 Task: Find connections with filter location Siwān with filter topic #Businessownerwith filter profile language French with filter current company Luminous Power Technologies (P) Ltd with filter school SREE VENKATESWARA COLLEGE OF ENGINEERING with filter industry Building Equipment Contractors with filter service category Content Strategy with filter keywords title Manager
Action: Mouse moved to (614, 78)
Screenshot: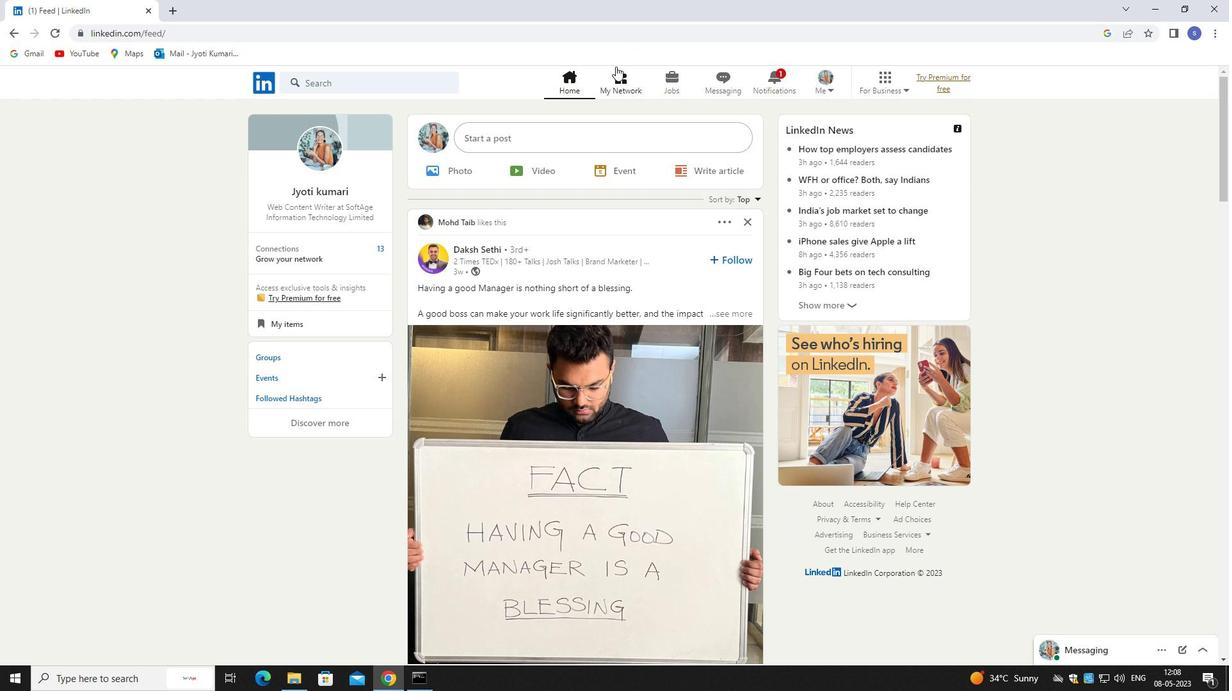 
Action: Mouse pressed left at (614, 78)
Screenshot: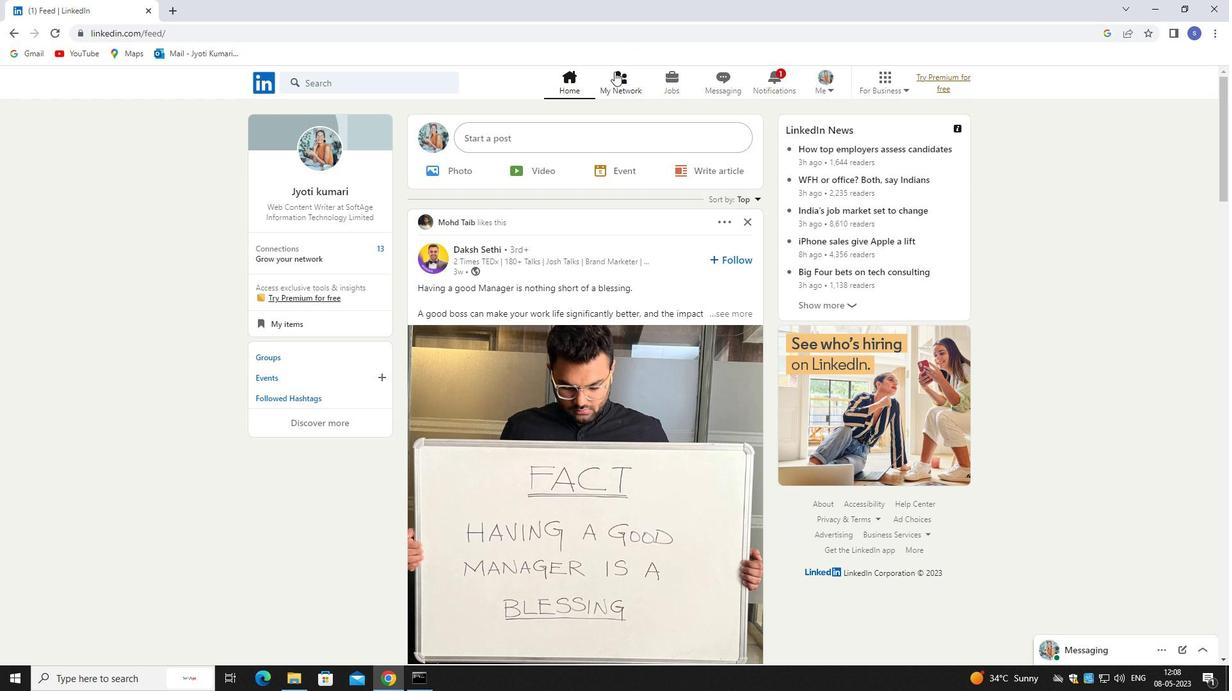 
Action: Mouse pressed left at (614, 78)
Screenshot: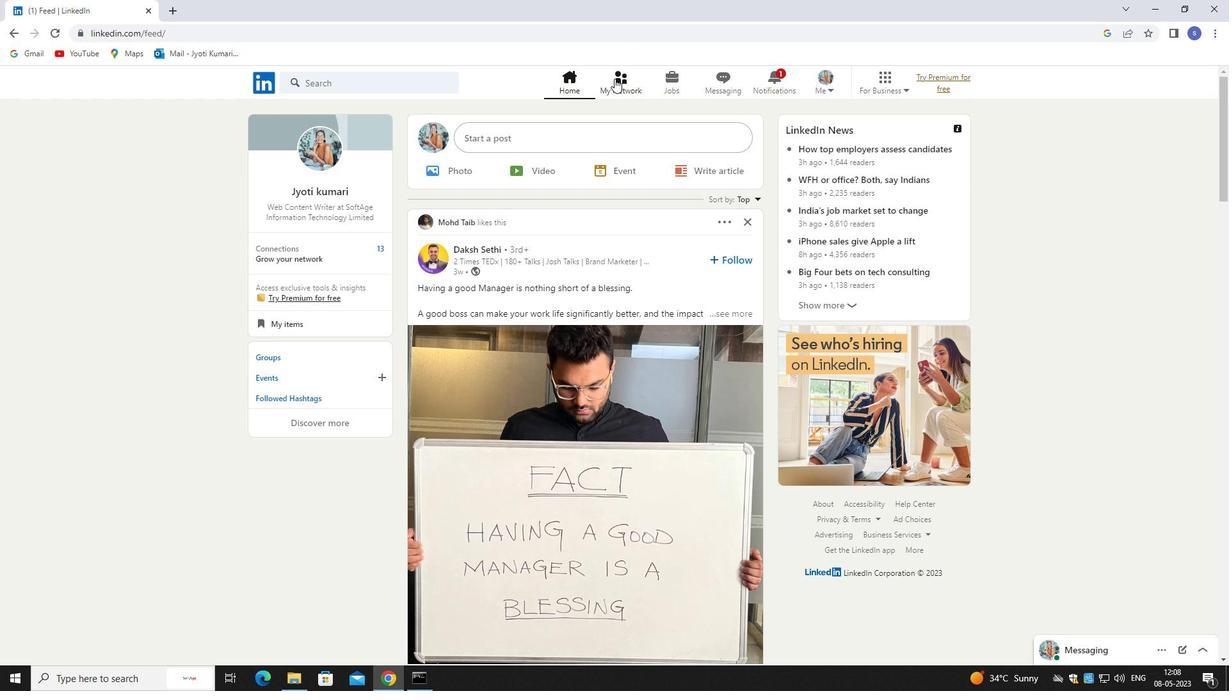 
Action: Mouse moved to (347, 149)
Screenshot: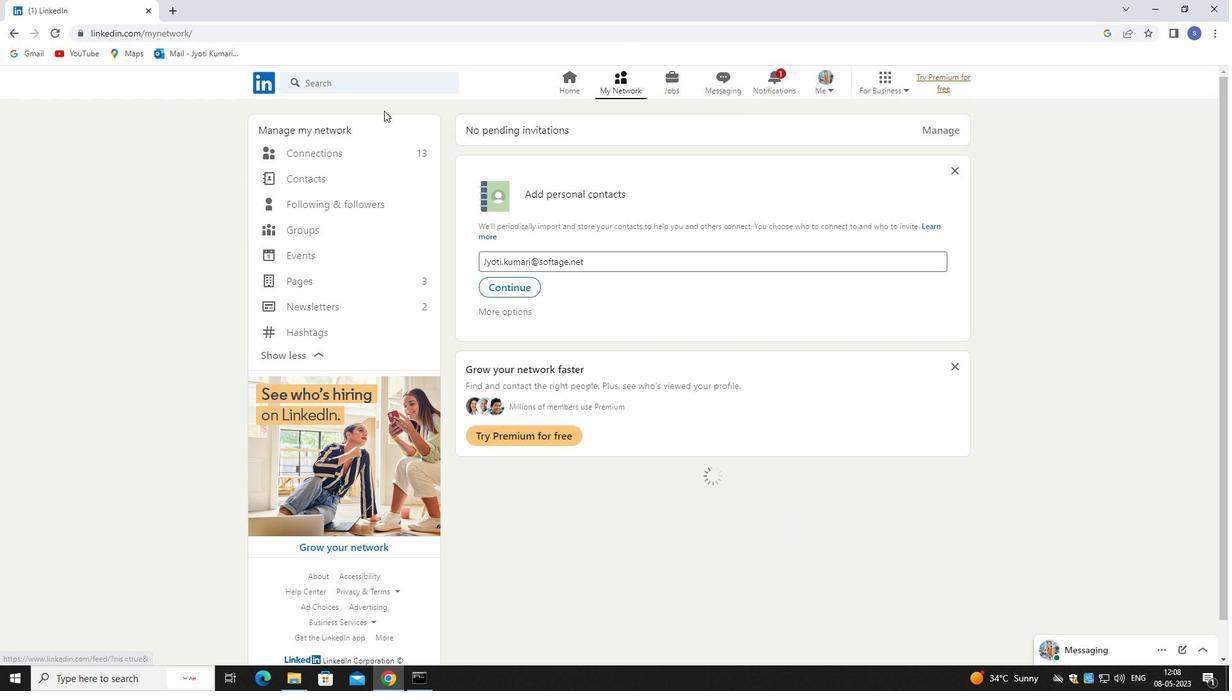 
Action: Mouse pressed left at (347, 149)
Screenshot: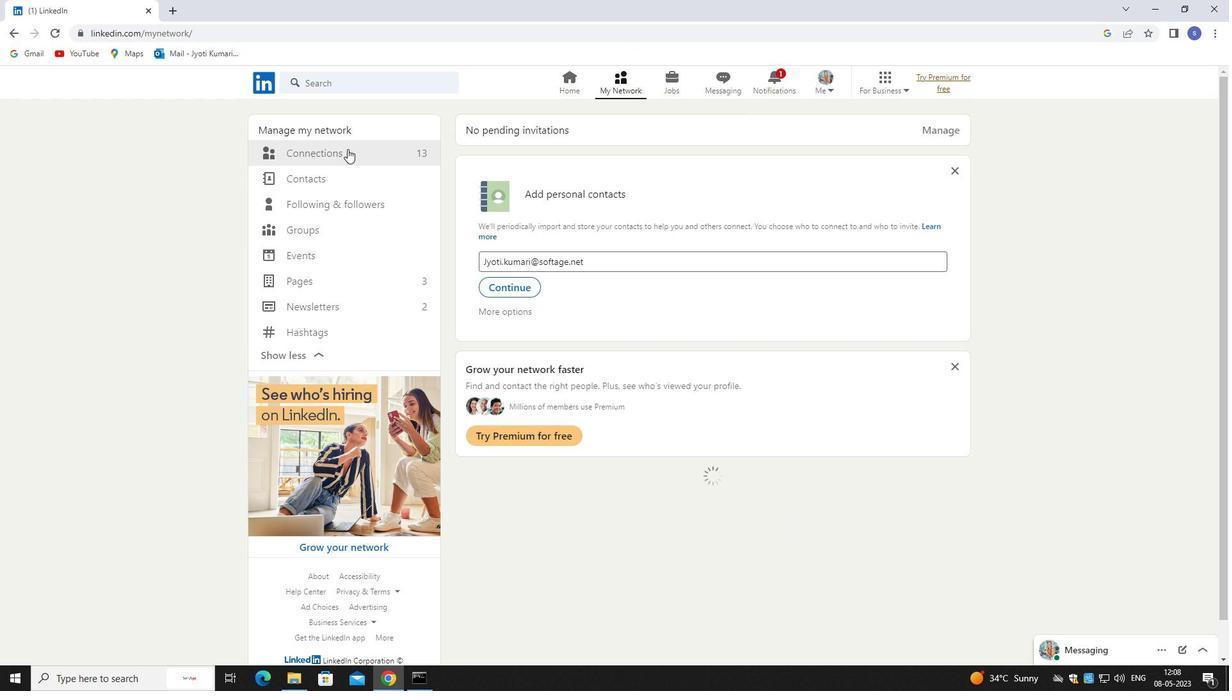 
Action: Mouse pressed left at (347, 149)
Screenshot: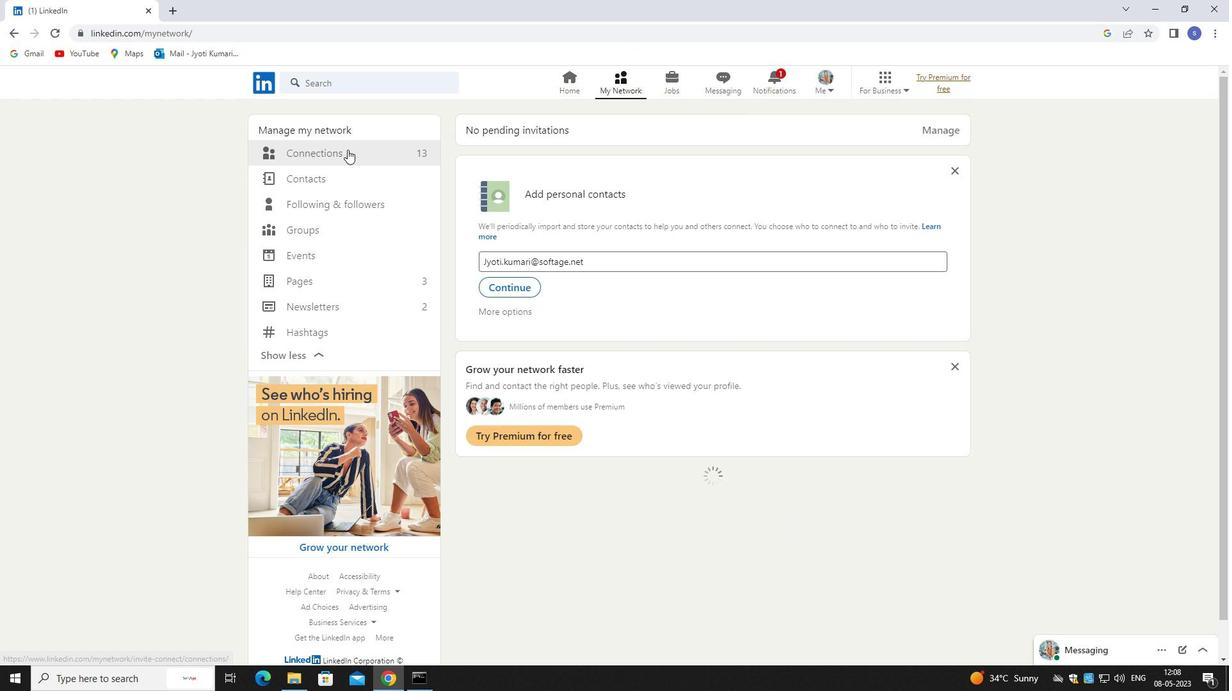 
Action: Mouse moved to (686, 152)
Screenshot: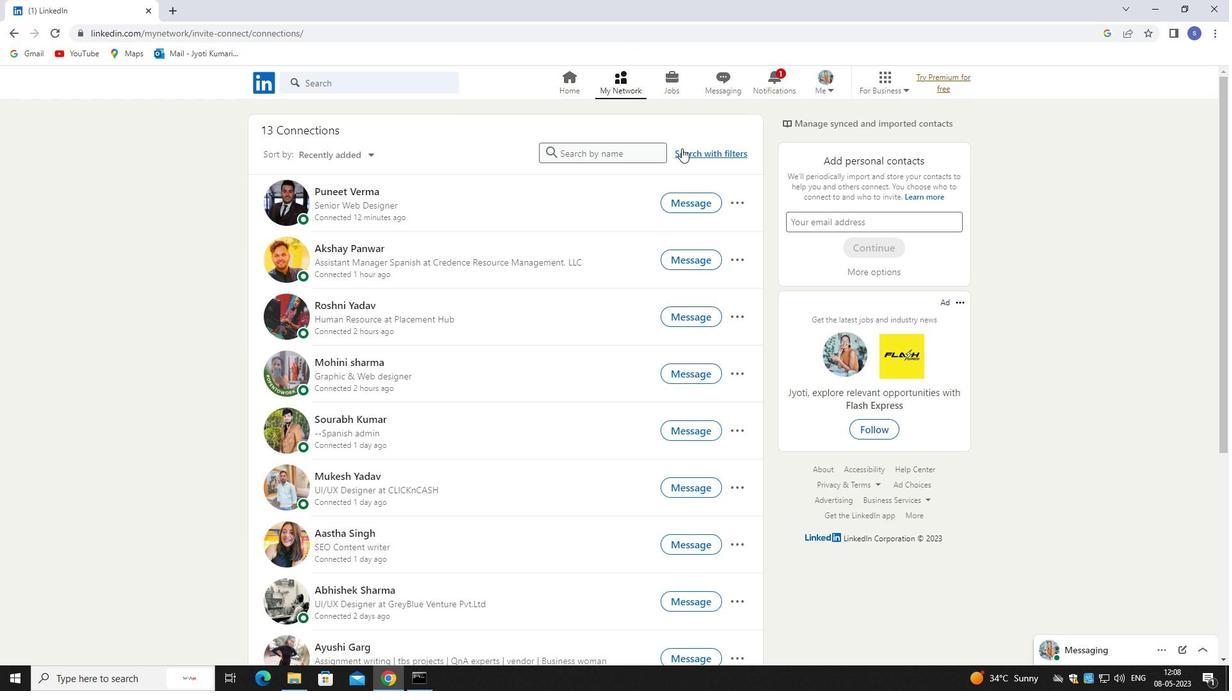 
Action: Mouse pressed left at (686, 152)
Screenshot: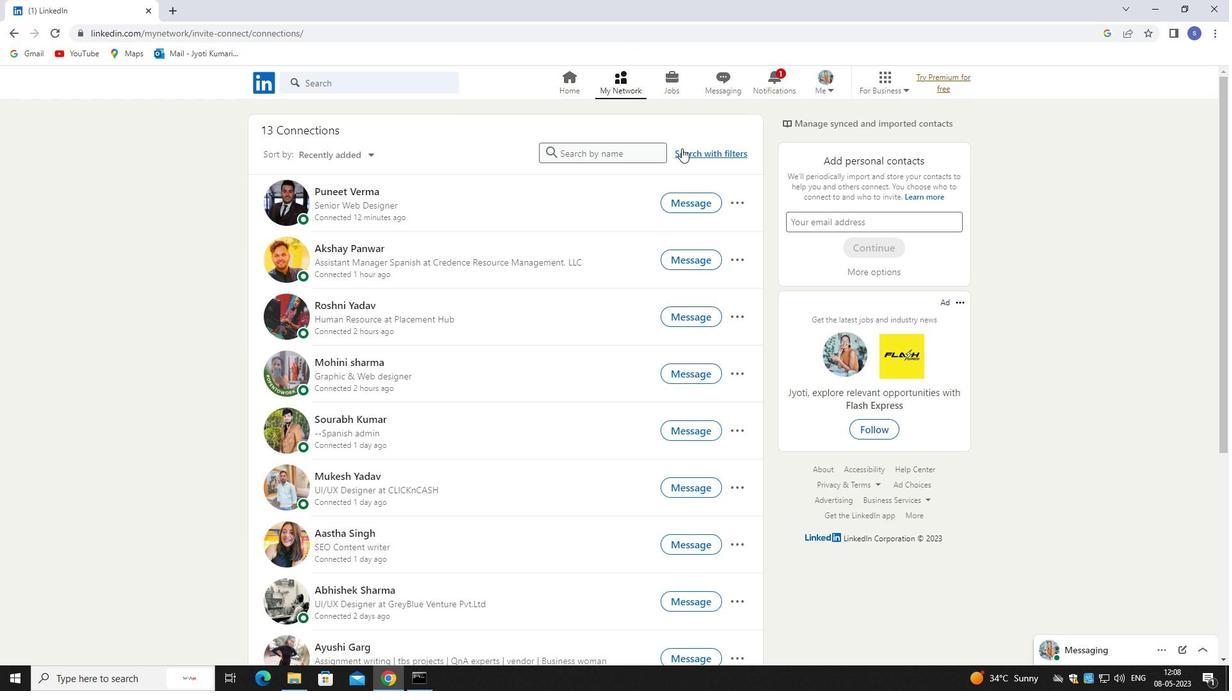
Action: Mouse moved to (663, 119)
Screenshot: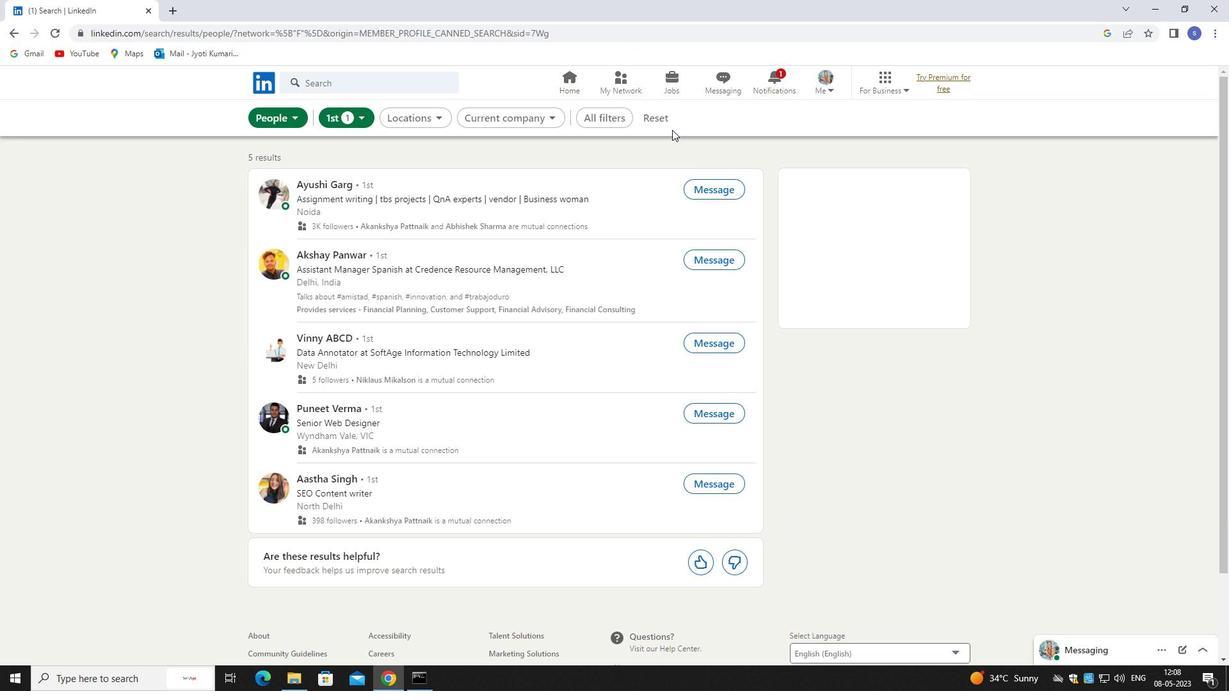 
Action: Mouse pressed left at (663, 119)
Screenshot: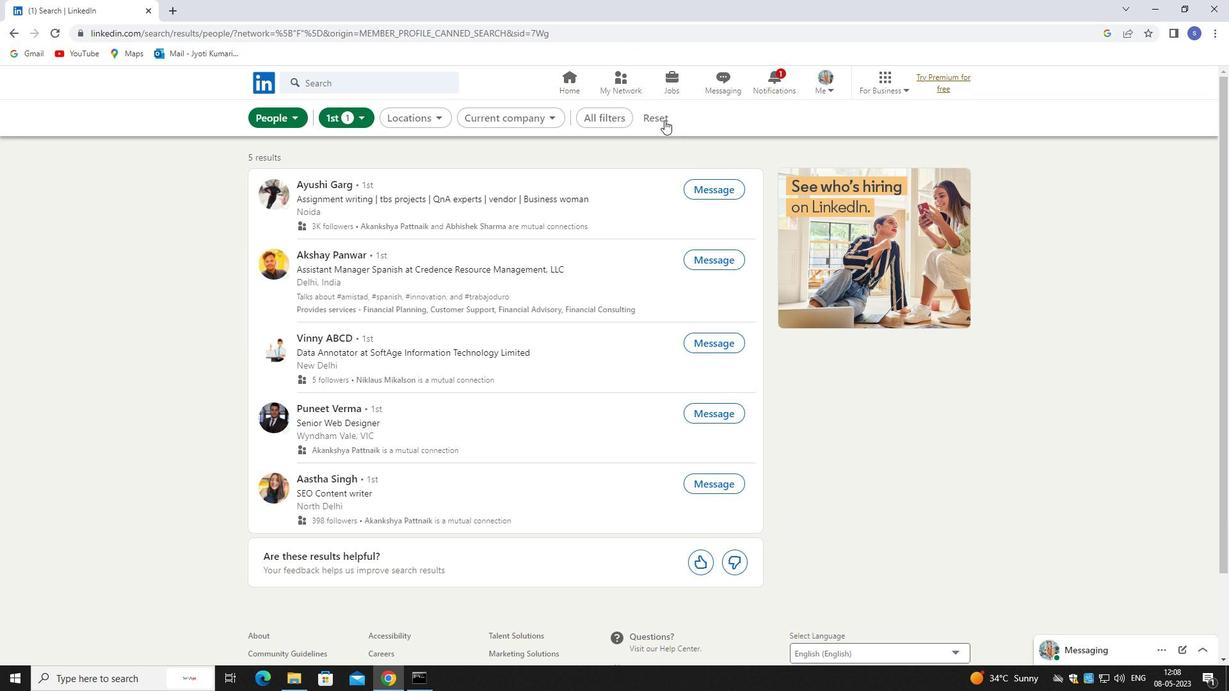 
Action: Mouse moved to (634, 118)
Screenshot: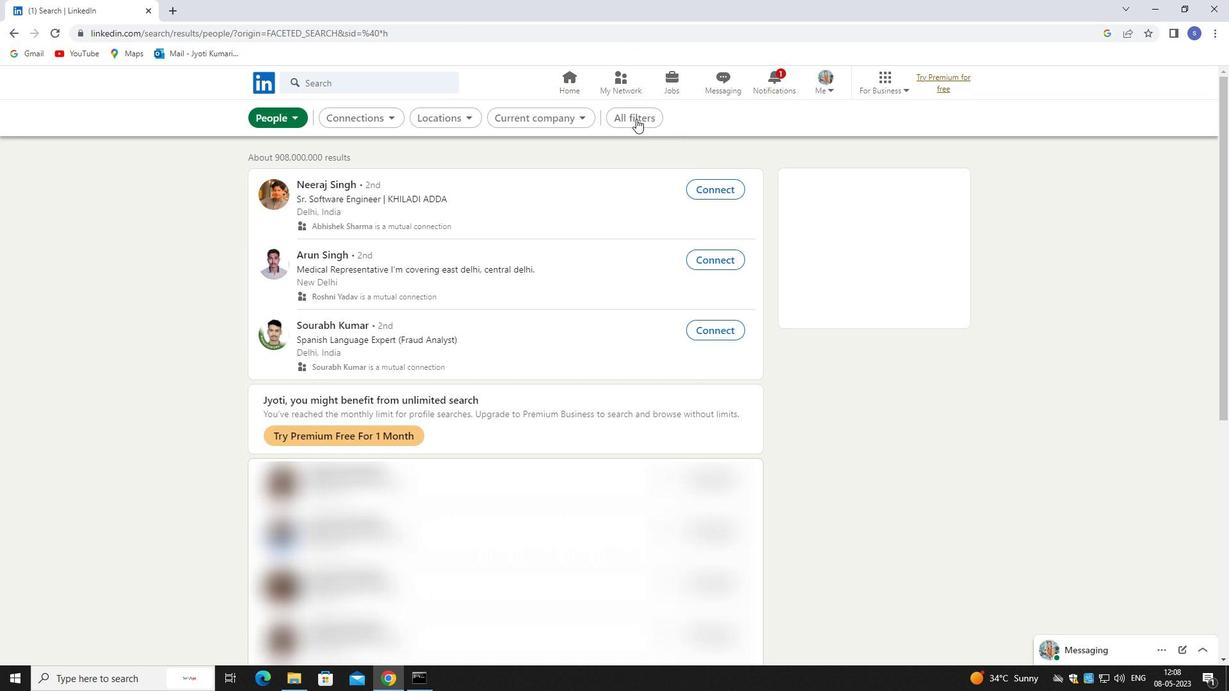 
Action: Mouse pressed left at (634, 118)
Screenshot: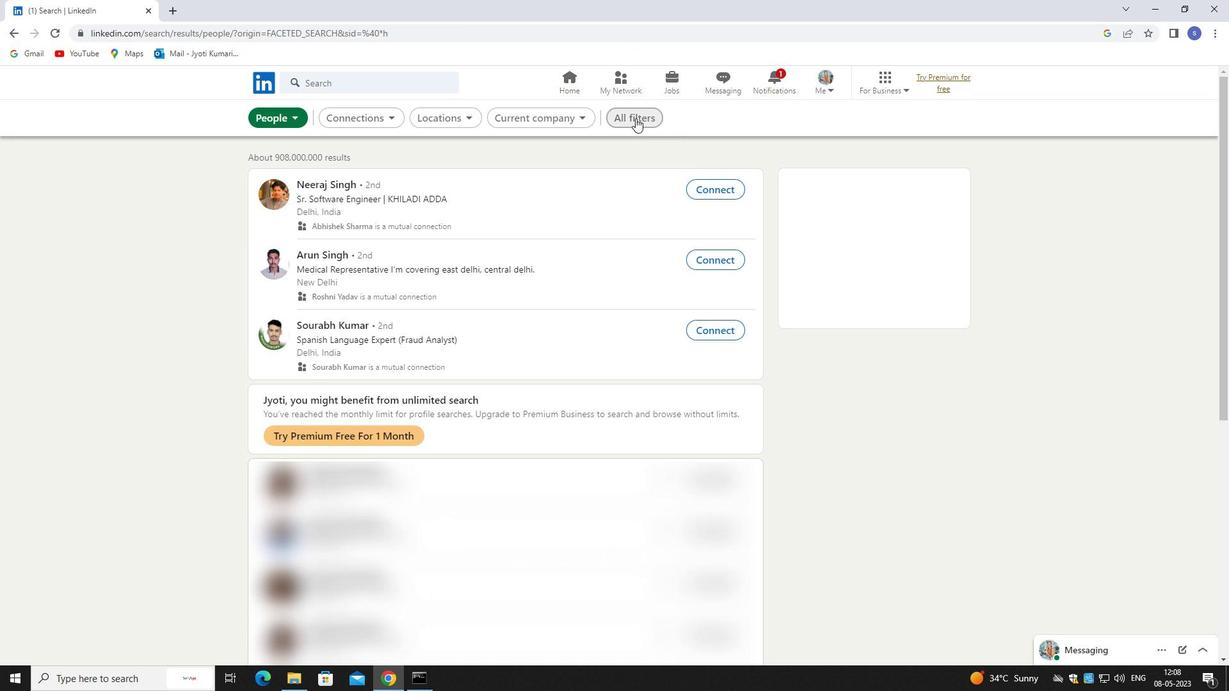 
Action: Mouse moved to (1079, 498)
Screenshot: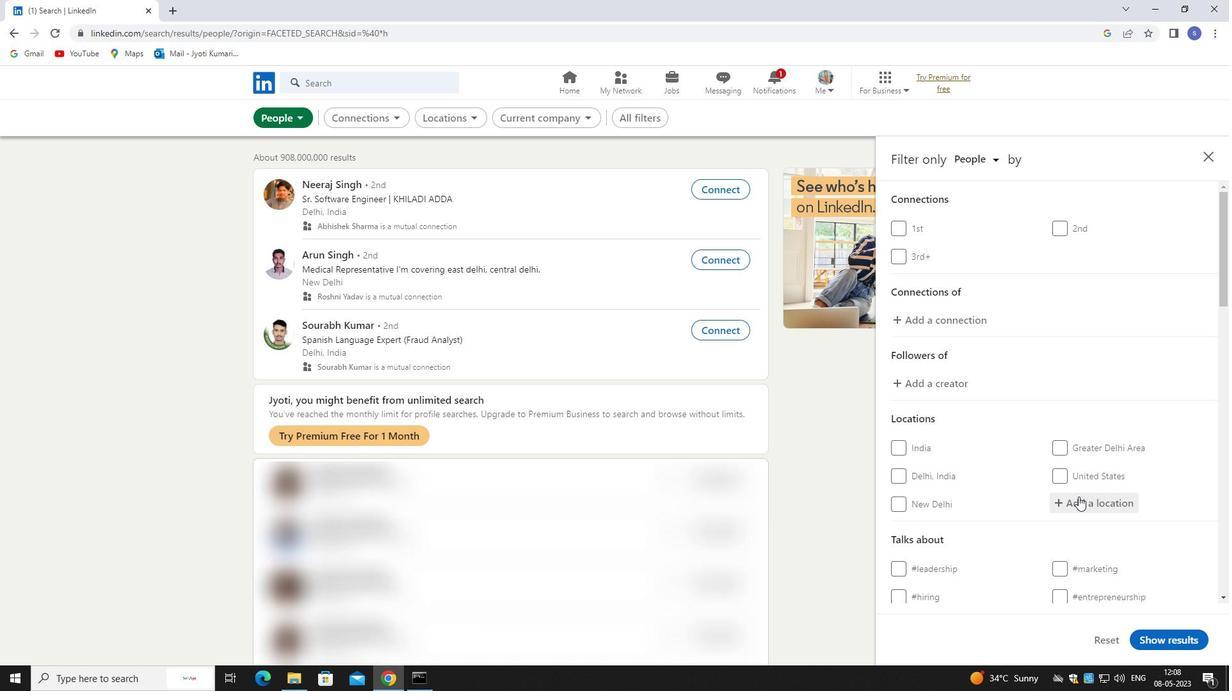 
Action: Mouse pressed left at (1079, 498)
Screenshot: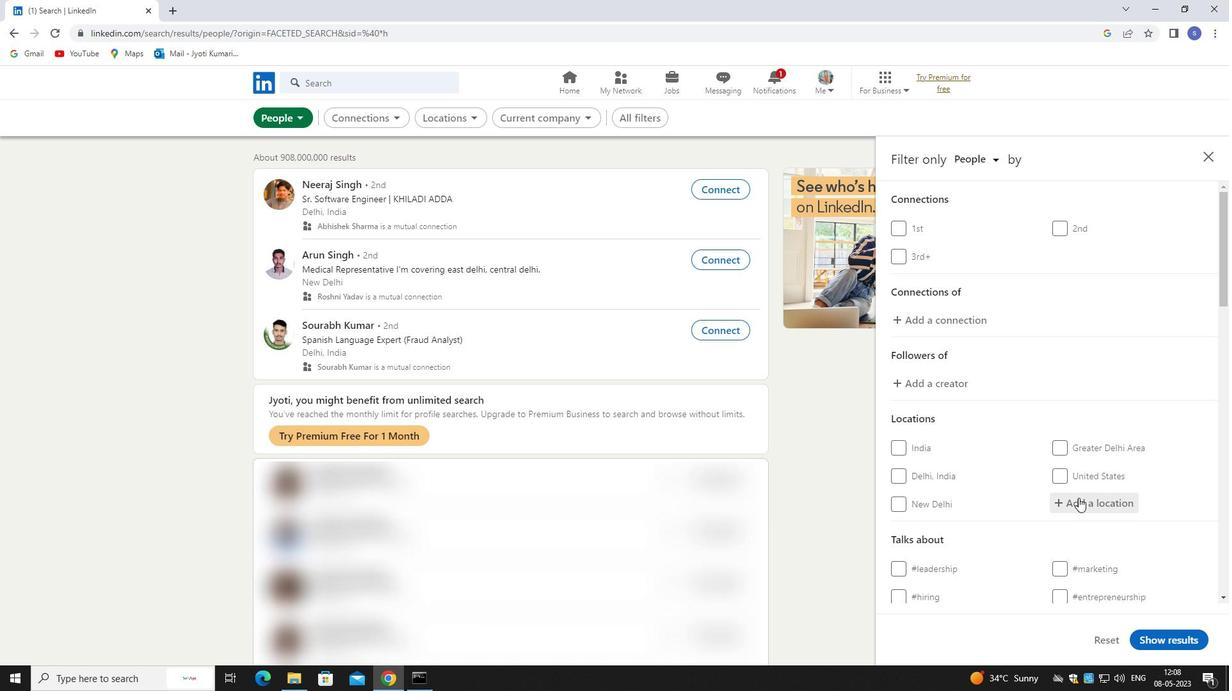 
Action: Mouse moved to (791, 300)
Screenshot: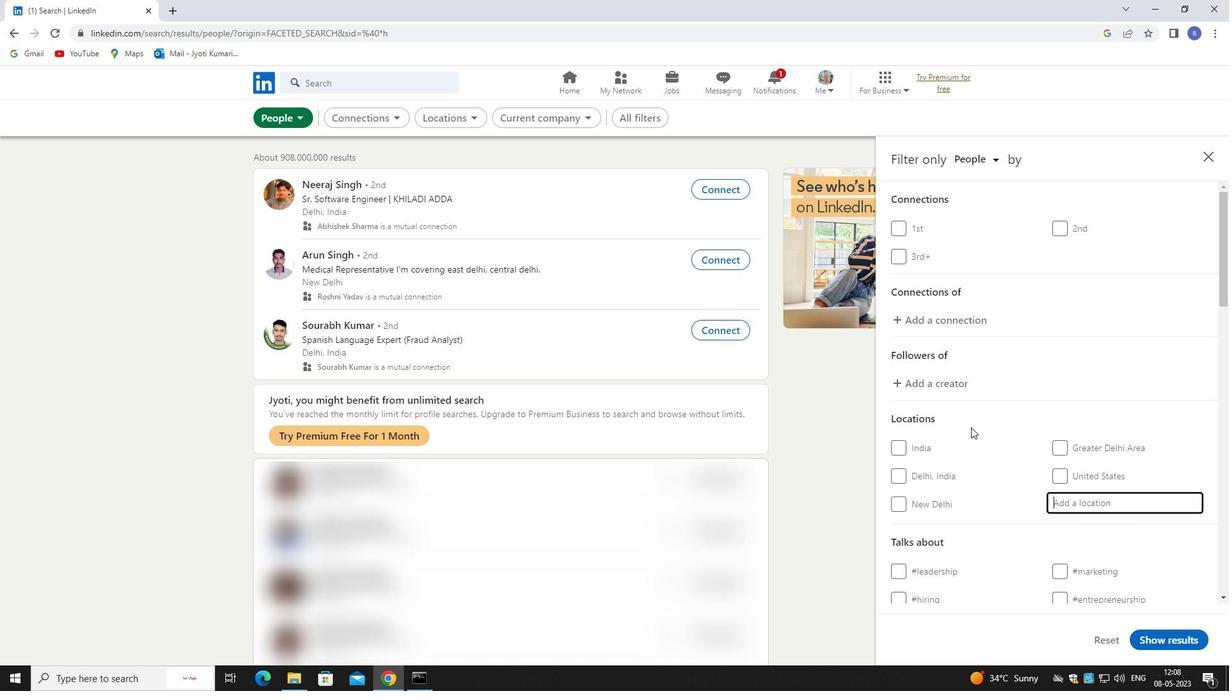 
Action: Key pressed siwan<Key.enter><Key.backspace>n
Screenshot: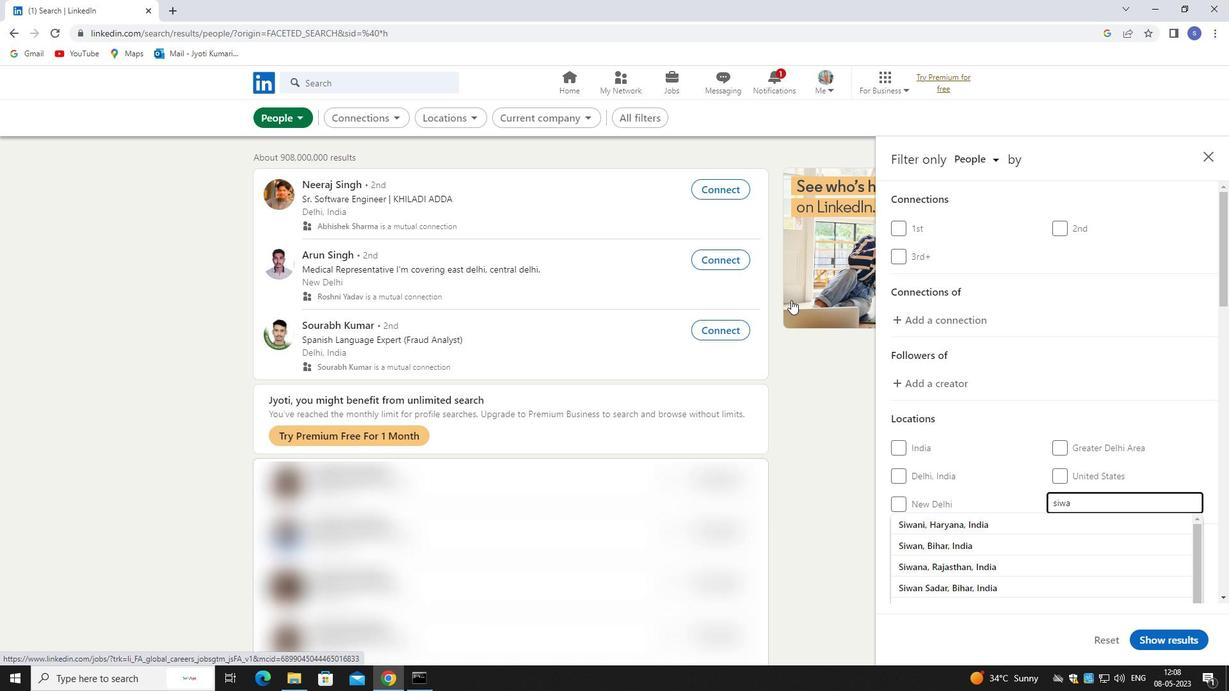
Action: Mouse moved to (946, 527)
Screenshot: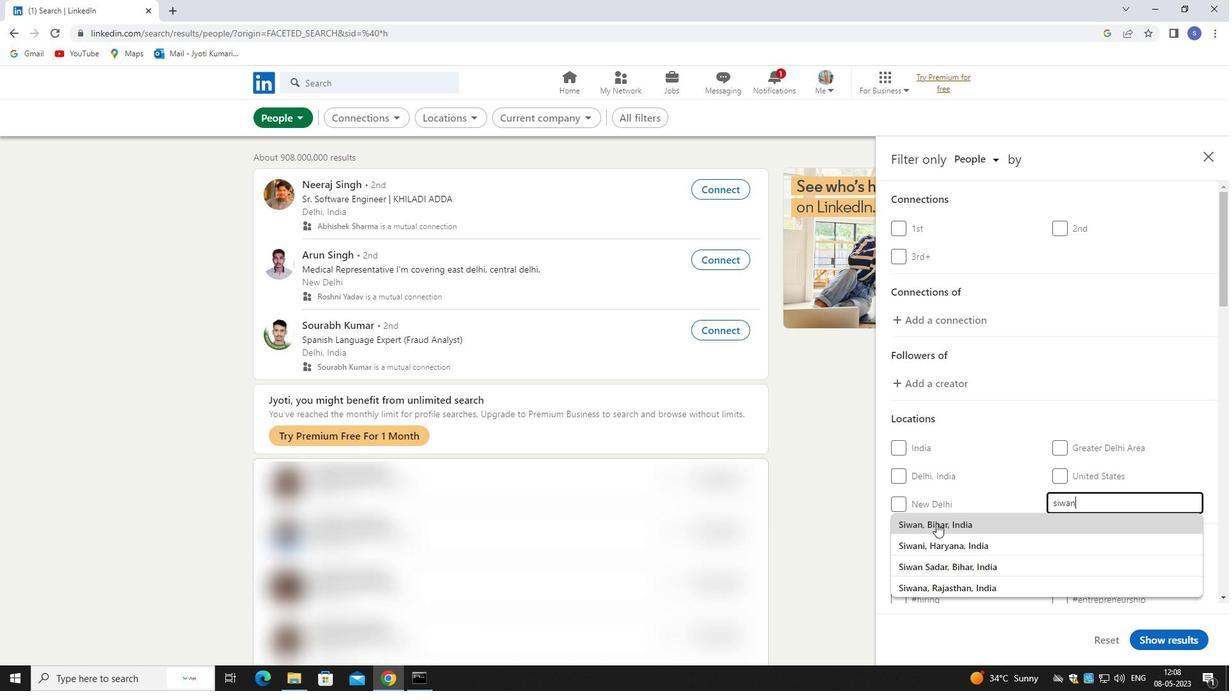 
Action: Mouse pressed left at (946, 527)
Screenshot: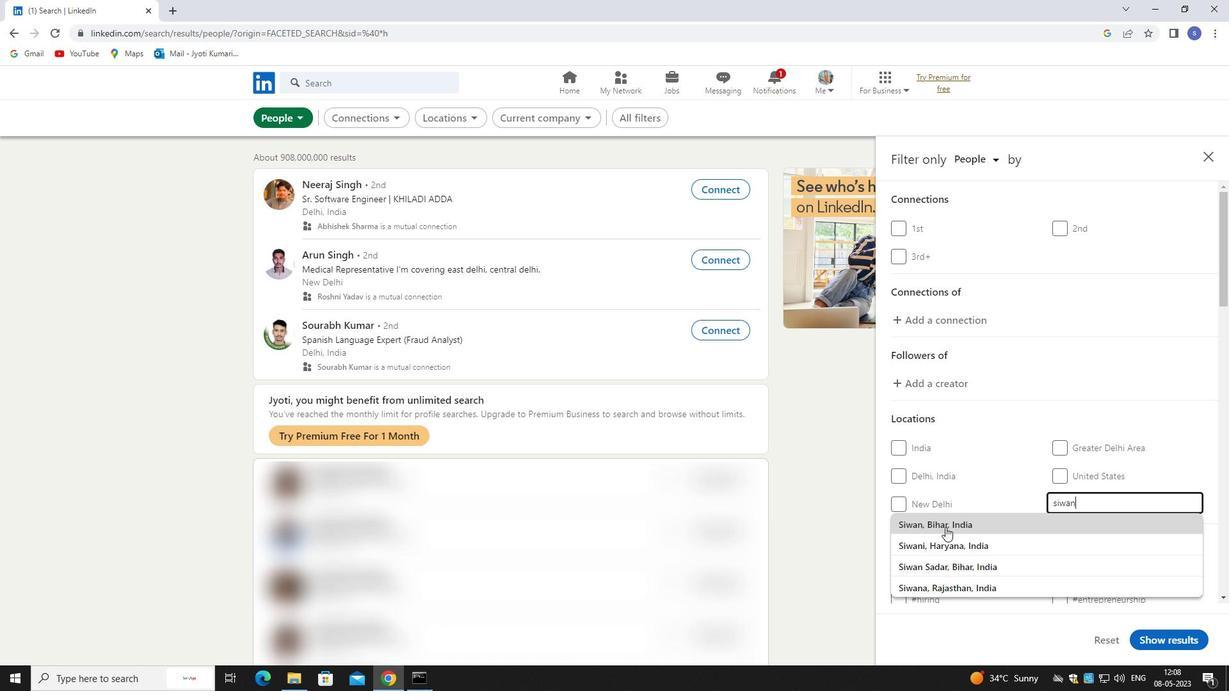 
Action: Mouse moved to (976, 489)
Screenshot: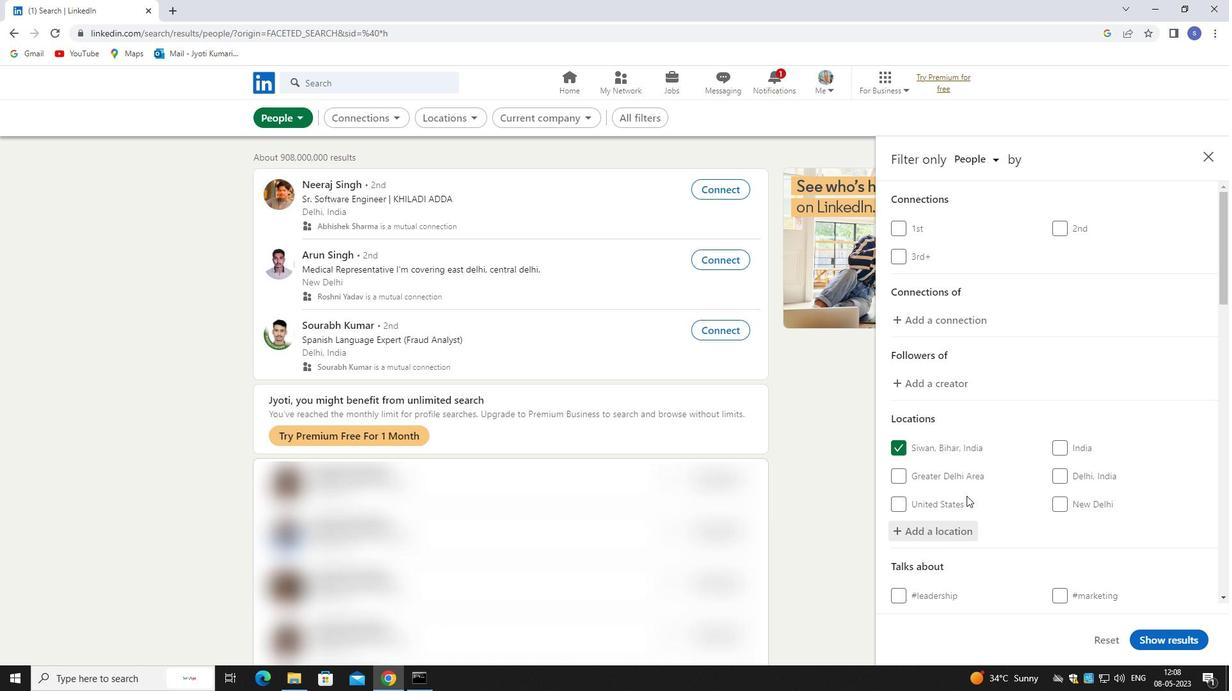 
Action: Mouse scrolled (976, 488) with delta (0, 0)
Screenshot: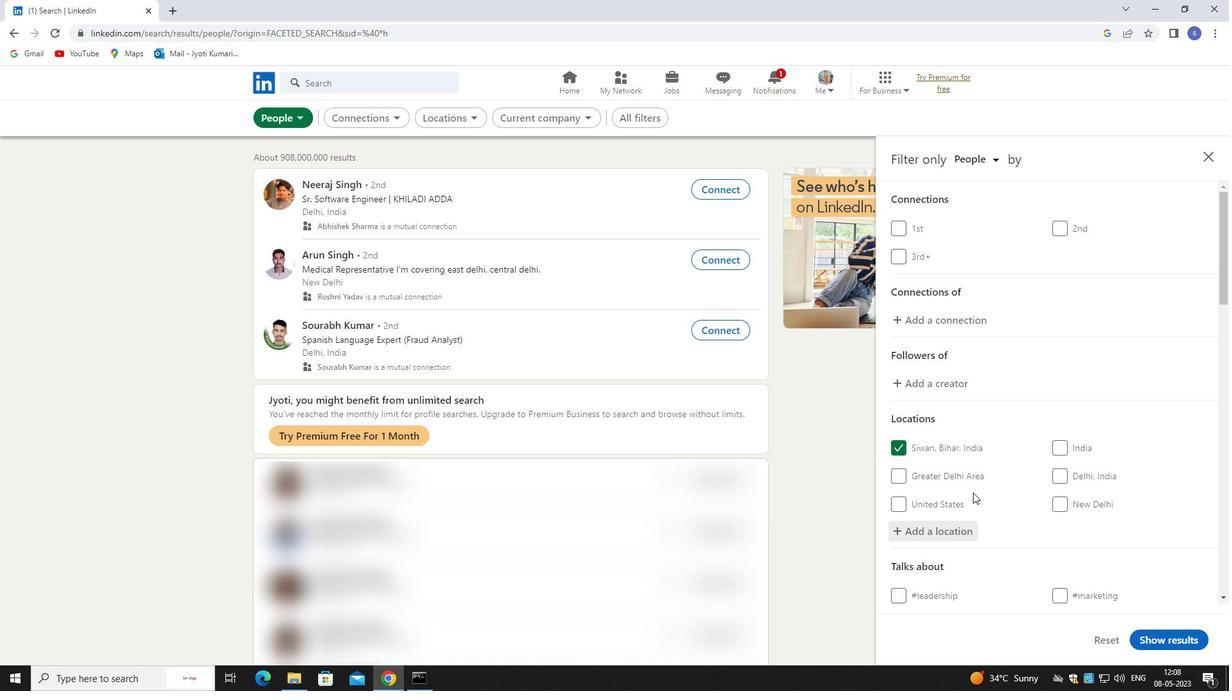 
Action: Mouse moved to (976, 489)
Screenshot: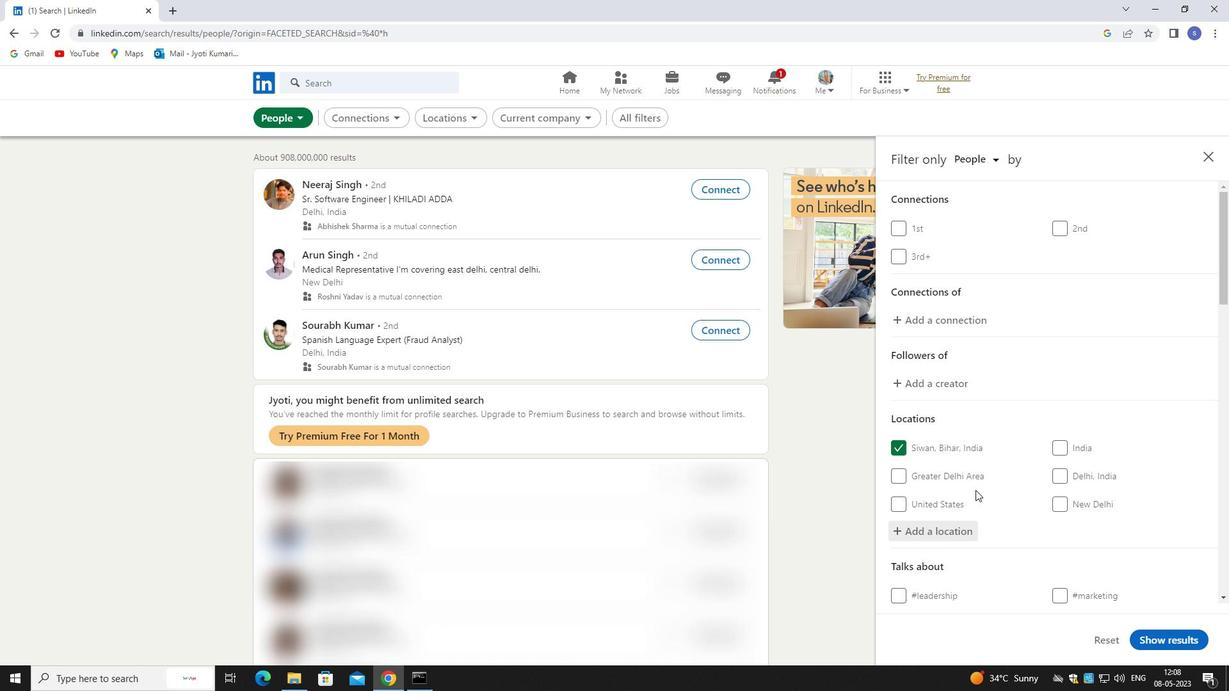 
Action: Mouse scrolled (976, 489) with delta (0, 0)
Screenshot: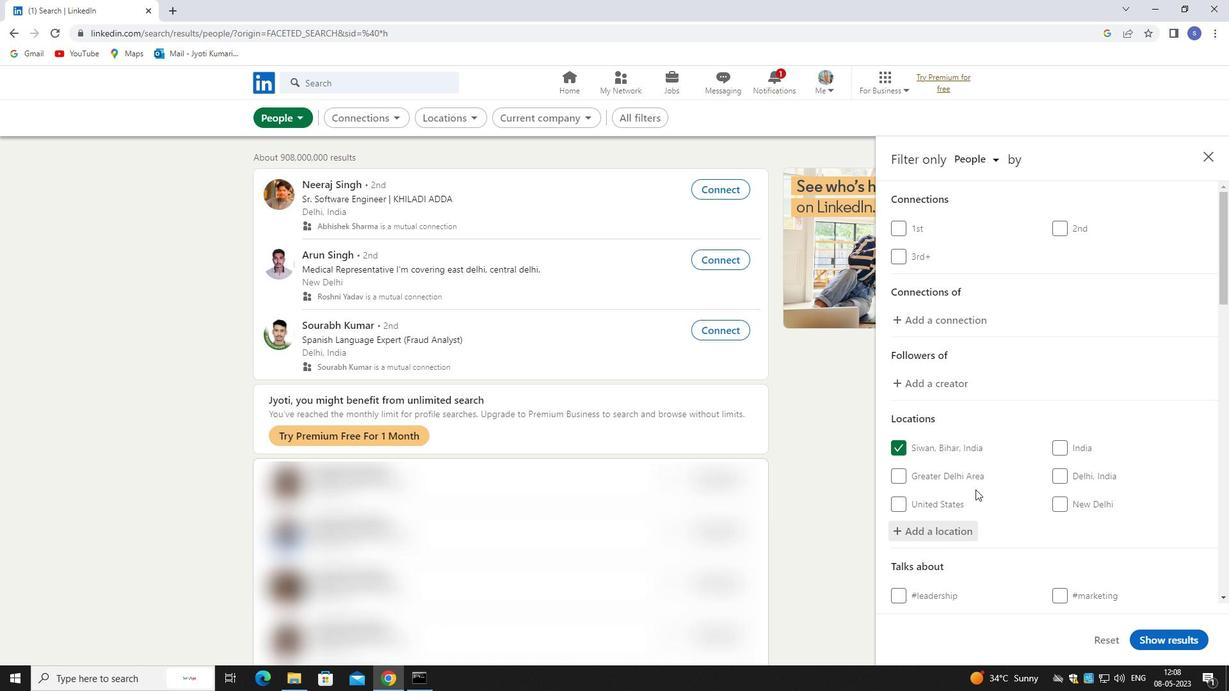 
Action: Mouse moved to (976, 490)
Screenshot: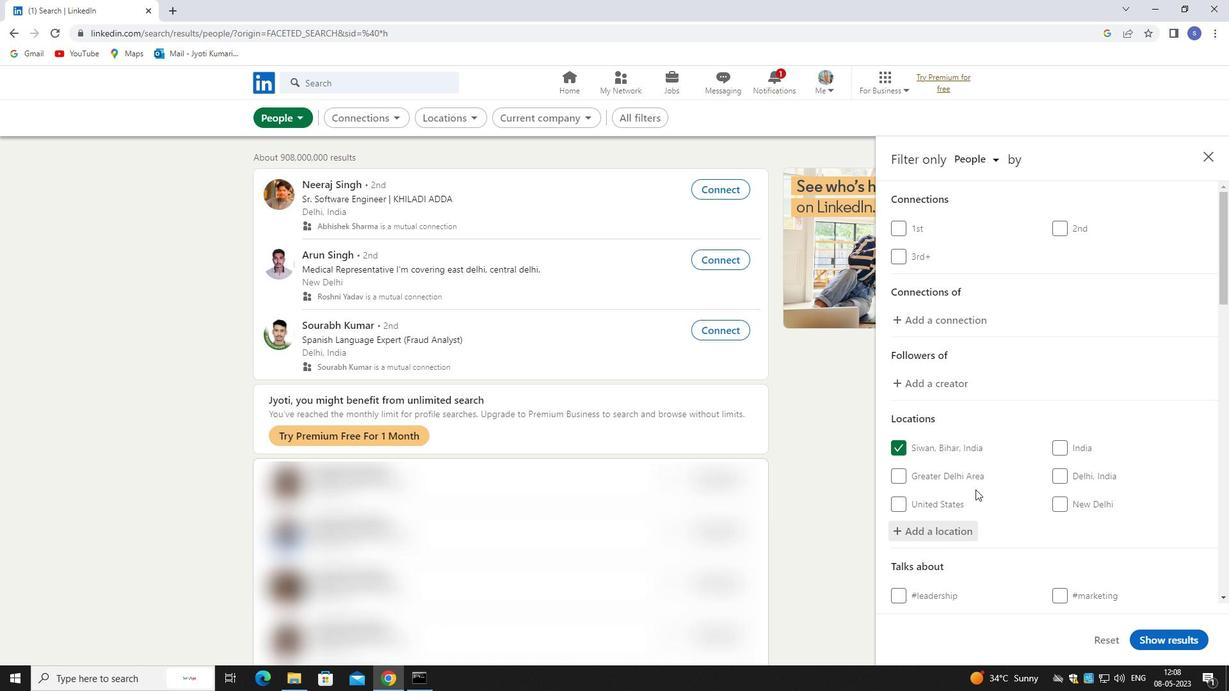 
Action: Mouse scrolled (976, 489) with delta (0, 0)
Screenshot: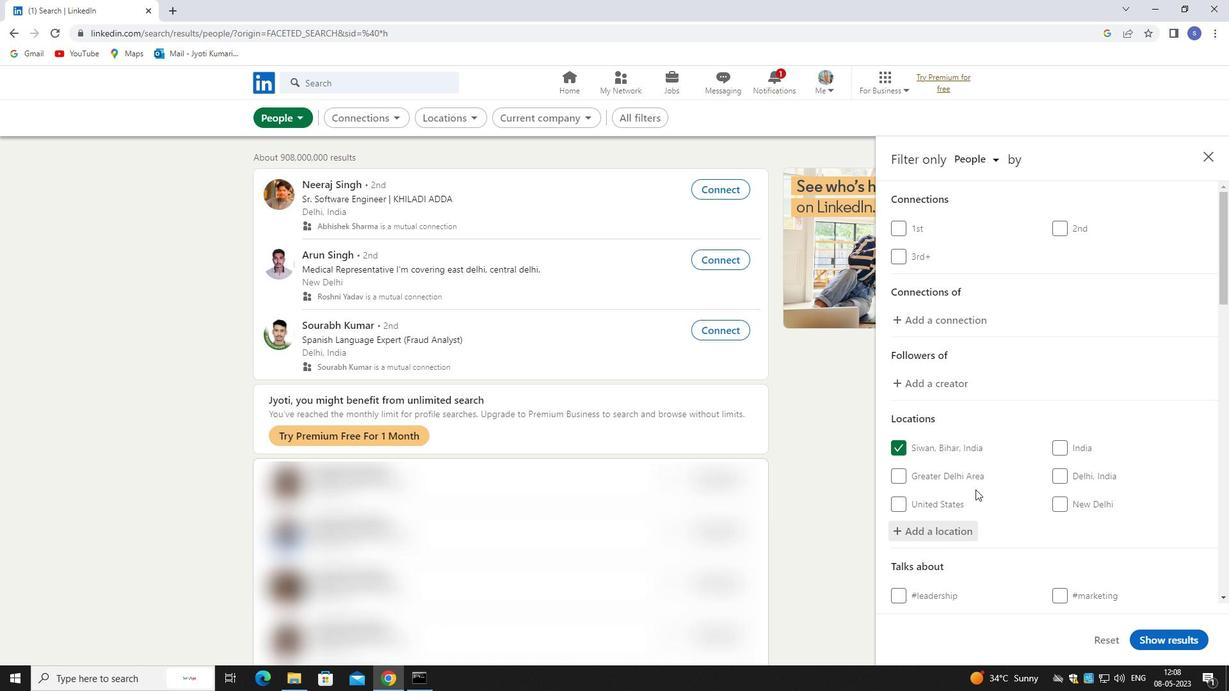 
Action: Mouse moved to (976, 490)
Screenshot: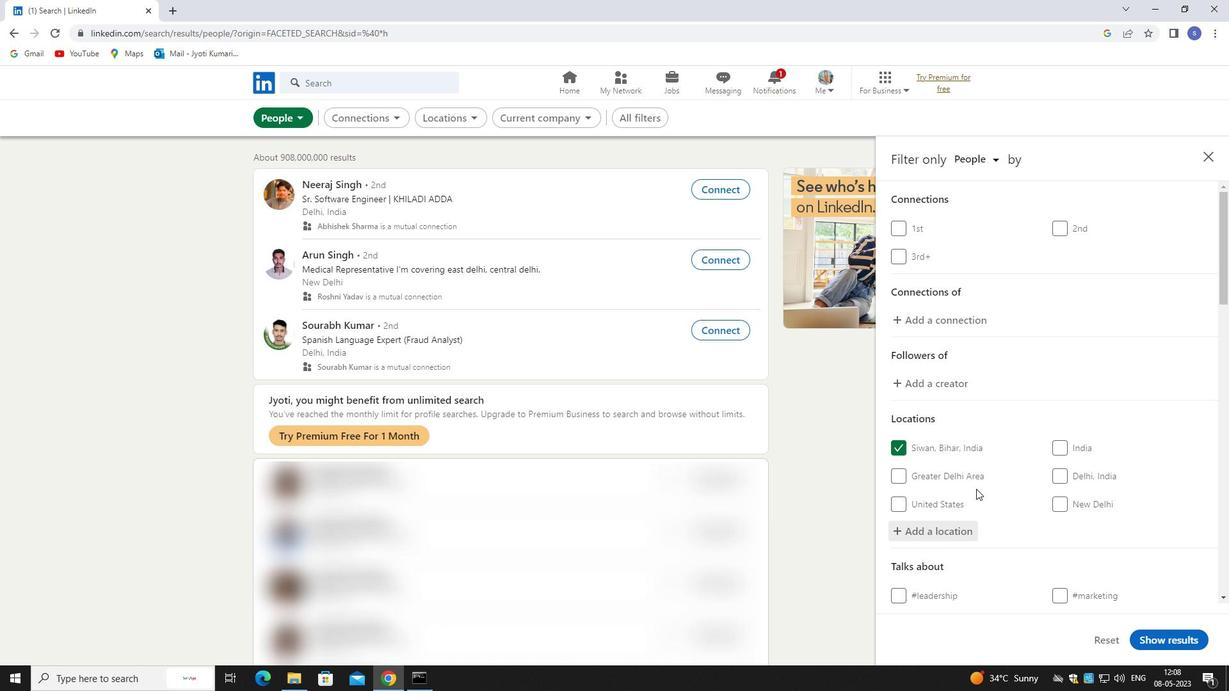 
Action: Mouse scrolled (976, 490) with delta (0, 0)
Screenshot: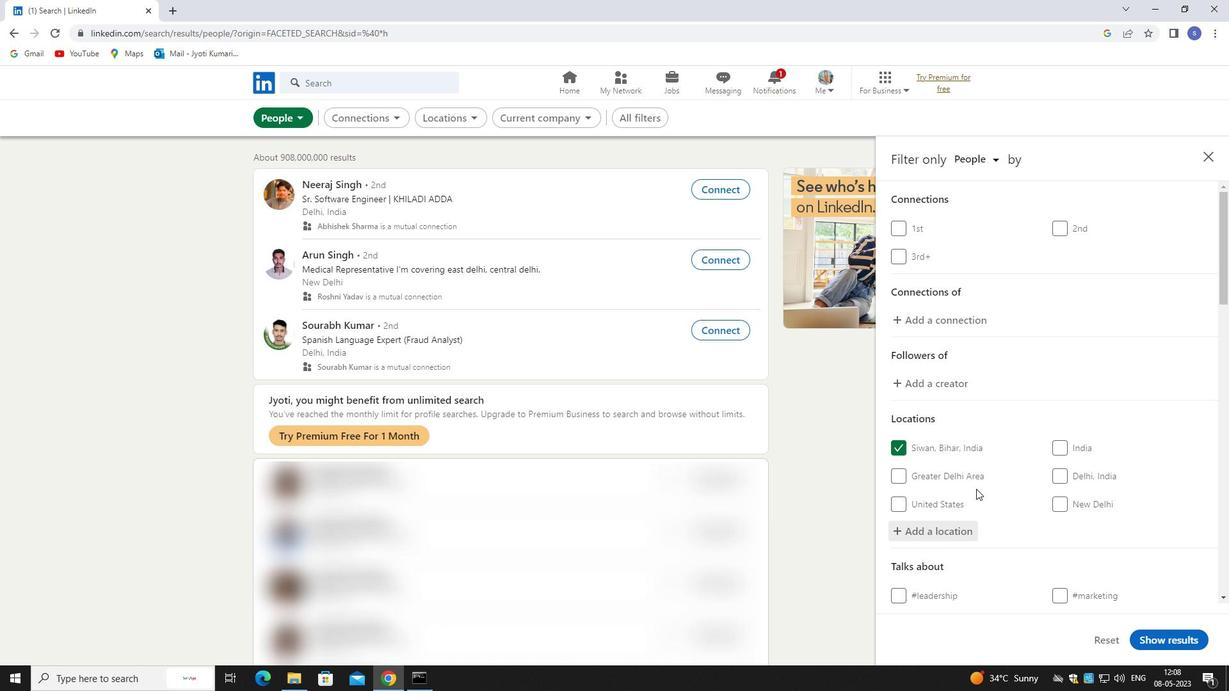 
Action: Mouse moved to (1110, 398)
Screenshot: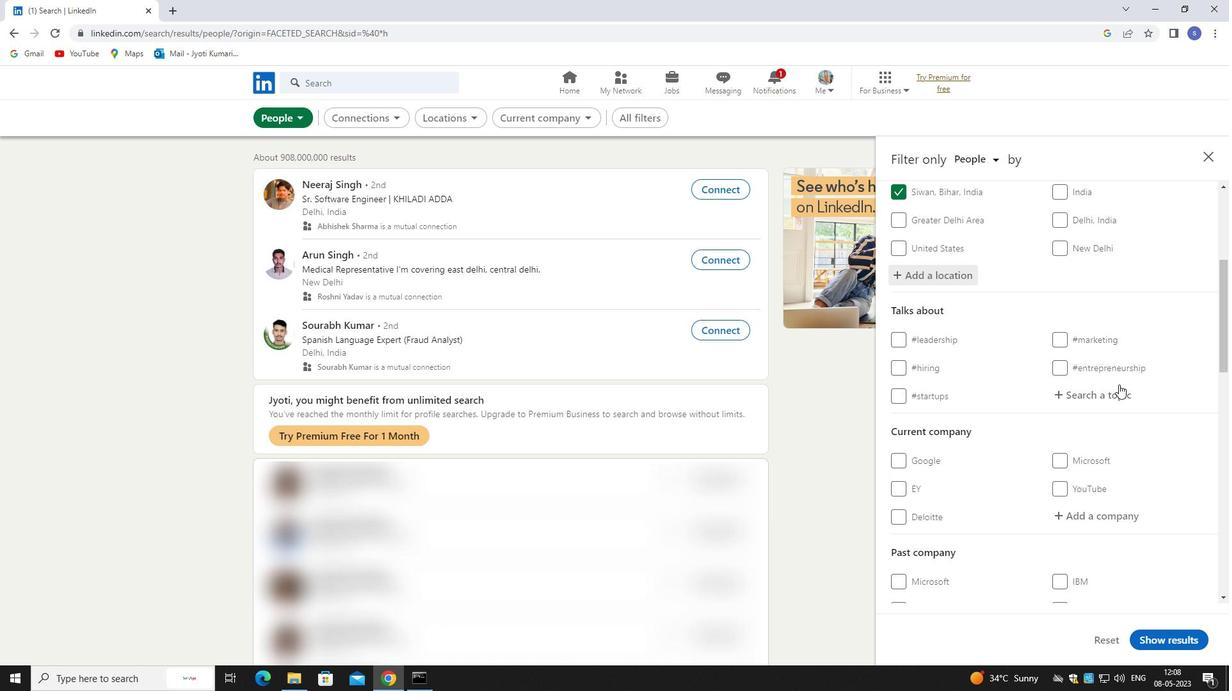 
Action: Mouse pressed left at (1110, 398)
Screenshot: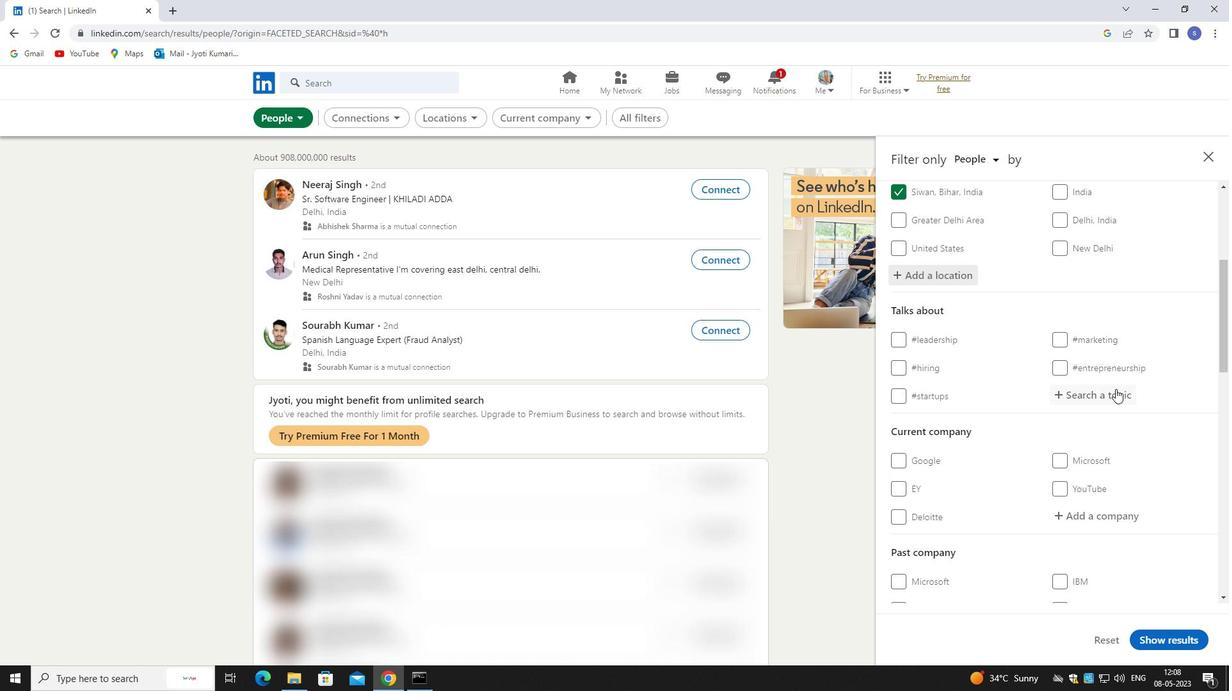 
Action: Mouse moved to (848, 222)
Screenshot: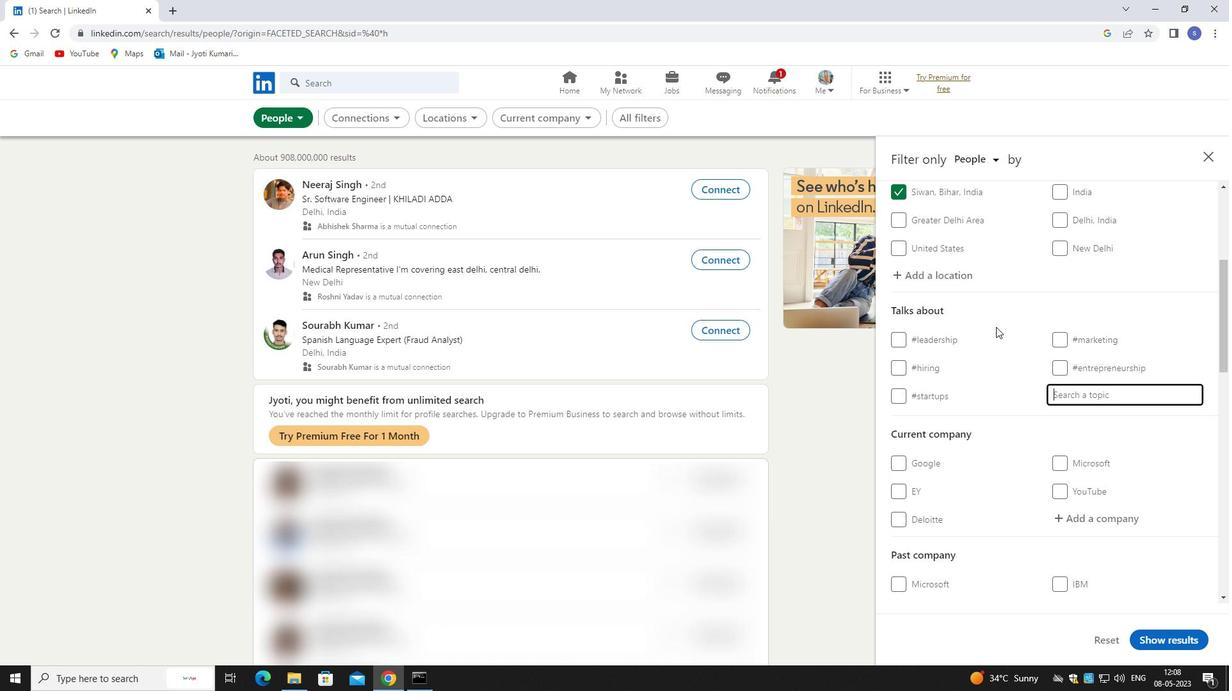 
Action: Key pressed <Key.shift>BUSINE
Screenshot: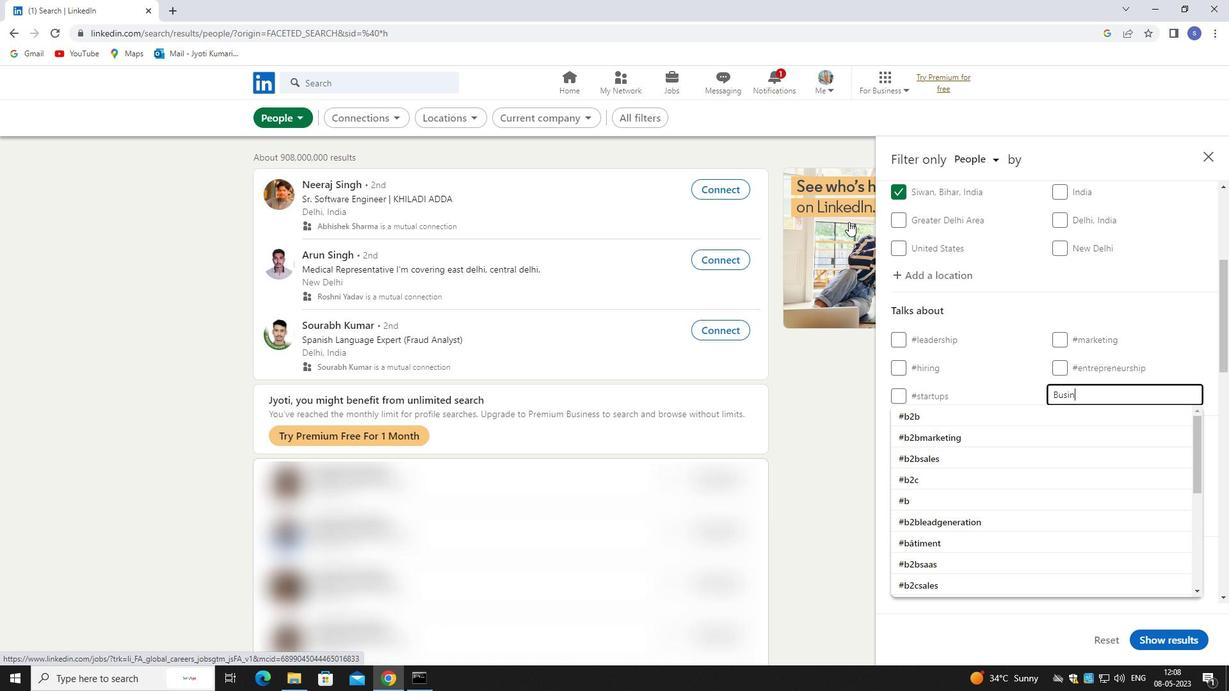 
Action: Mouse moved to (885, 383)
Screenshot: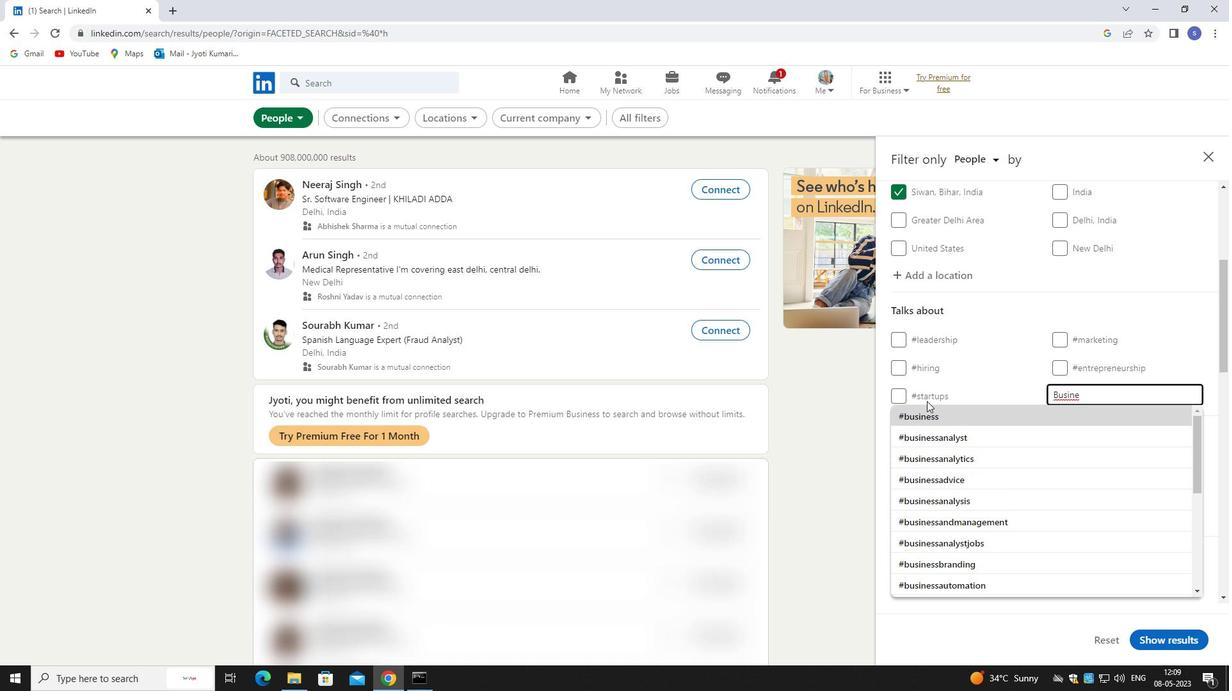 
Action: Key pressed SSOW
Screenshot: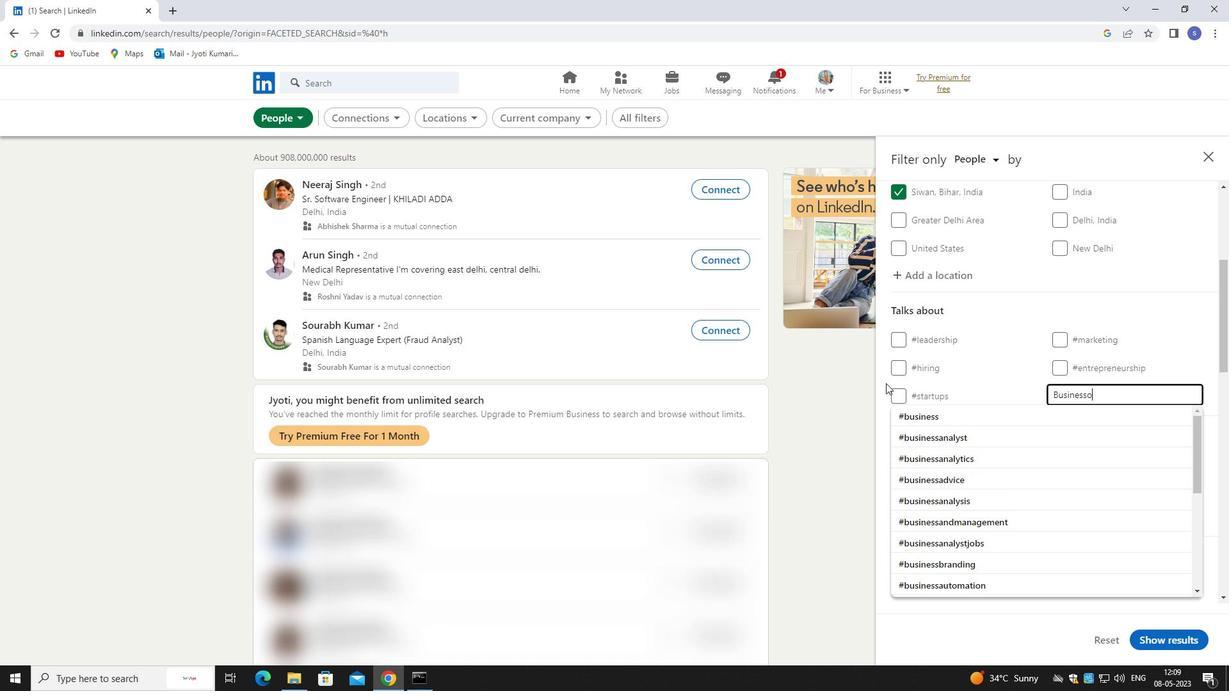 
Action: Mouse moved to (876, 389)
Screenshot: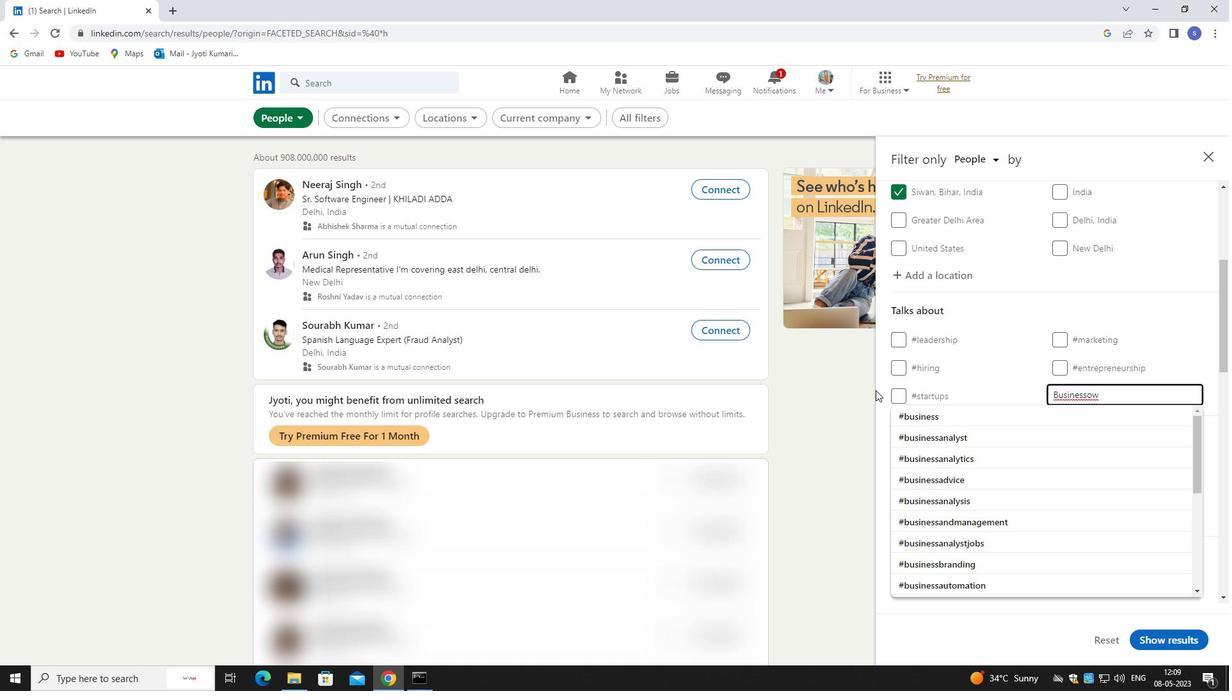 
Action: Key pressed N
Screenshot: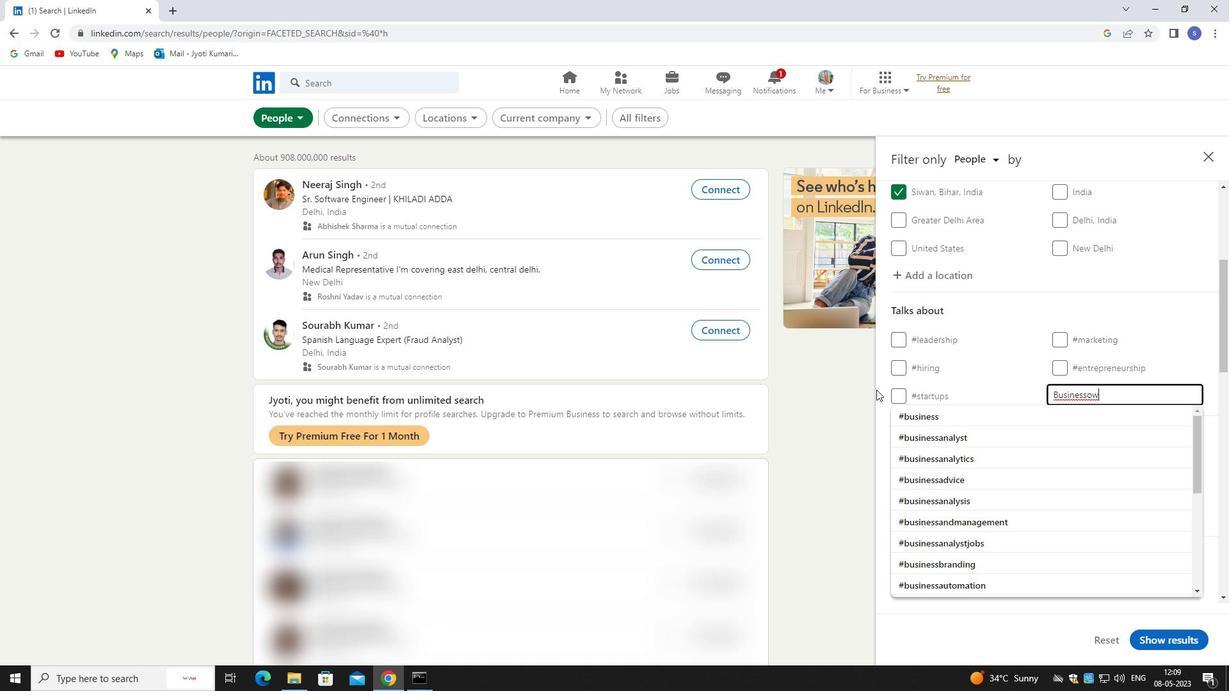 
Action: Mouse moved to (880, 386)
Screenshot: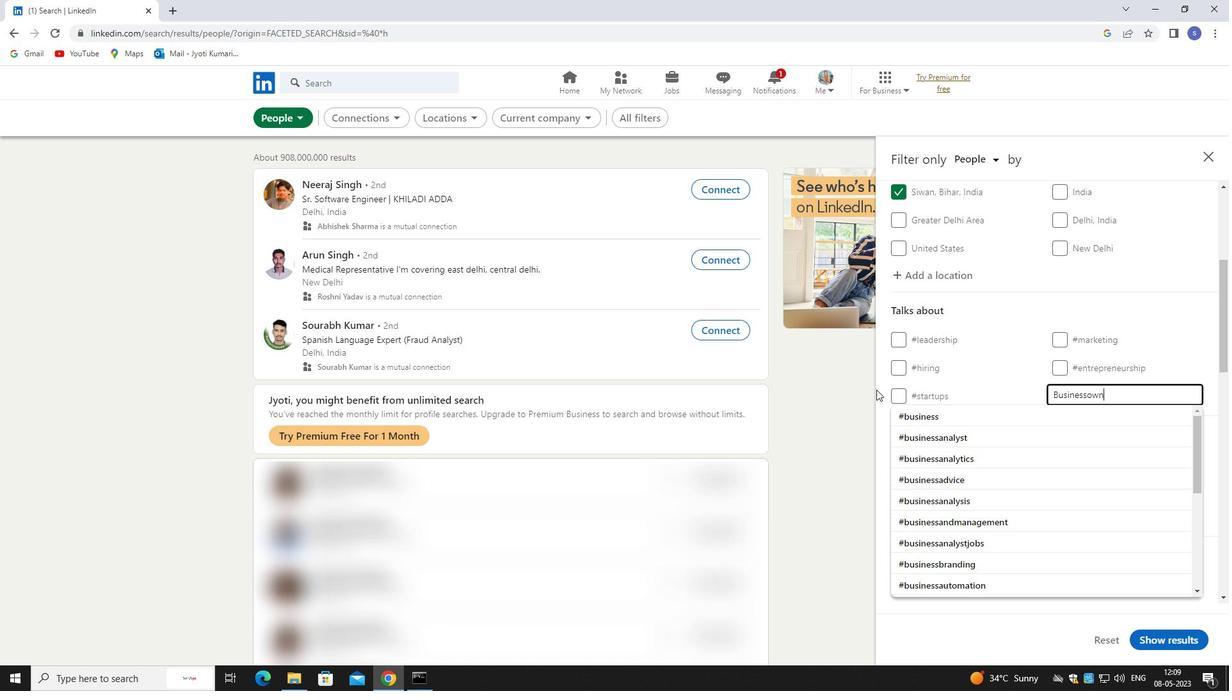 
Action: Key pressed ER
Screenshot: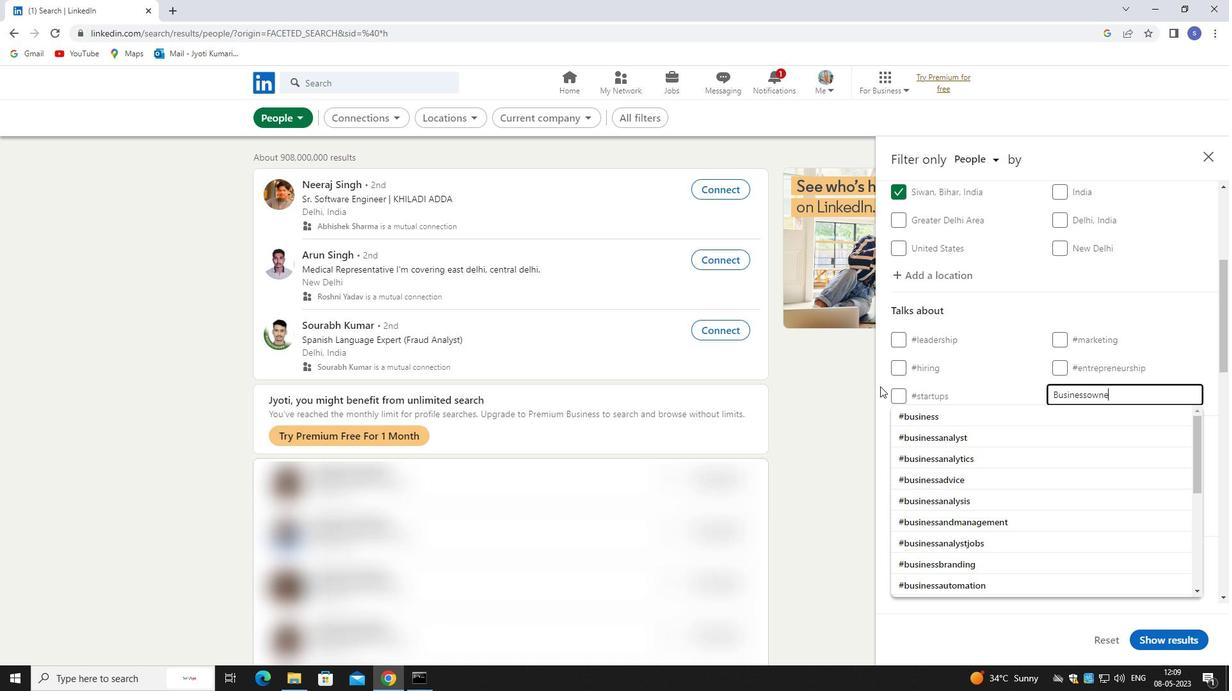 
Action: Mouse moved to (982, 421)
Screenshot: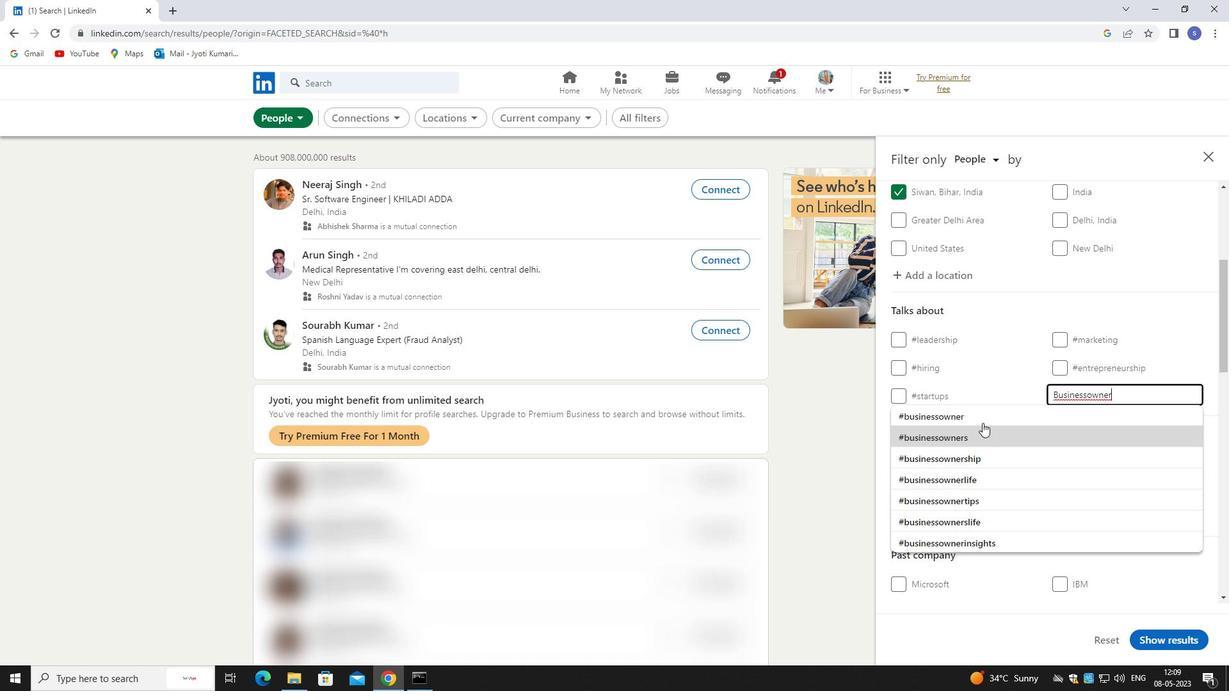 
Action: Mouse pressed left at (982, 421)
Screenshot: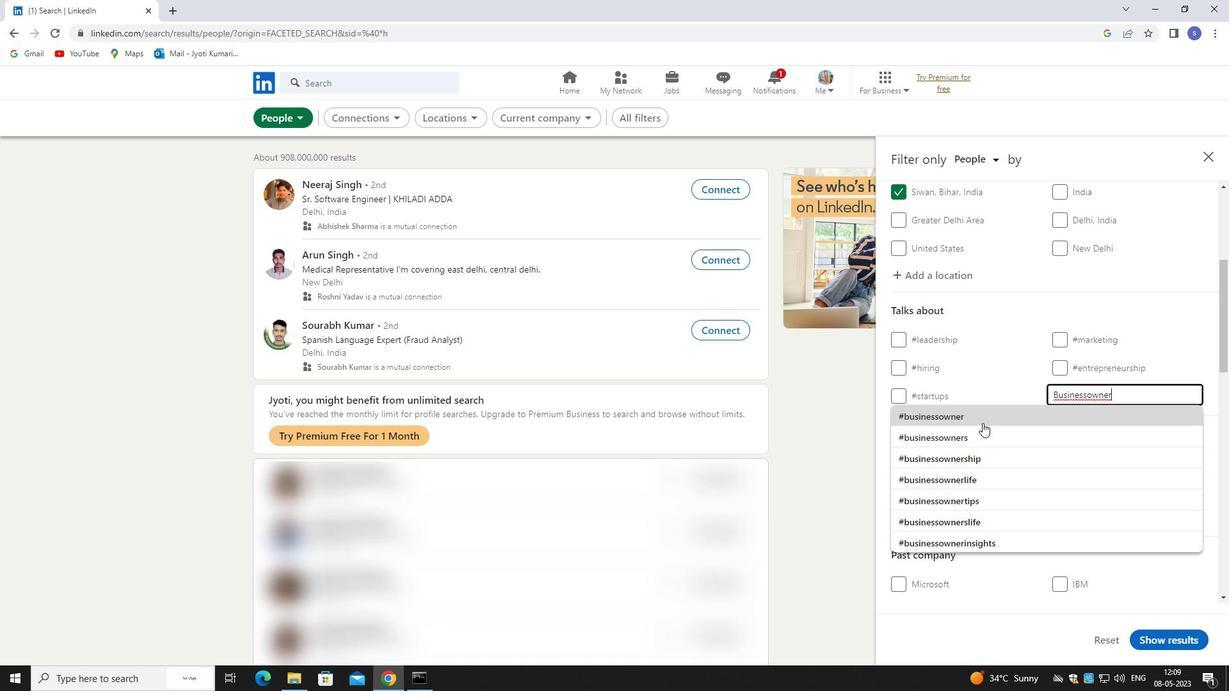 
Action: Mouse scrolled (982, 421) with delta (0, 0)
Screenshot: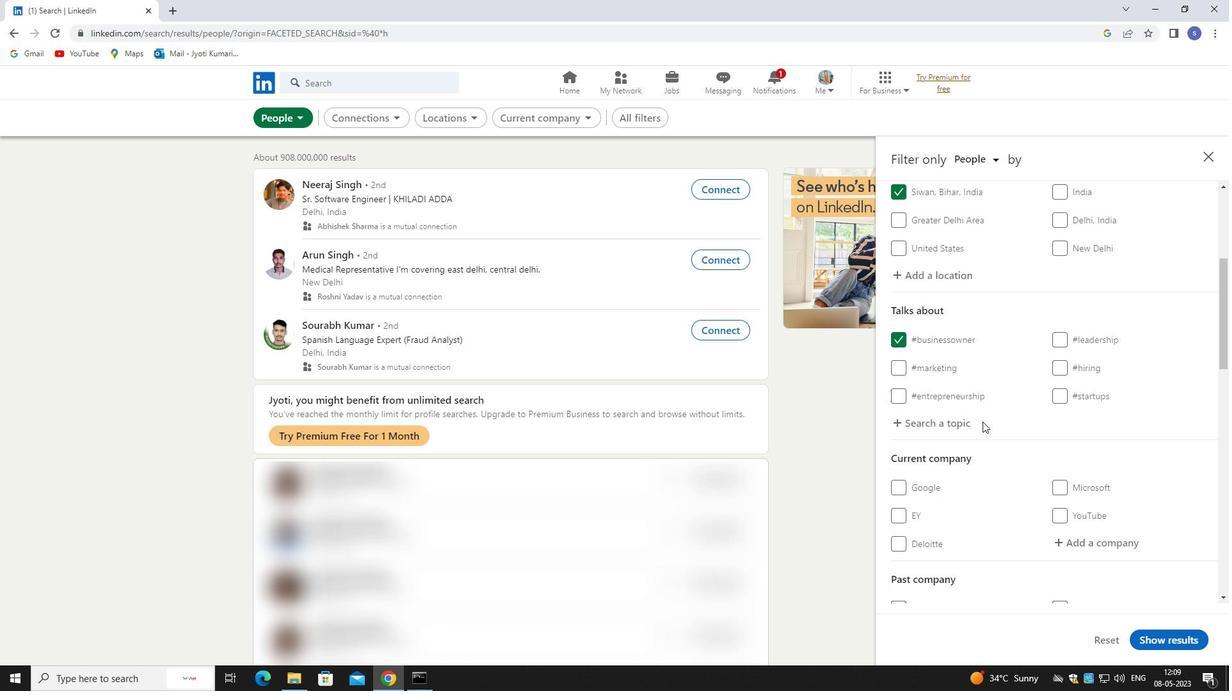 
Action: Mouse scrolled (982, 421) with delta (0, 0)
Screenshot: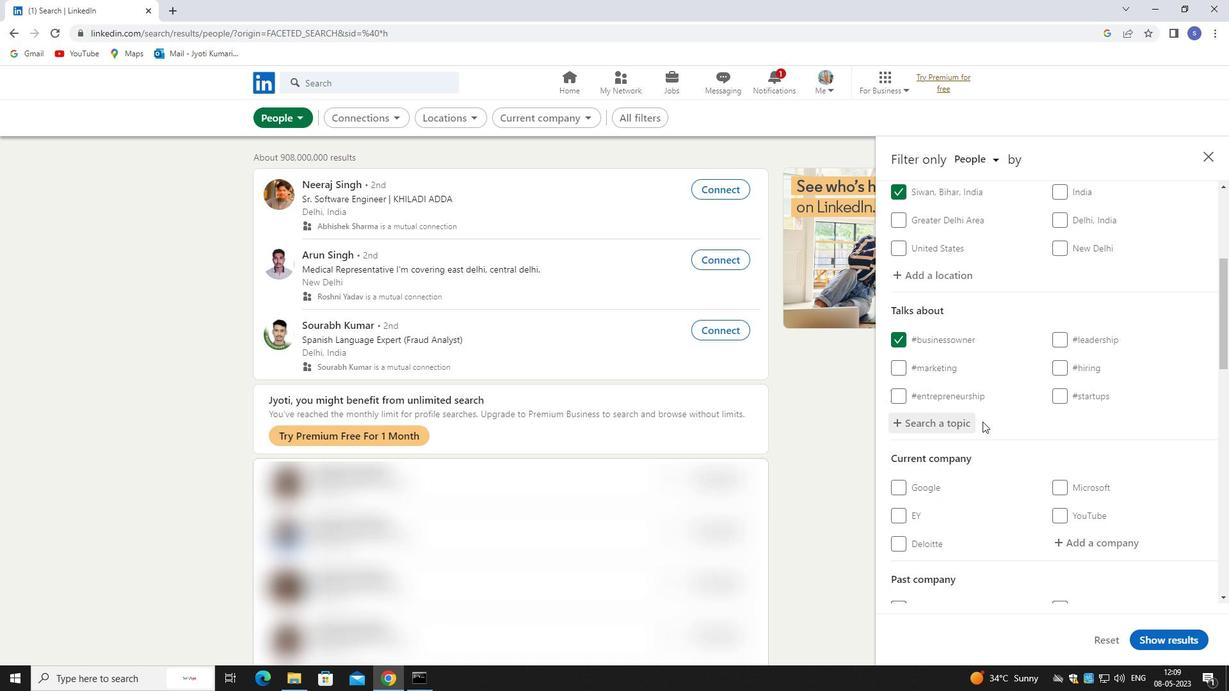 
Action: Mouse scrolled (982, 421) with delta (0, 0)
Screenshot: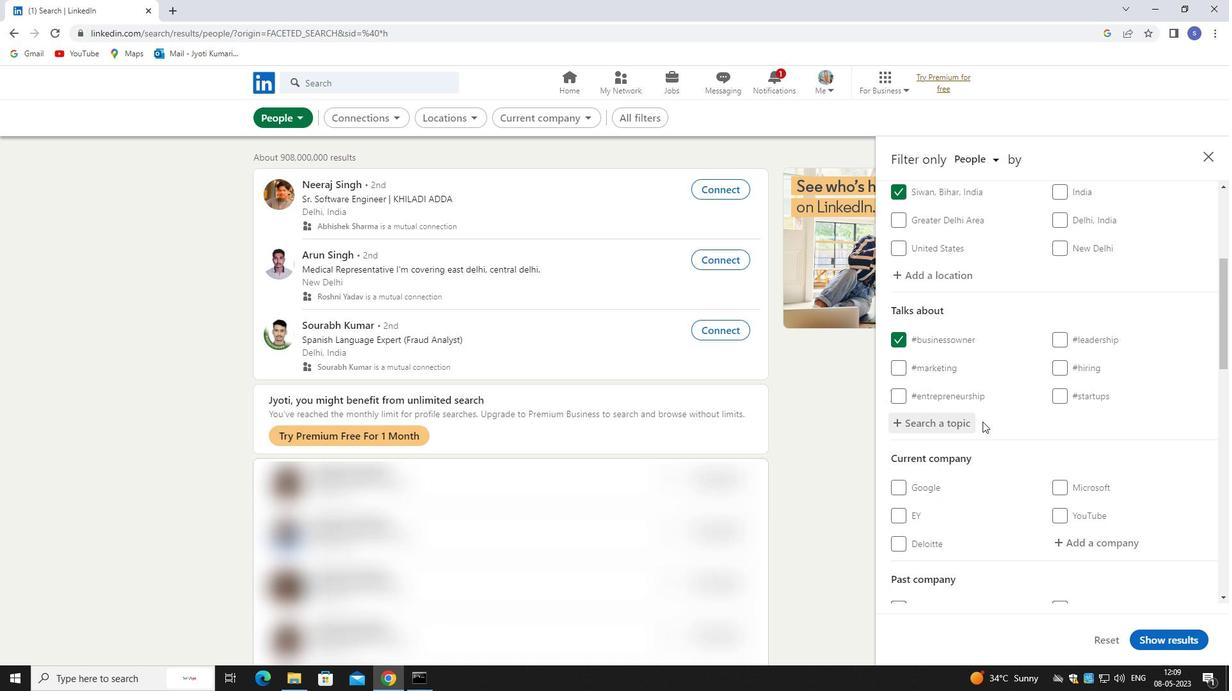 
Action: Mouse scrolled (982, 421) with delta (0, 0)
Screenshot: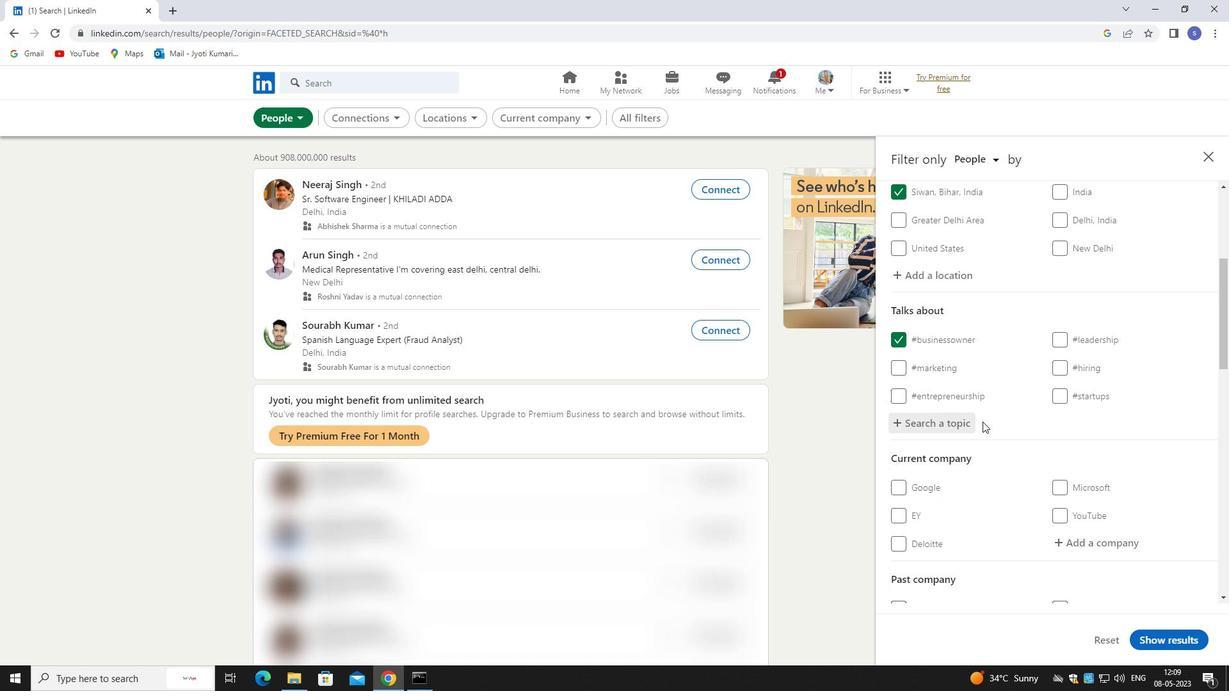 
Action: Mouse moved to (1100, 289)
Screenshot: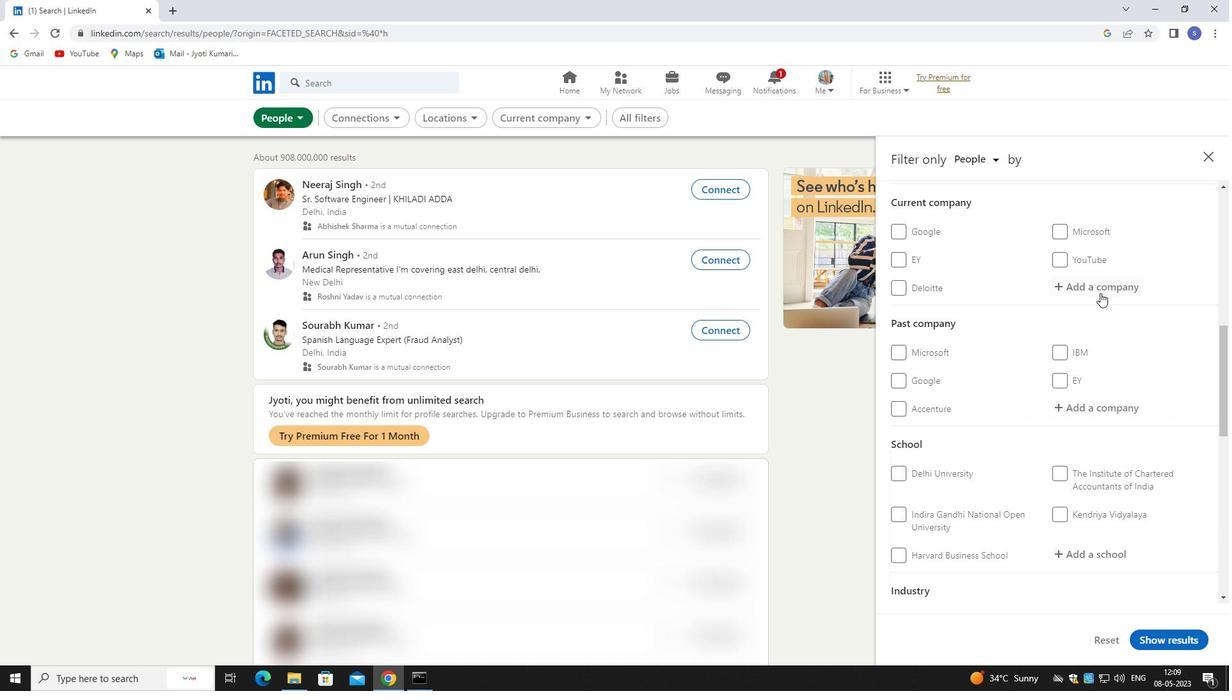 
Action: Mouse pressed left at (1100, 289)
Screenshot: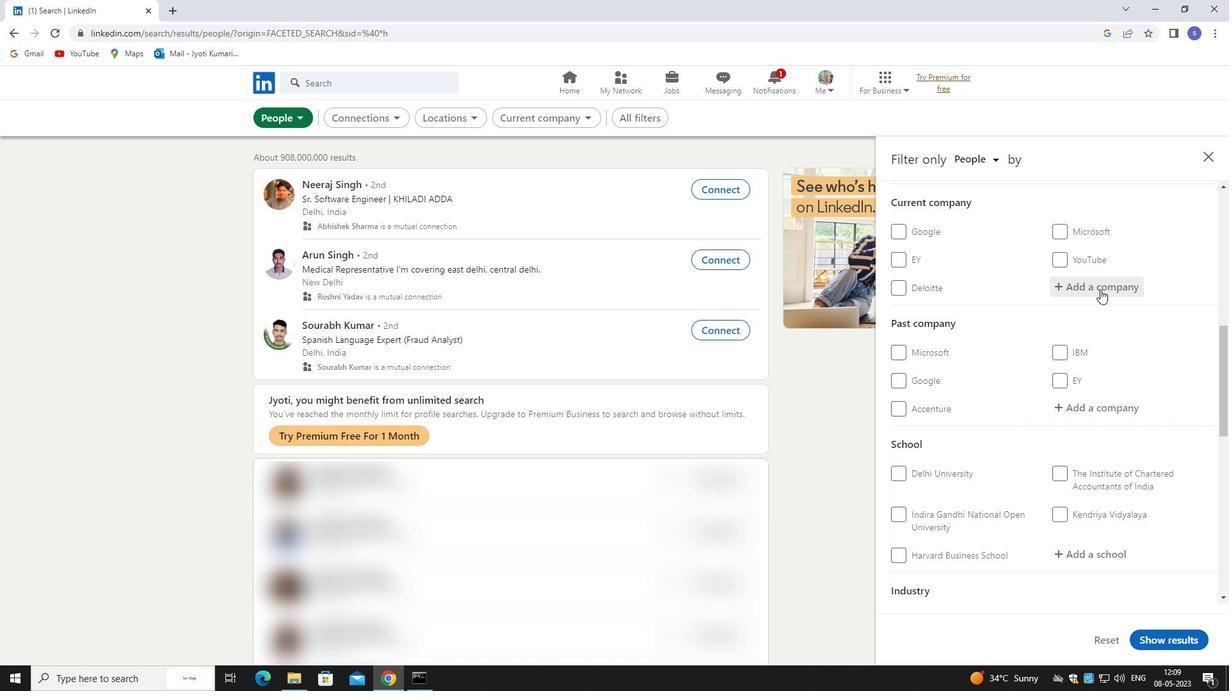 
Action: Mouse moved to (1070, 309)
Screenshot: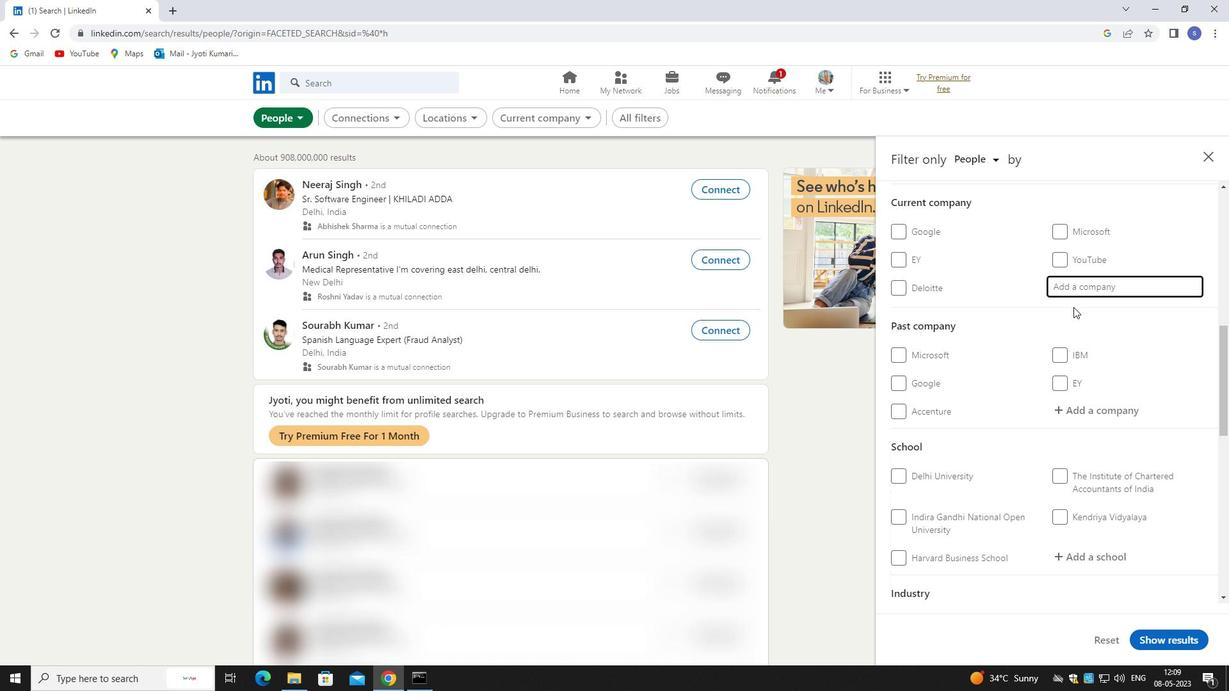 
Action: Key pressed LUMINOUS
Screenshot: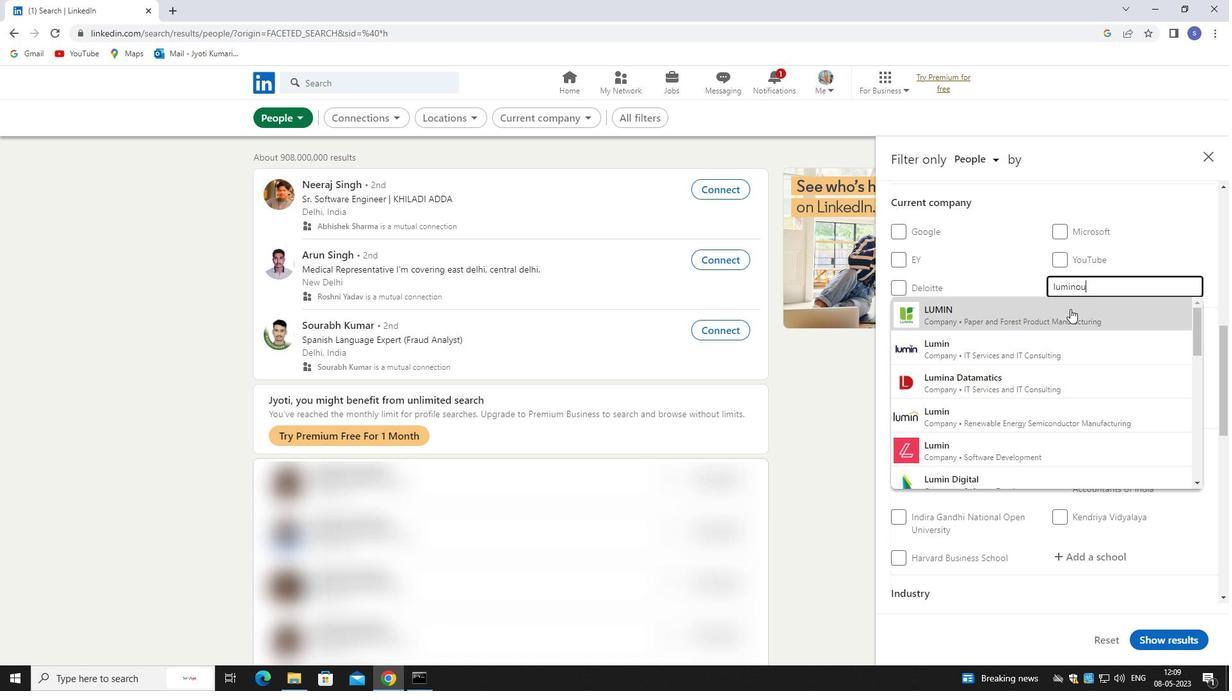 
Action: Mouse moved to (1070, 305)
Screenshot: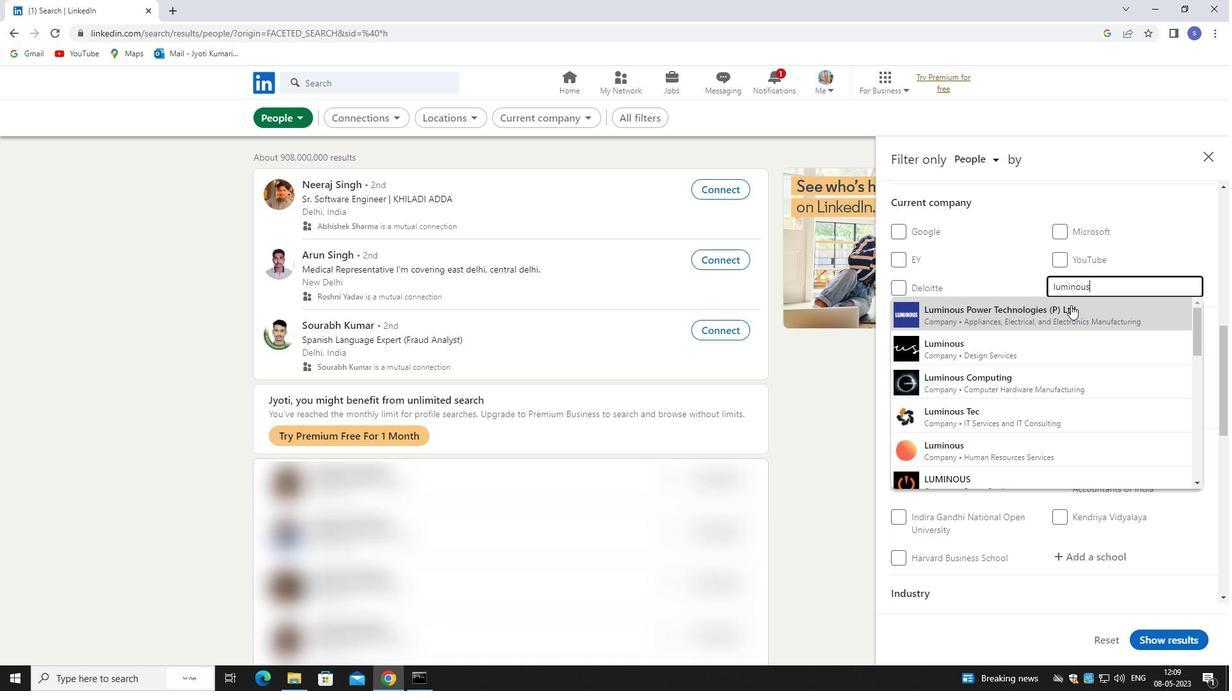 
Action: Mouse pressed left at (1070, 305)
Screenshot: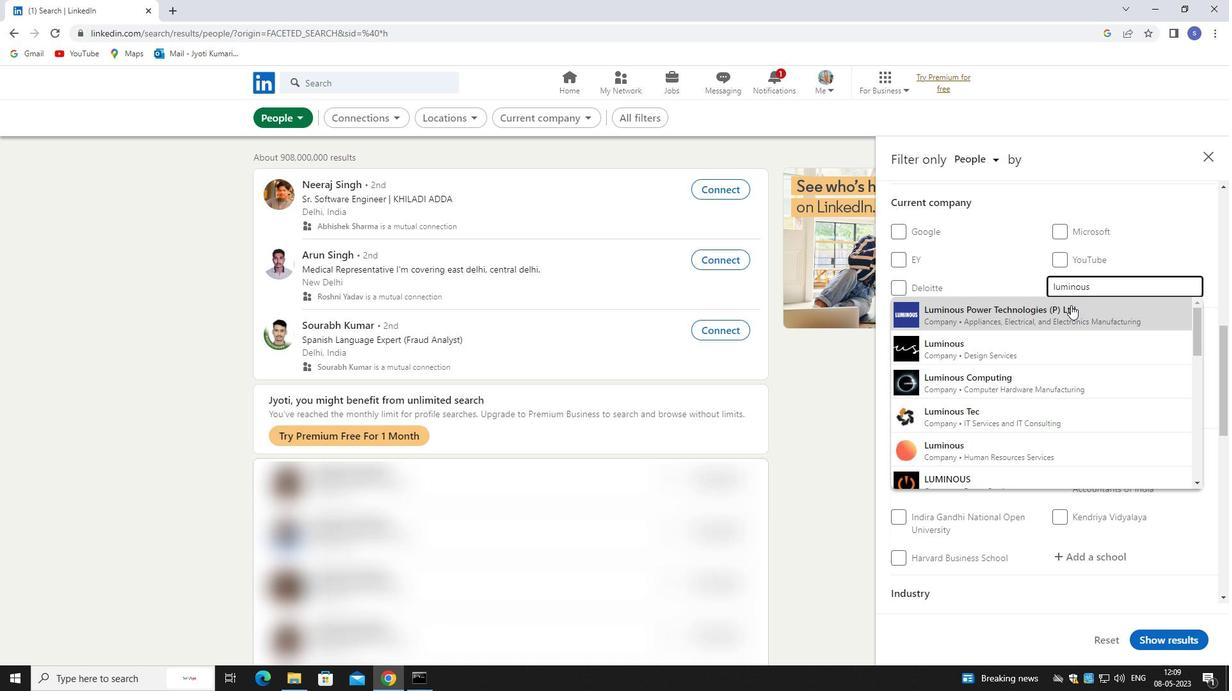 
Action: Mouse moved to (1071, 323)
Screenshot: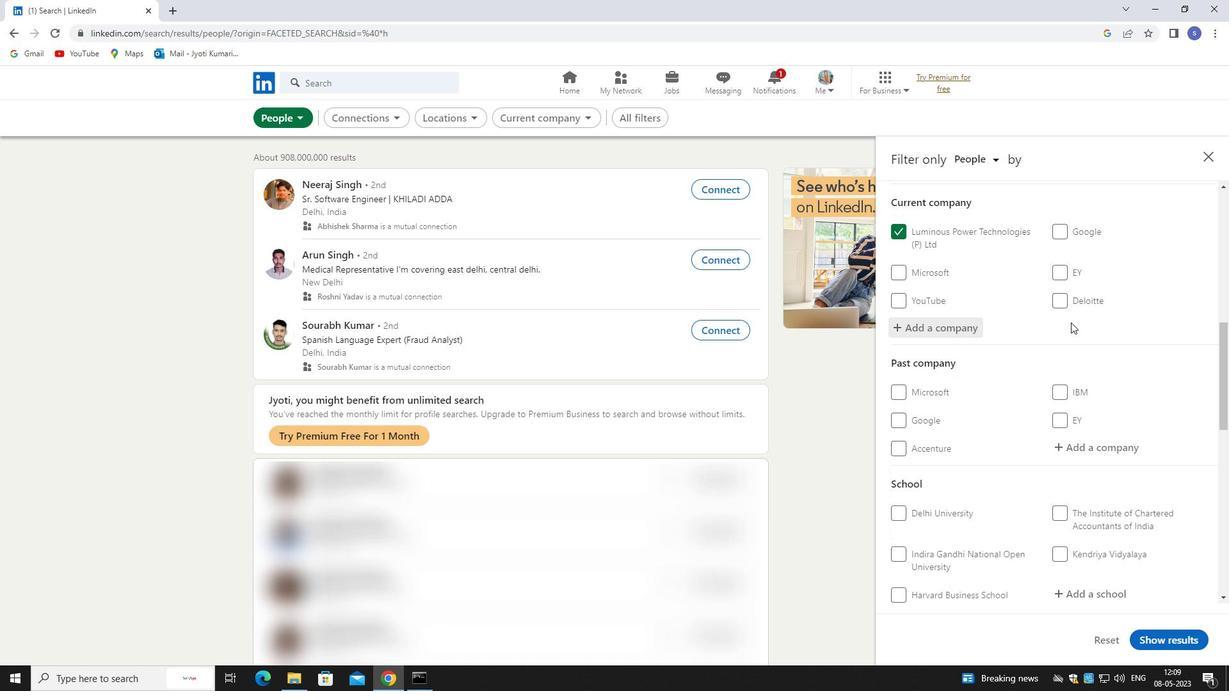 
Action: Mouse scrolled (1071, 322) with delta (0, 0)
Screenshot: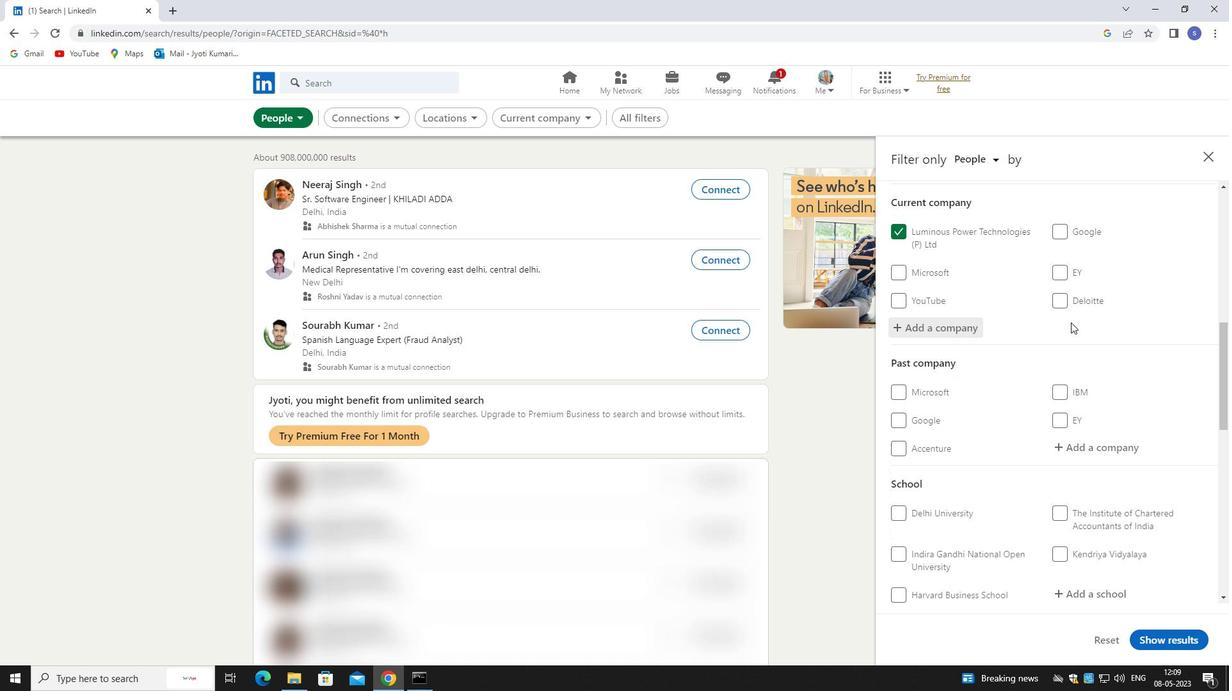 
Action: Mouse moved to (1071, 323)
Screenshot: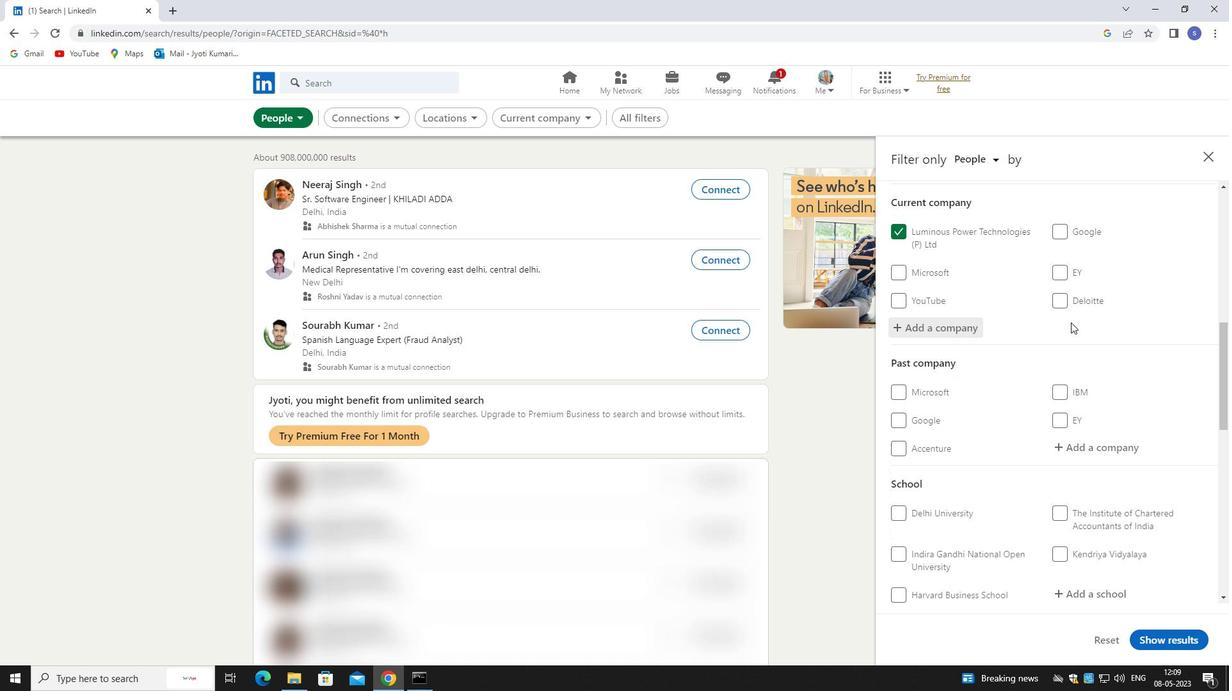 
Action: Mouse scrolled (1071, 323) with delta (0, 0)
Screenshot: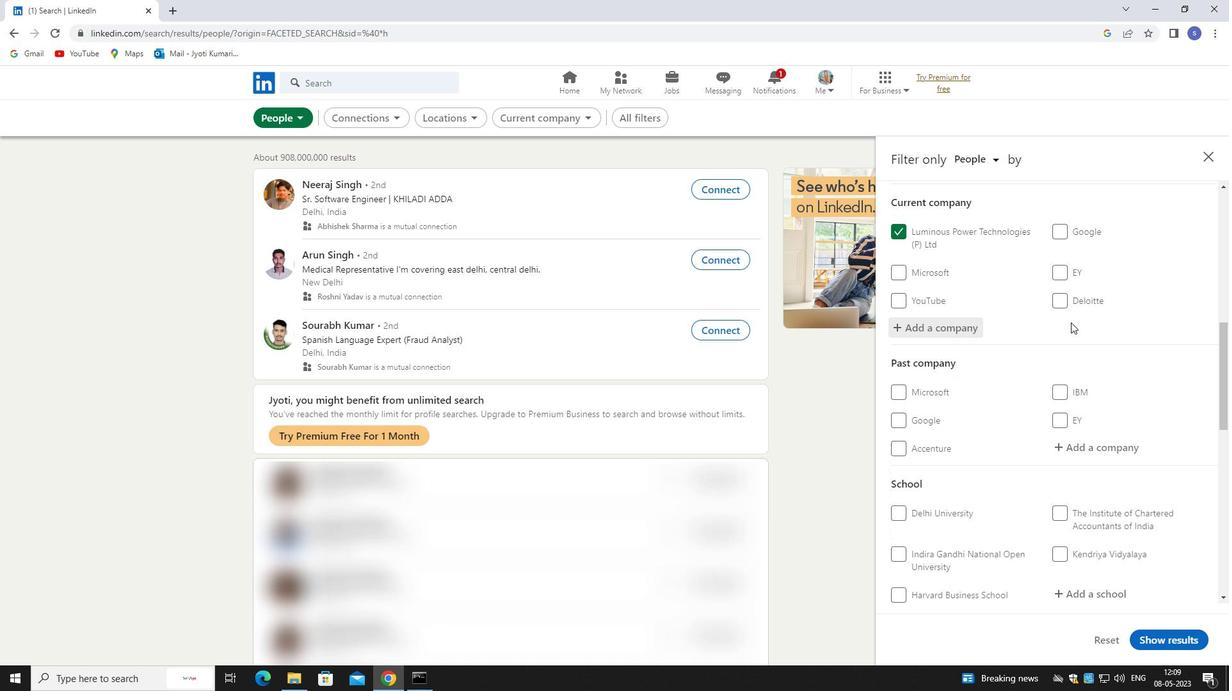 
Action: Mouse moved to (1087, 469)
Screenshot: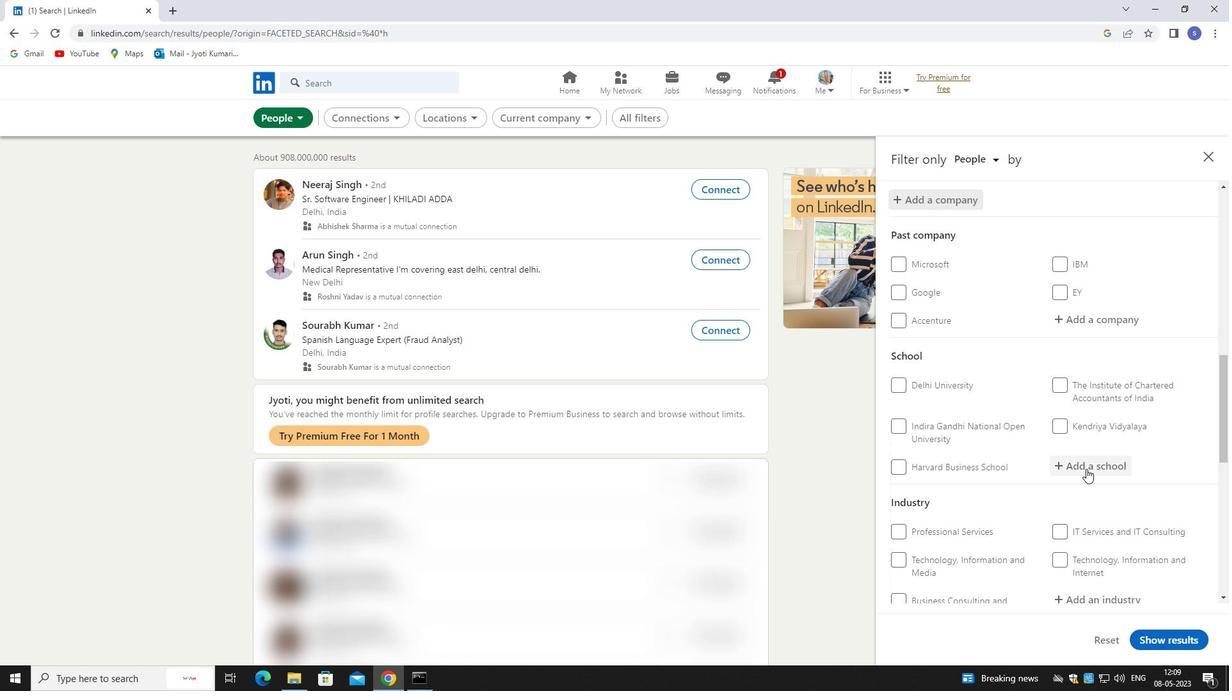 
Action: Mouse pressed left at (1087, 469)
Screenshot: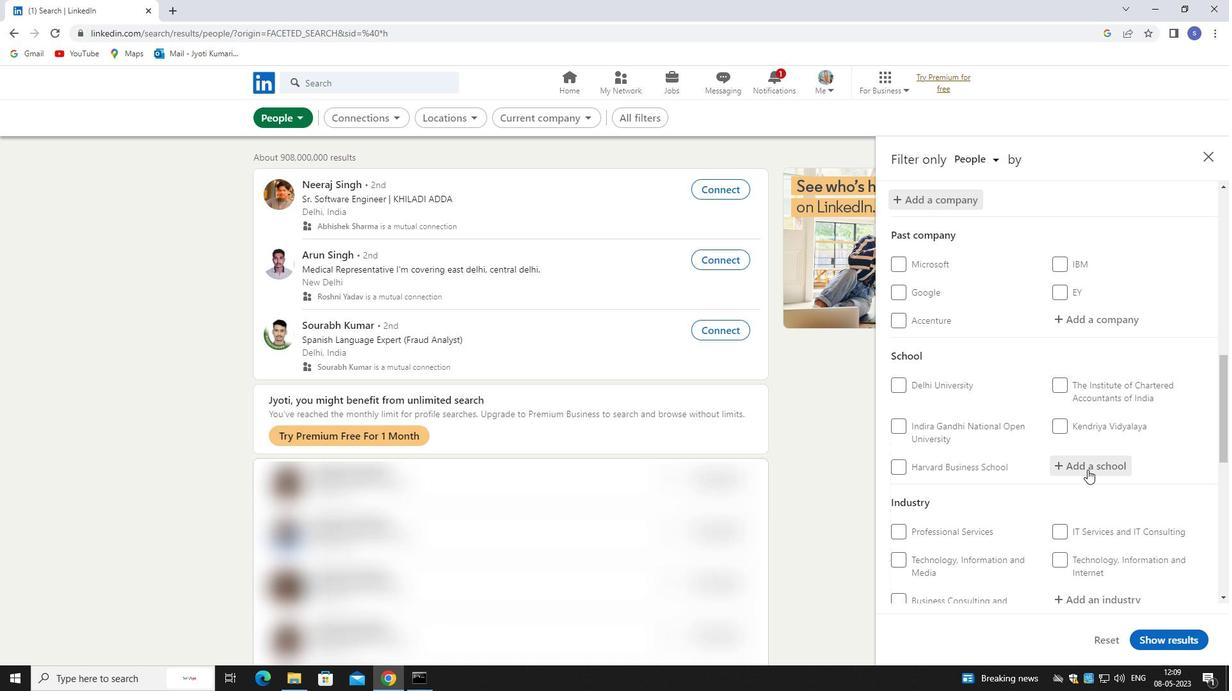 
Action: Mouse moved to (992, 415)
Screenshot: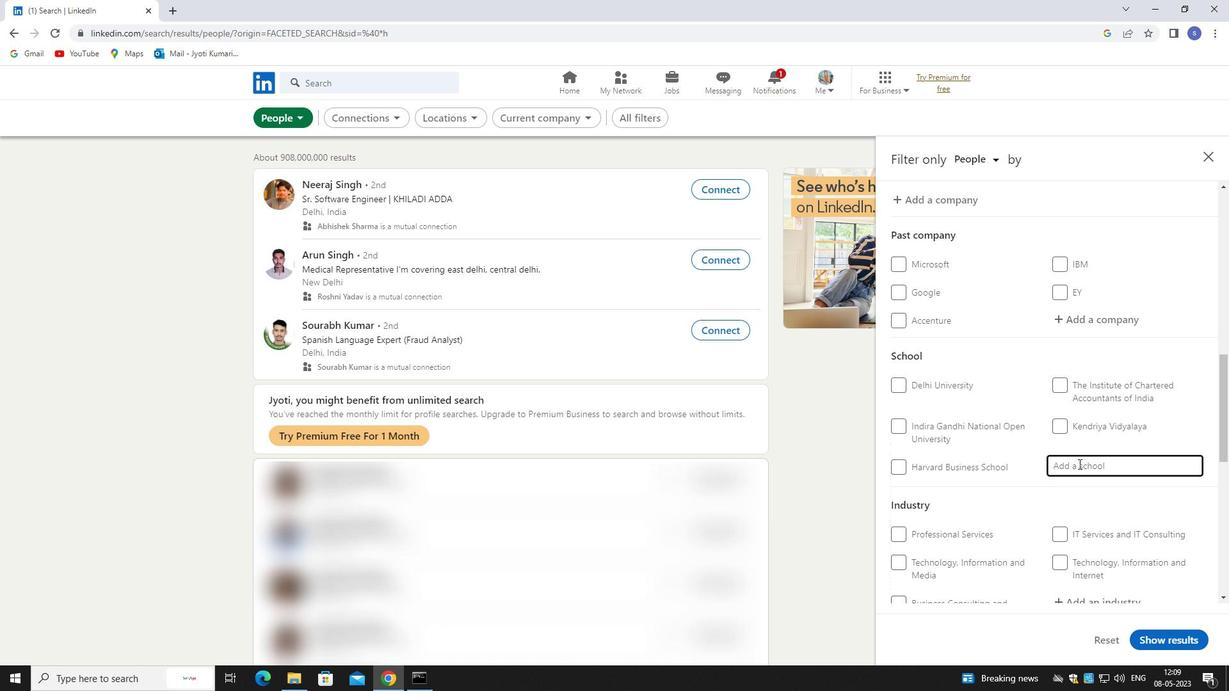 
Action: Key pressed SHREE<Key.space>
Screenshot: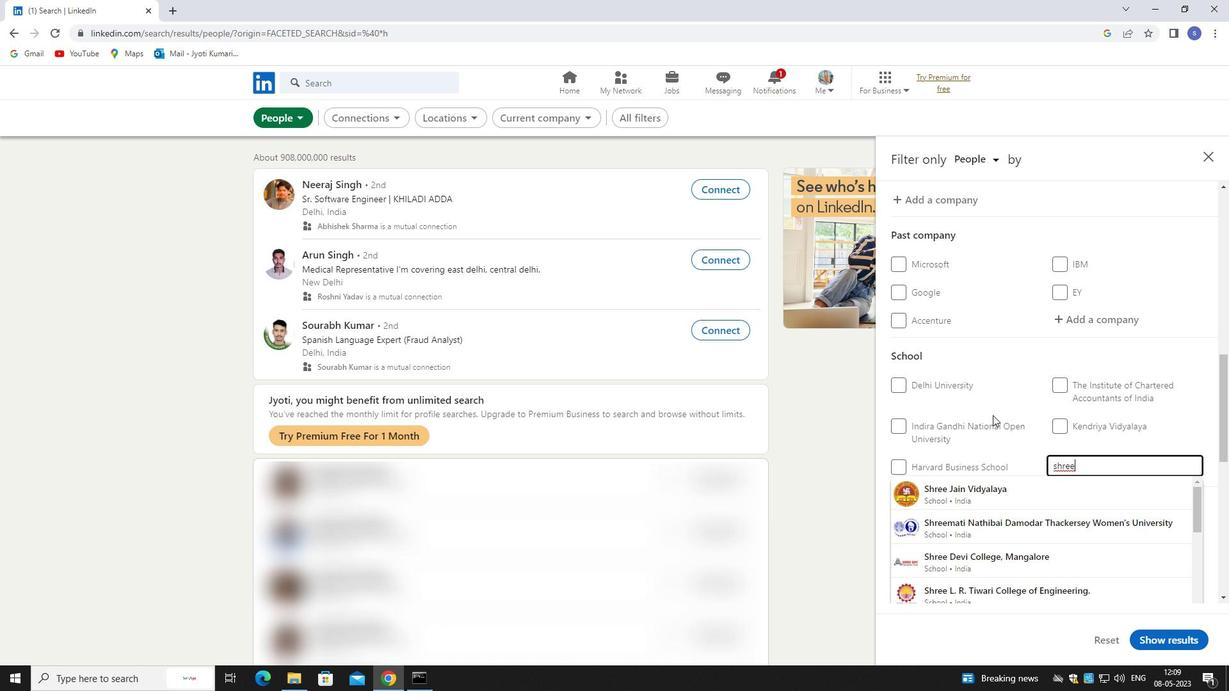 
Action: Mouse moved to (1013, 542)
Screenshot: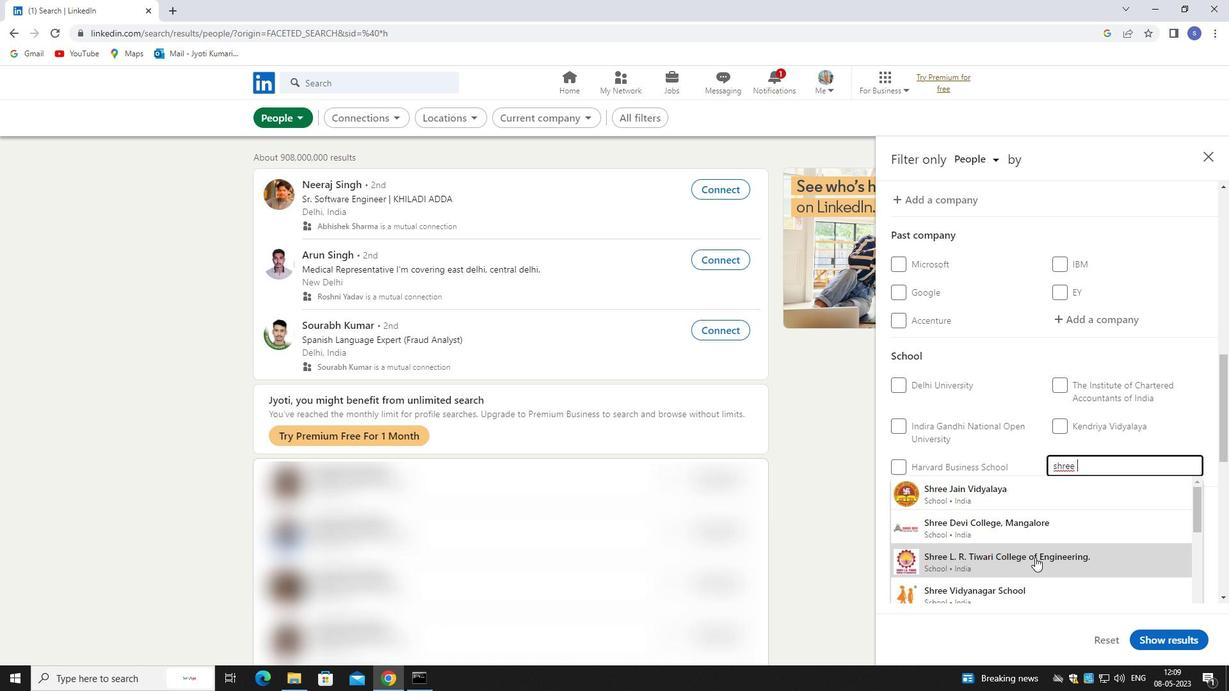 
Action: Key pressed VEN
Screenshot: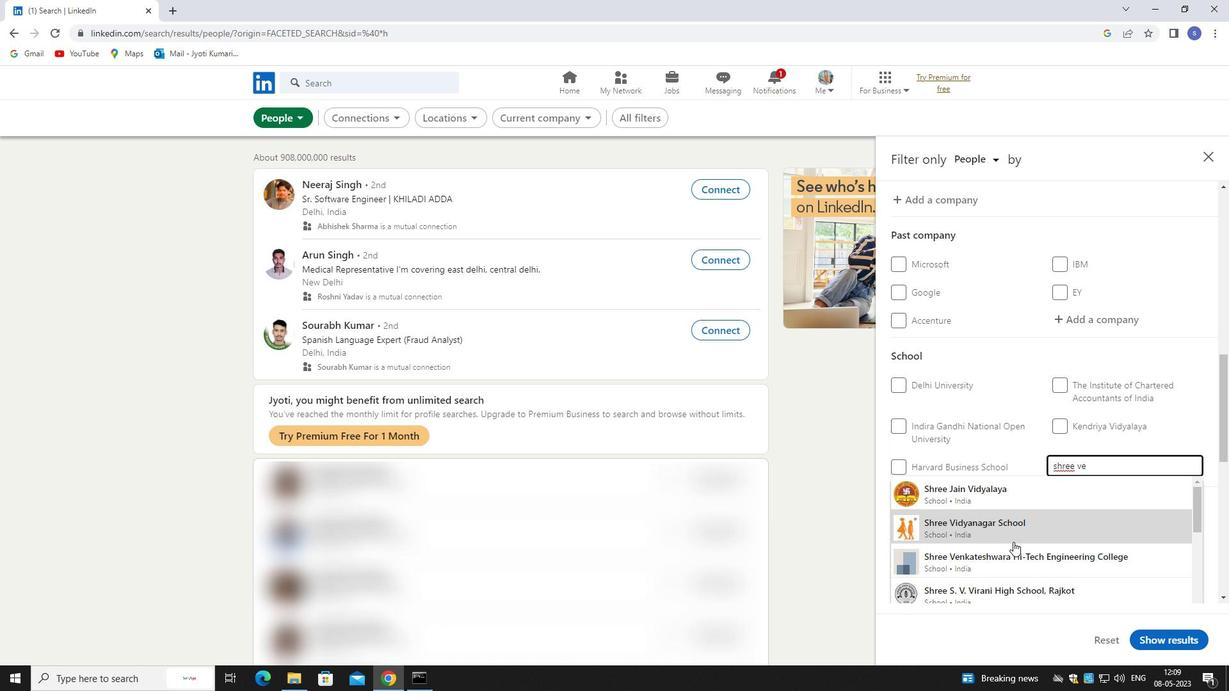 
Action: Mouse moved to (1082, 493)
Screenshot: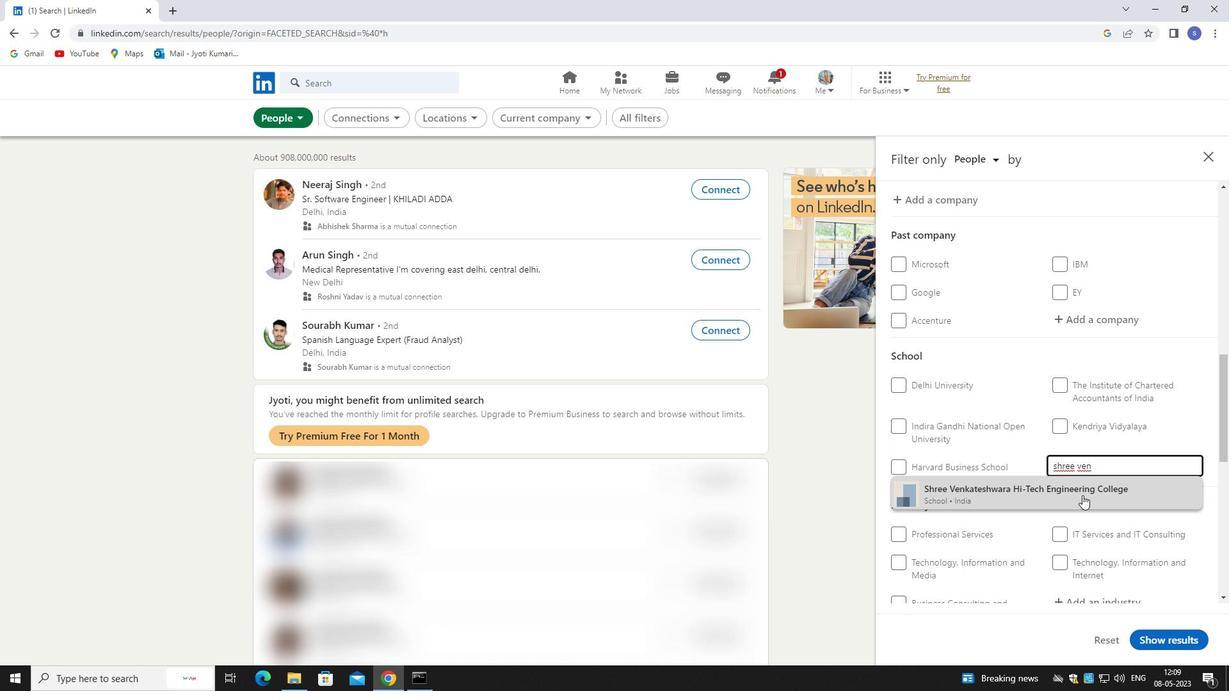 
Action: Mouse pressed left at (1082, 493)
Screenshot: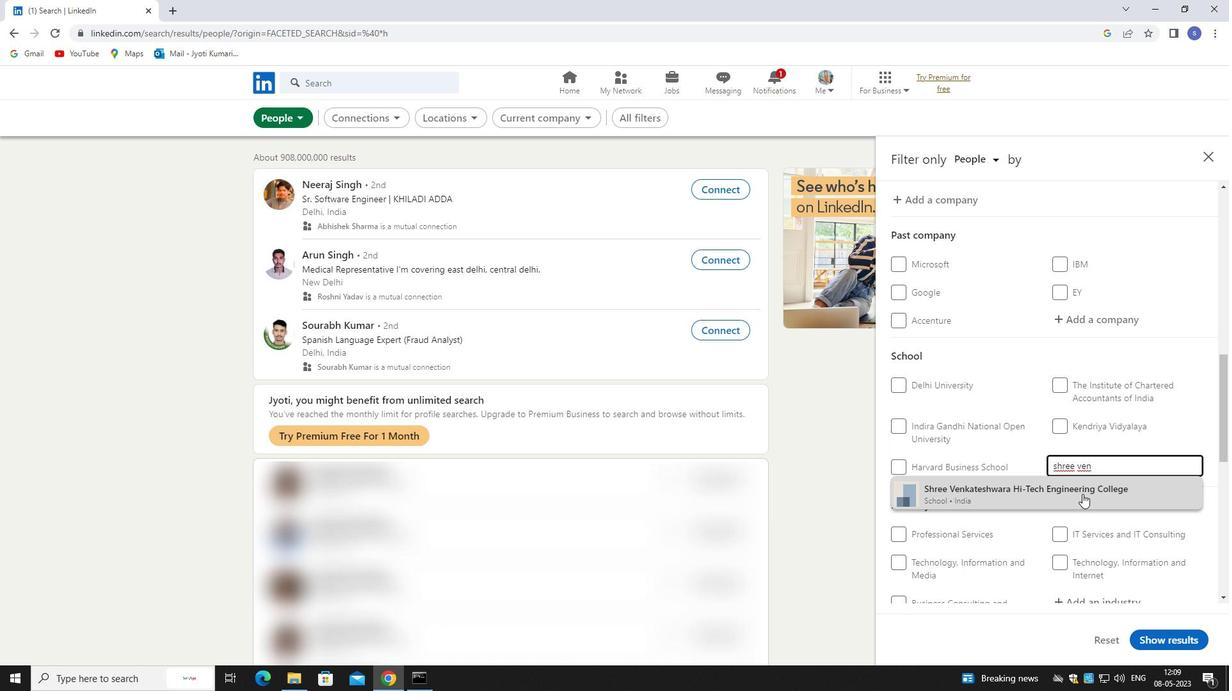 
Action: Mouse moved to (1084, 494)
Screenshot: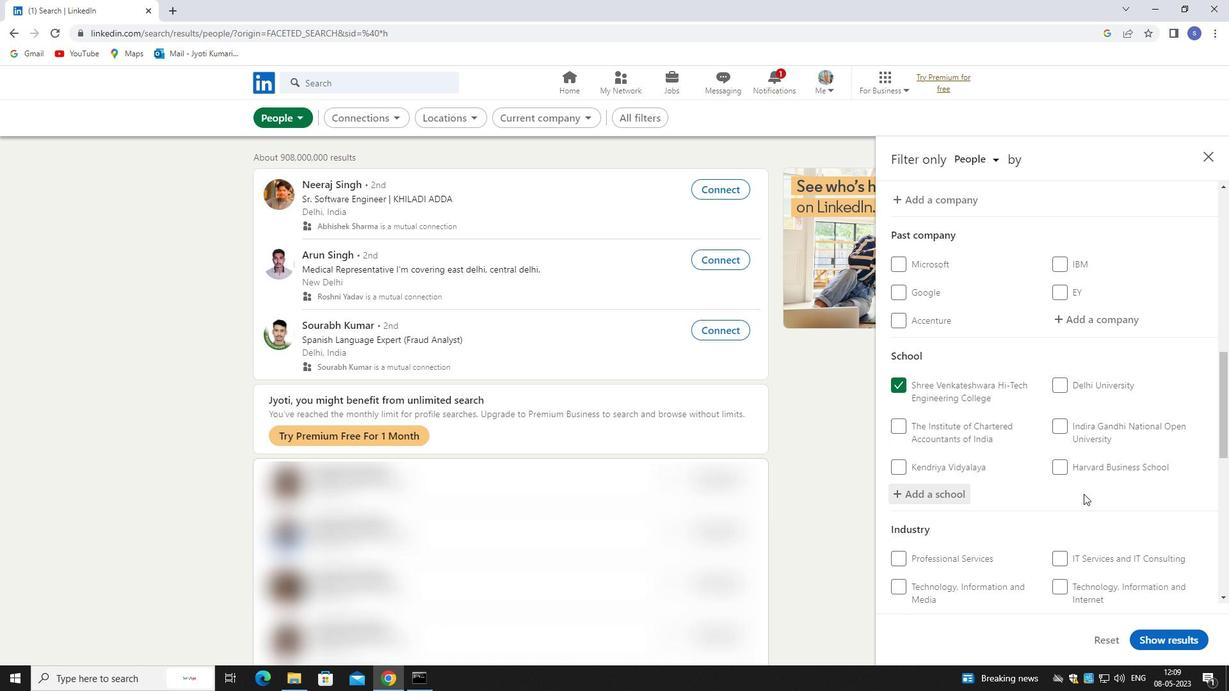 
Action: Mouse scrolled (1084, 493) with delta (0, 0)
Screenshot: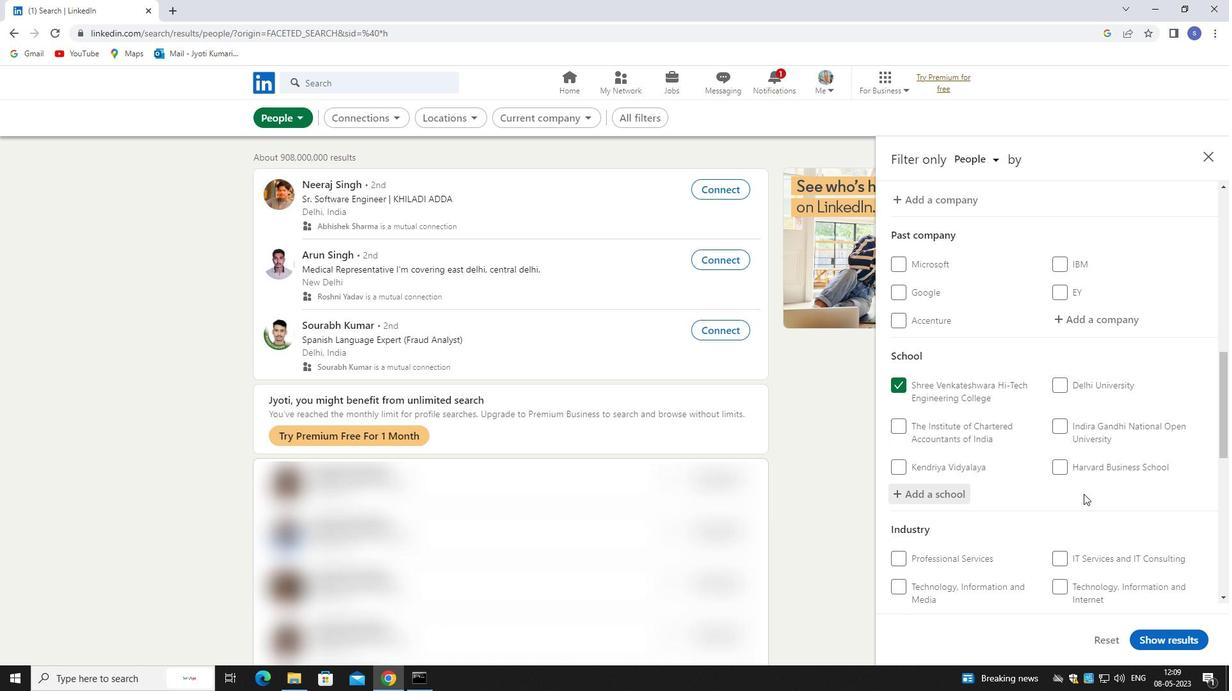 
Action: Mouse moved to (1086, 494)
Screenshot: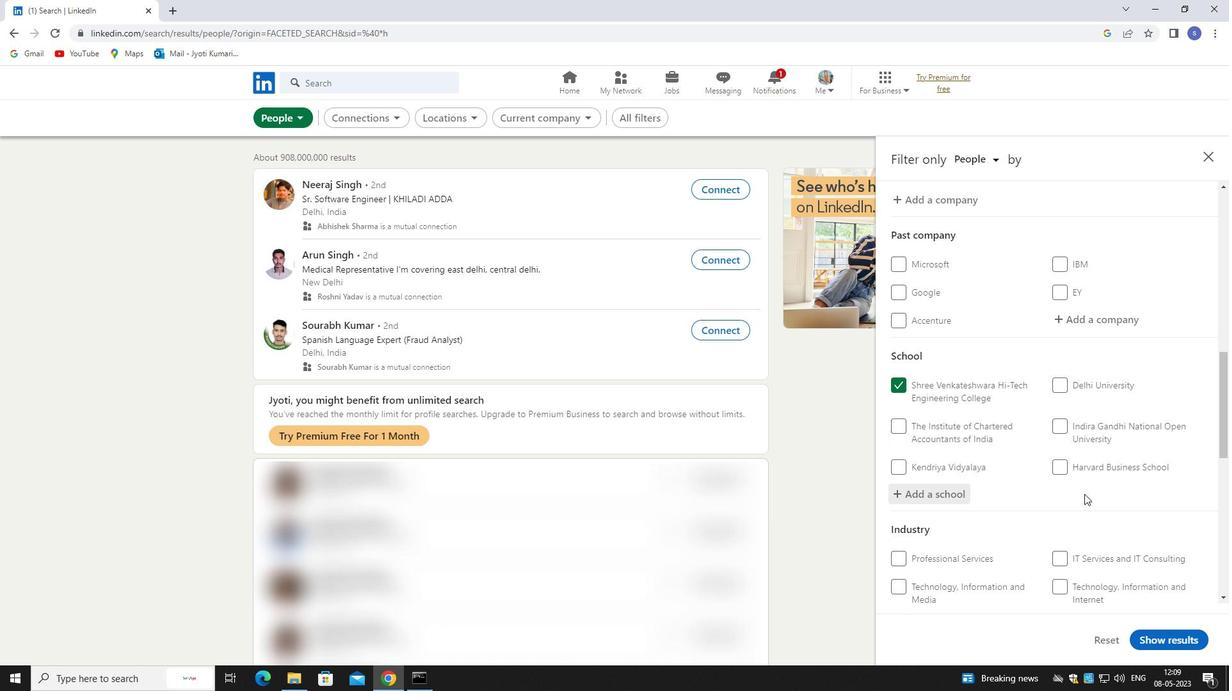 
Action: Mouse scrolled (1086, 493) with delta (0, 0)
Screenshot: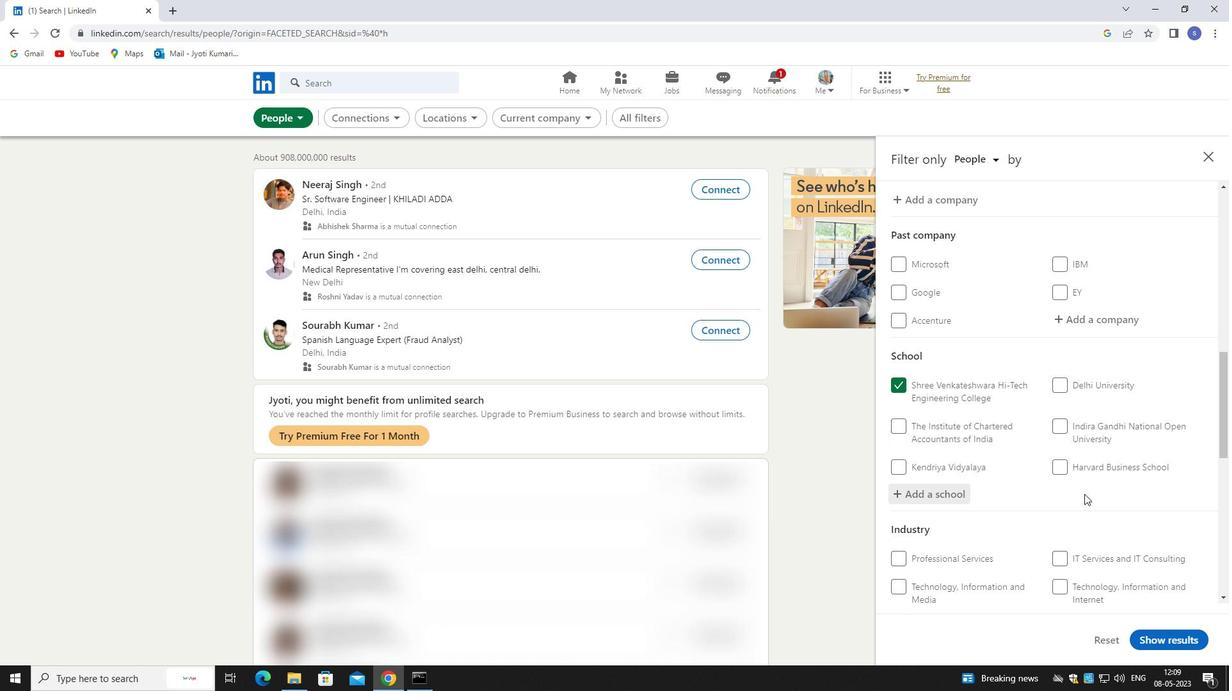 
Action: Mouse moved to (1098, 497)
Screenshot: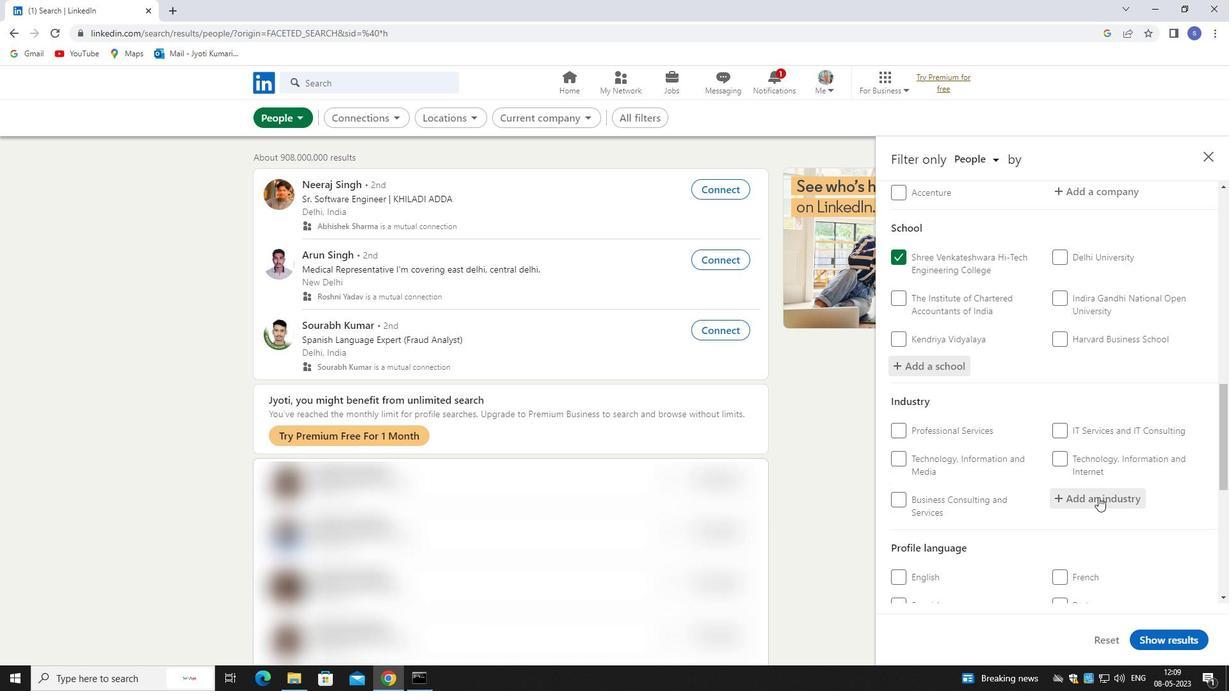 
Action: Mouse pressed left at (1098, 497)
Screenshot: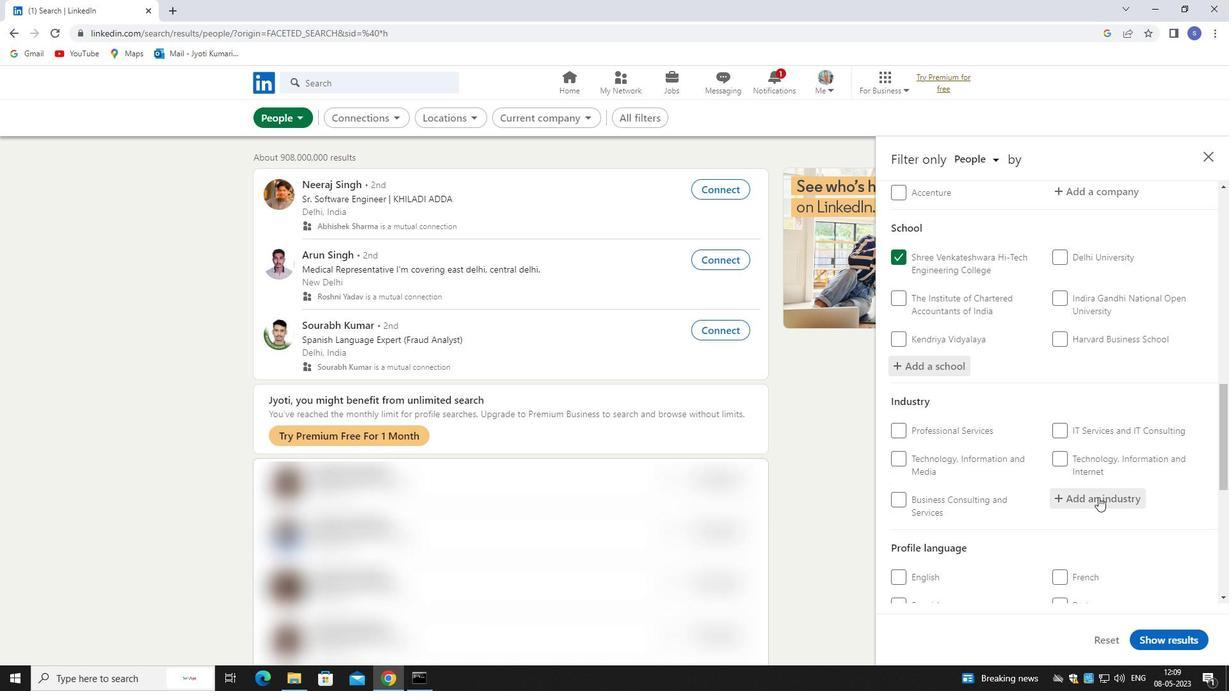
Action: Mouse moved to (1099, 499)
Screenshot: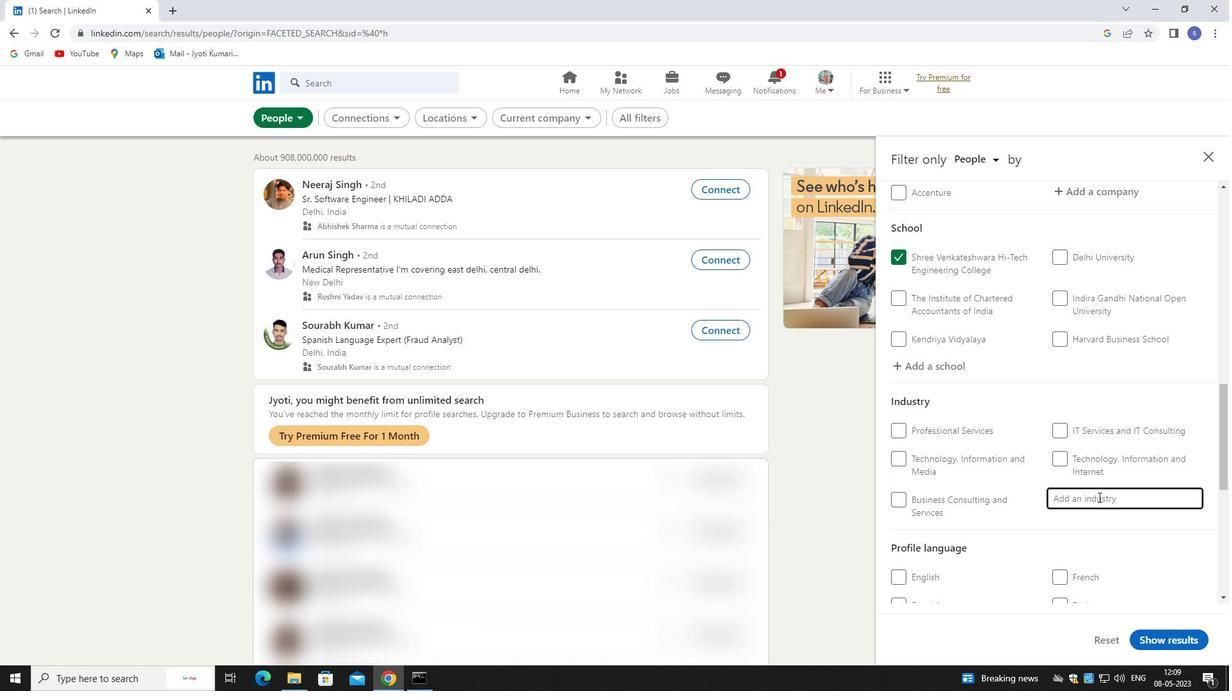
Action: Key pressed BUILDING
Screenshot: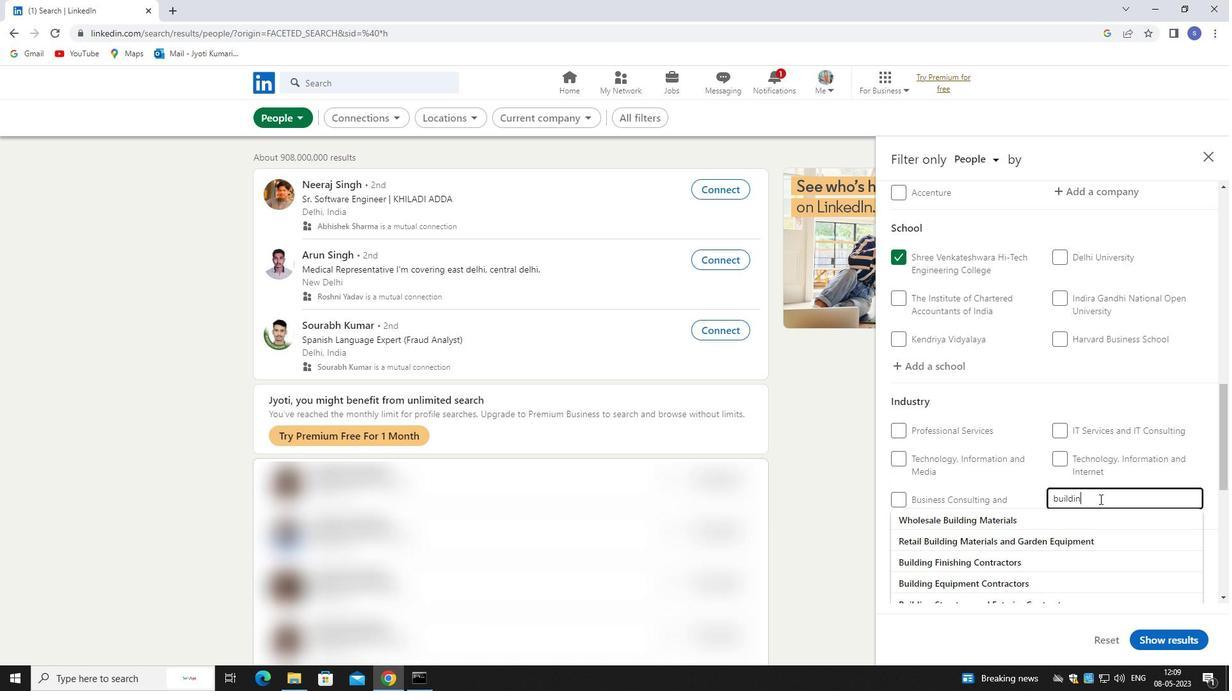 
Action: Mouse moved to (1120, 576)
Screenshot: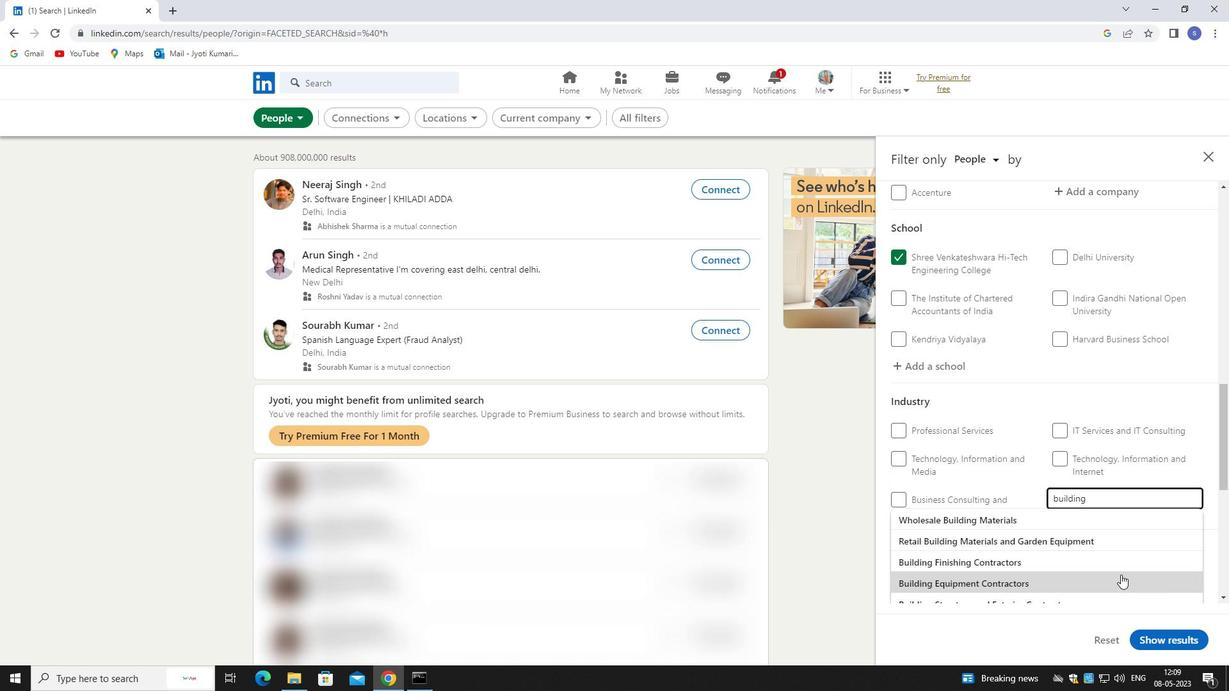 
Action: Mouse pressed left at (1120, 576)
Screenshot: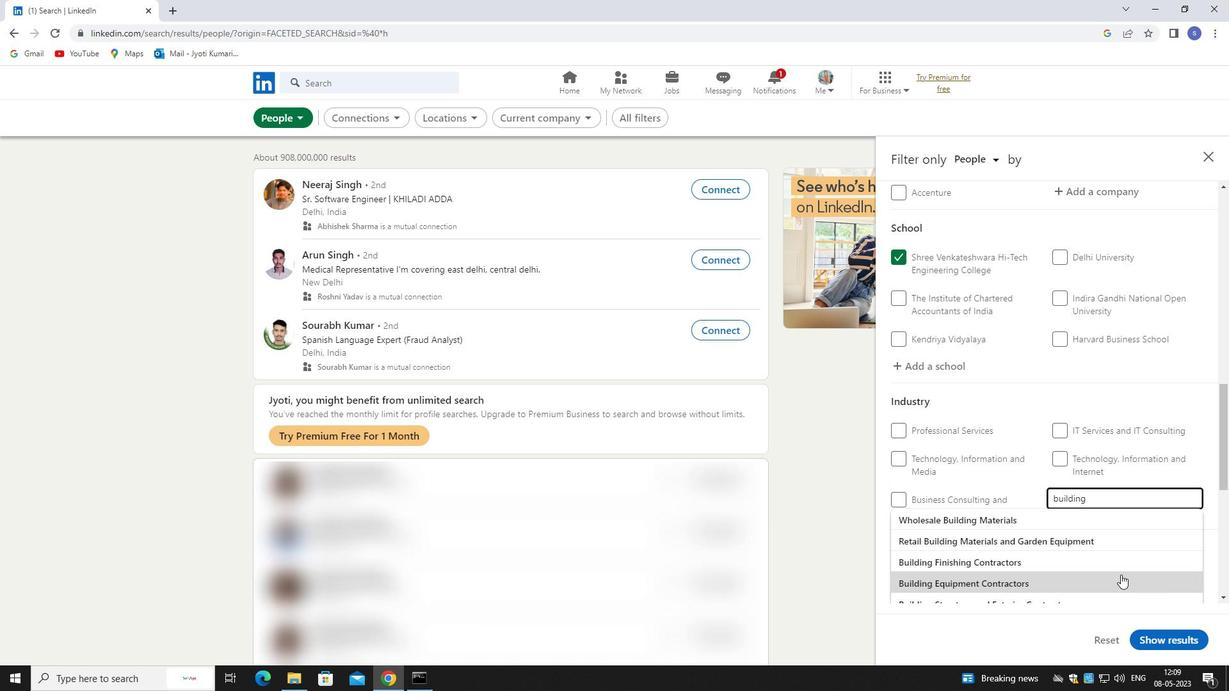 
Action: Mouse moved to (1086, 477)
Screenshot: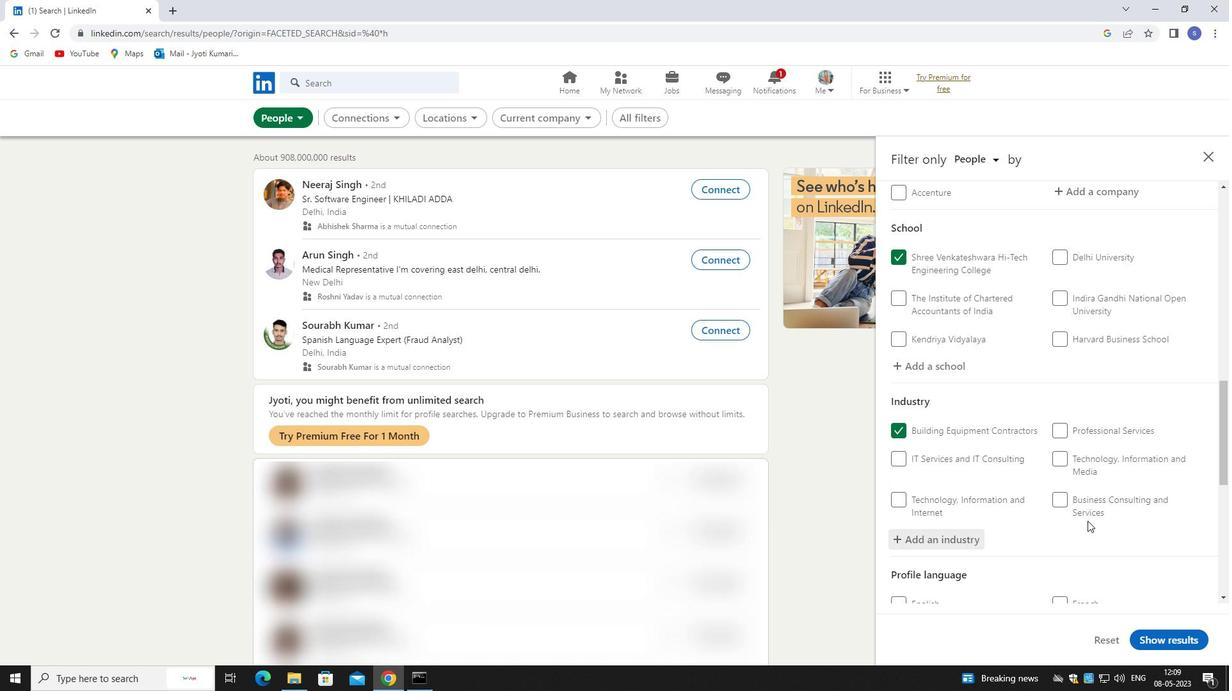 
Action: Mouse scrolled (1086, 476) with delta (0, 0)
Screenshot: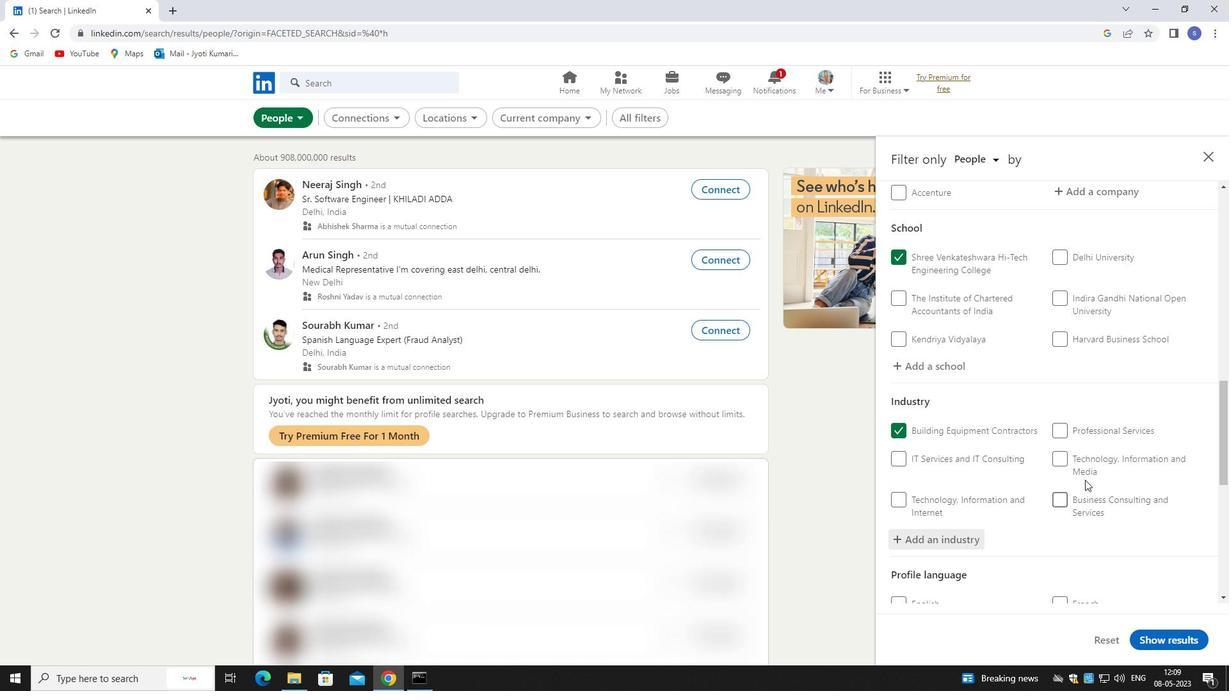 
Action: Mouse moved to (1087, 477)
Screenshot: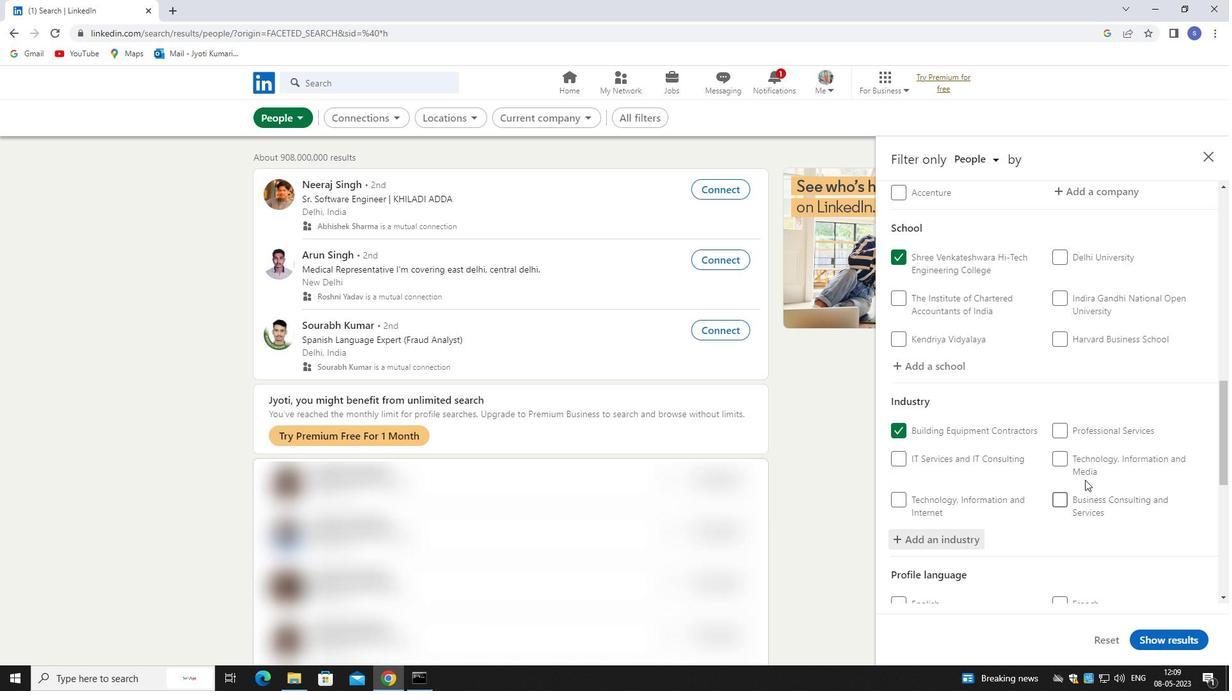 
Action: Mouse scrolled (1087, 476) with delta (0, 0)
Screenshot: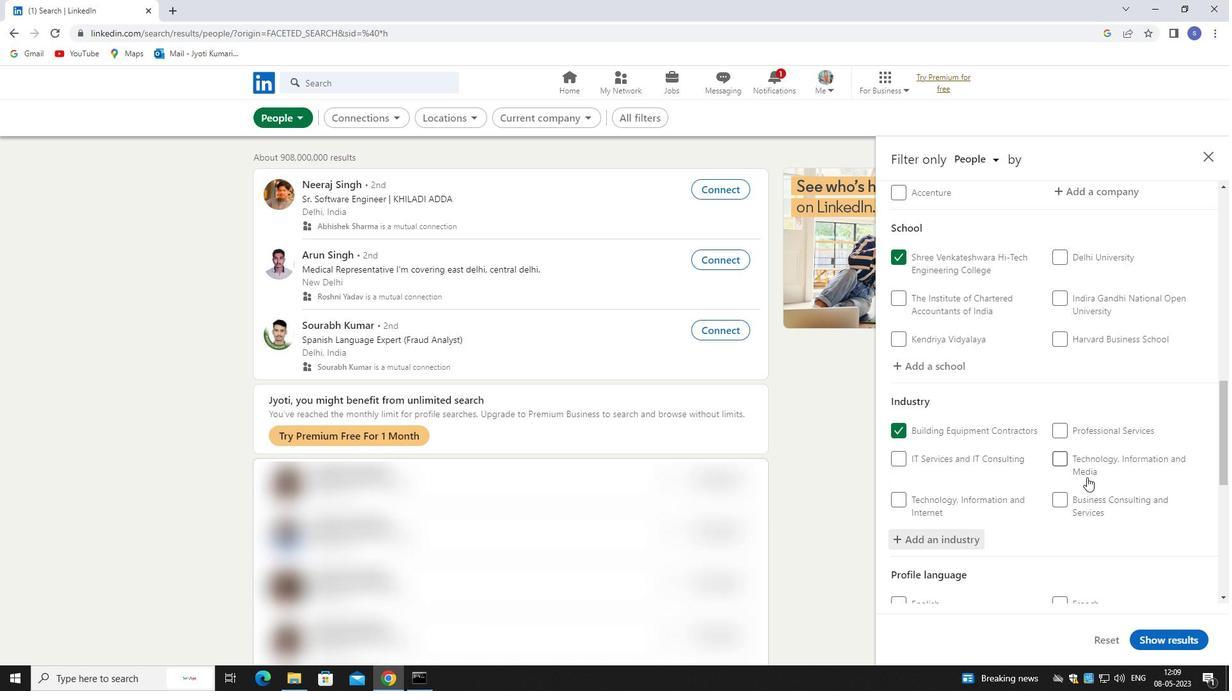 
Action: Mouse moved to (1088, 477)
Screenshot: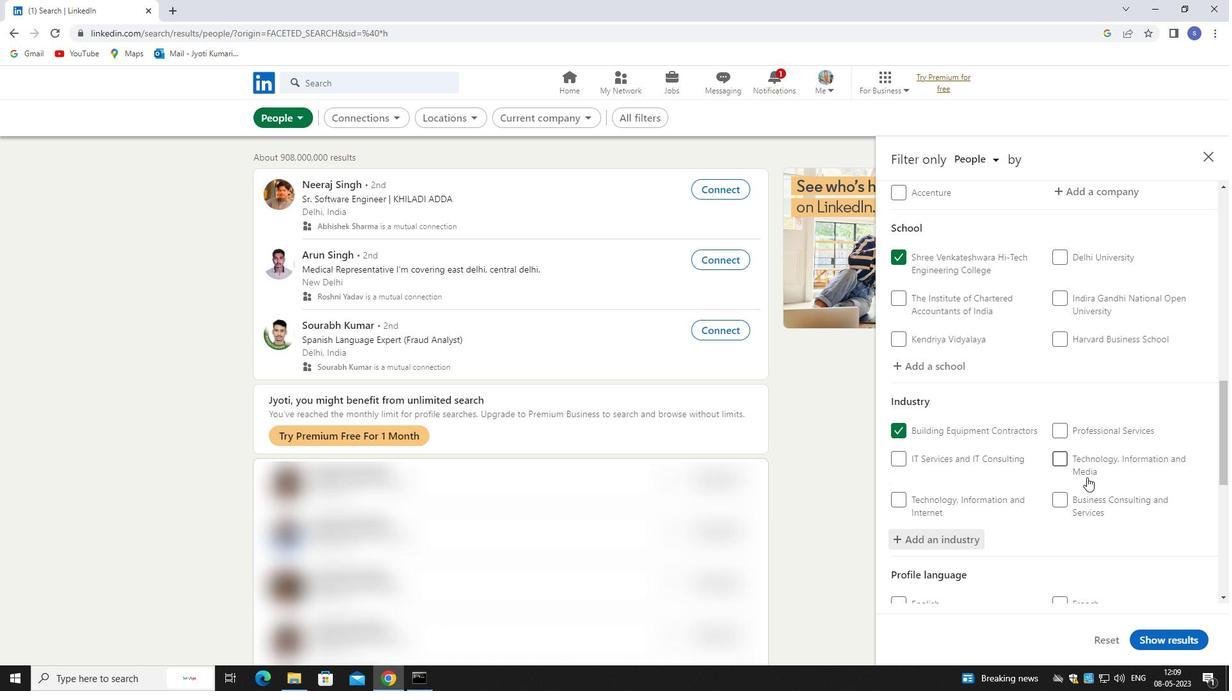 
Action: Mouse scrolled (1088, 476) with delta (0, 0)
Screenshot: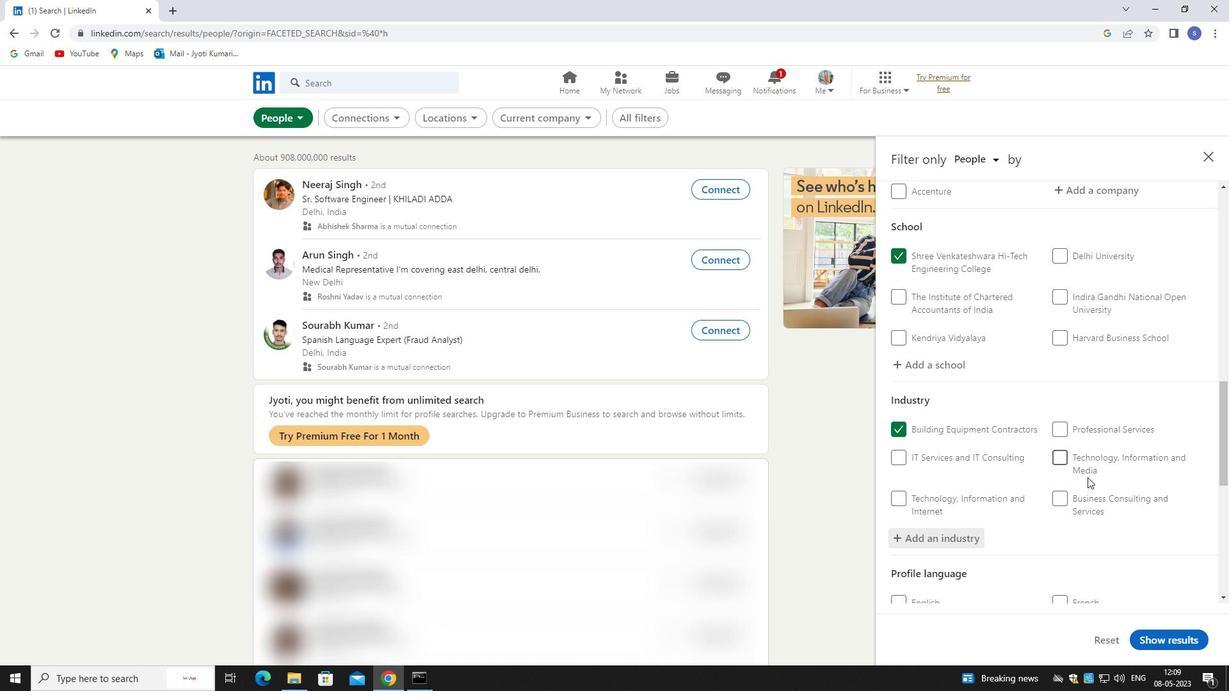 
Action: Mouse moved to (1070, 412)
Screenshot: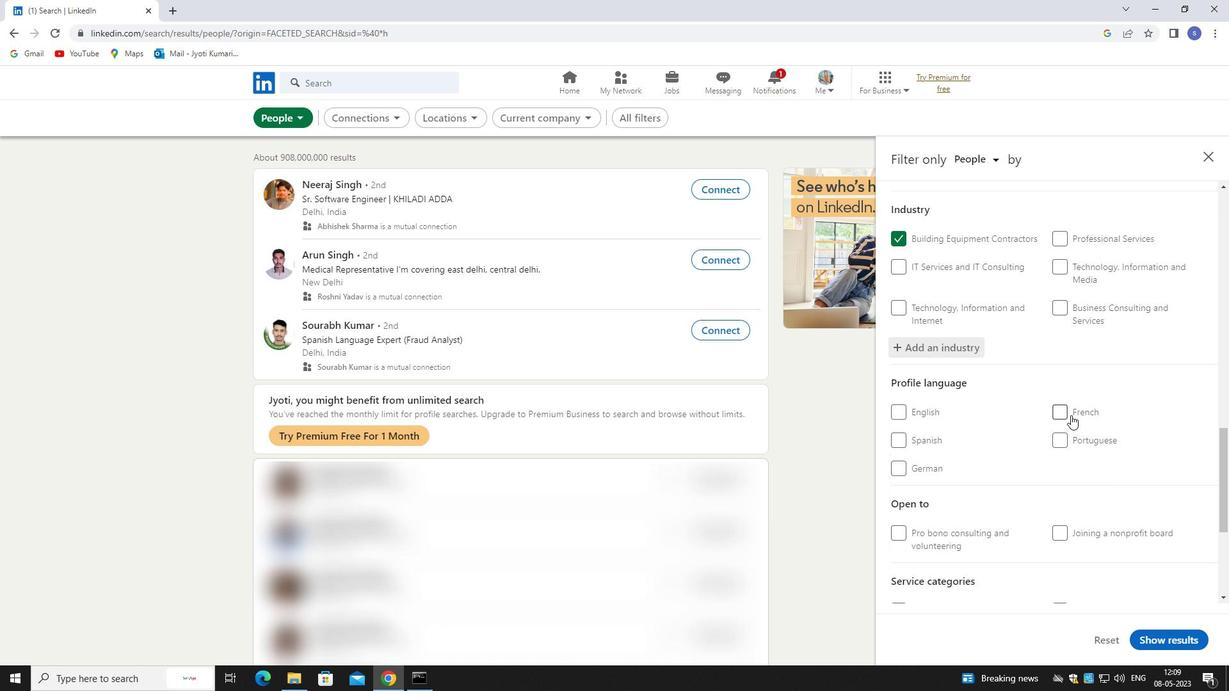 
Action: Mouse pressed left at (1070, 412)
Screenshot: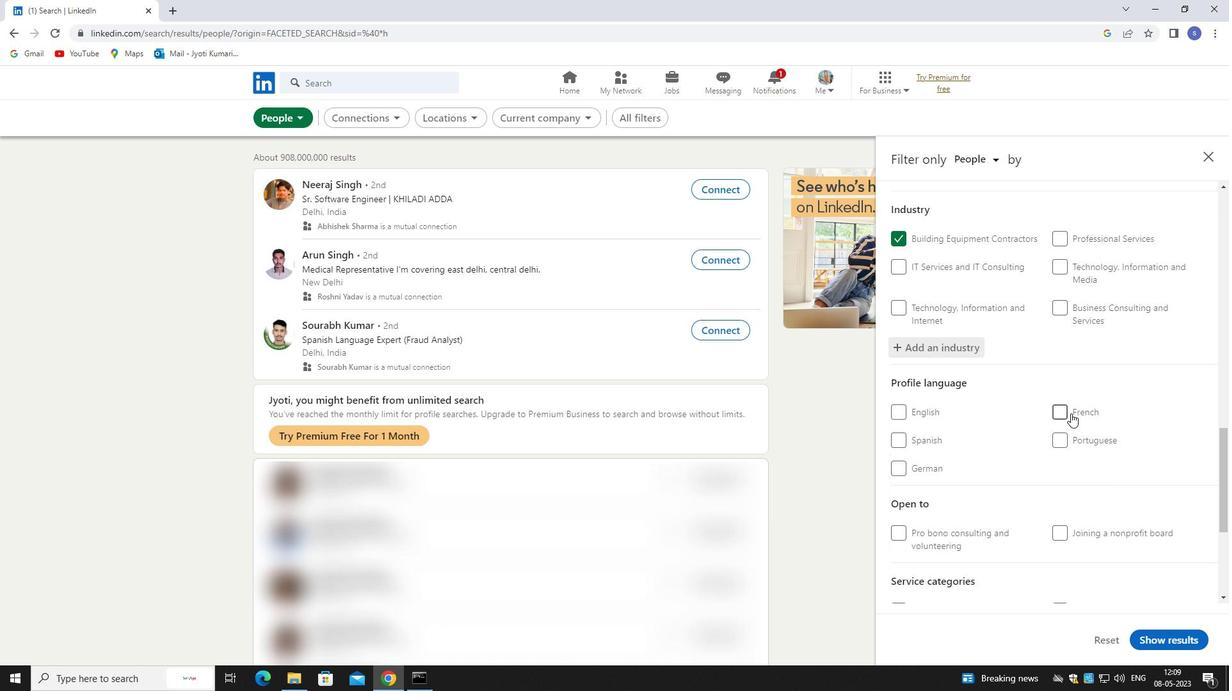 
Action: Mouse moved to (1083, 418)
Screenshot: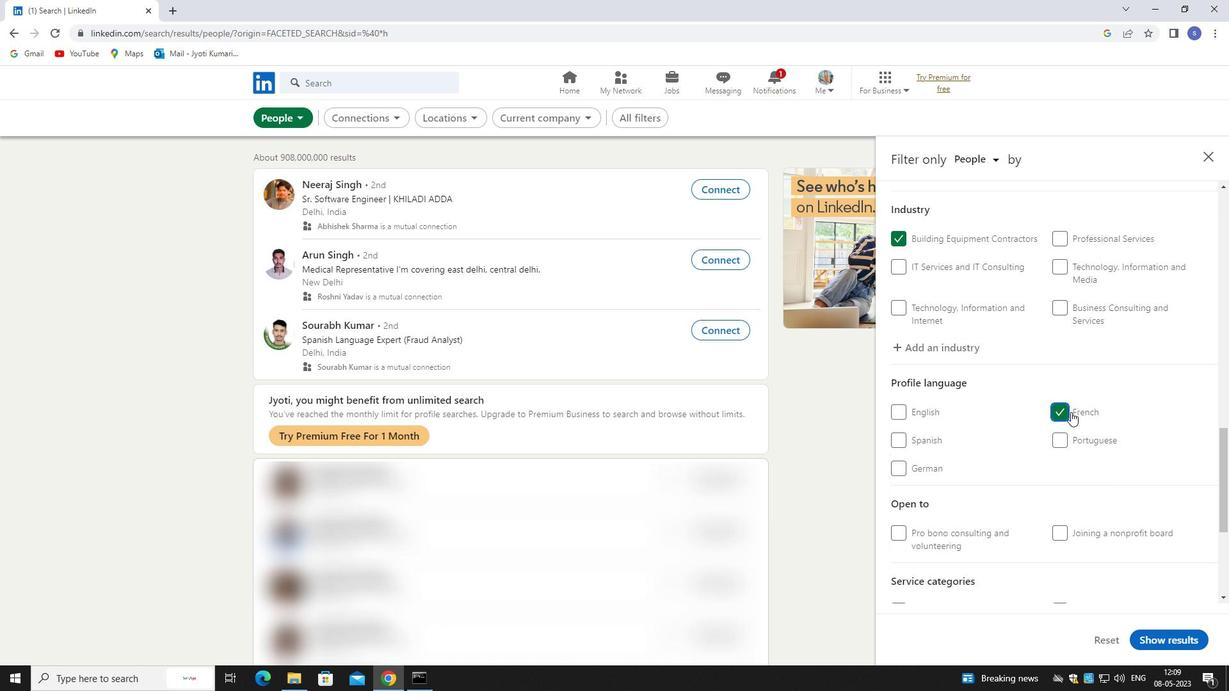 
Action: Mouse scrolled (1083, 417) with delta (0, 0)
Screenshot: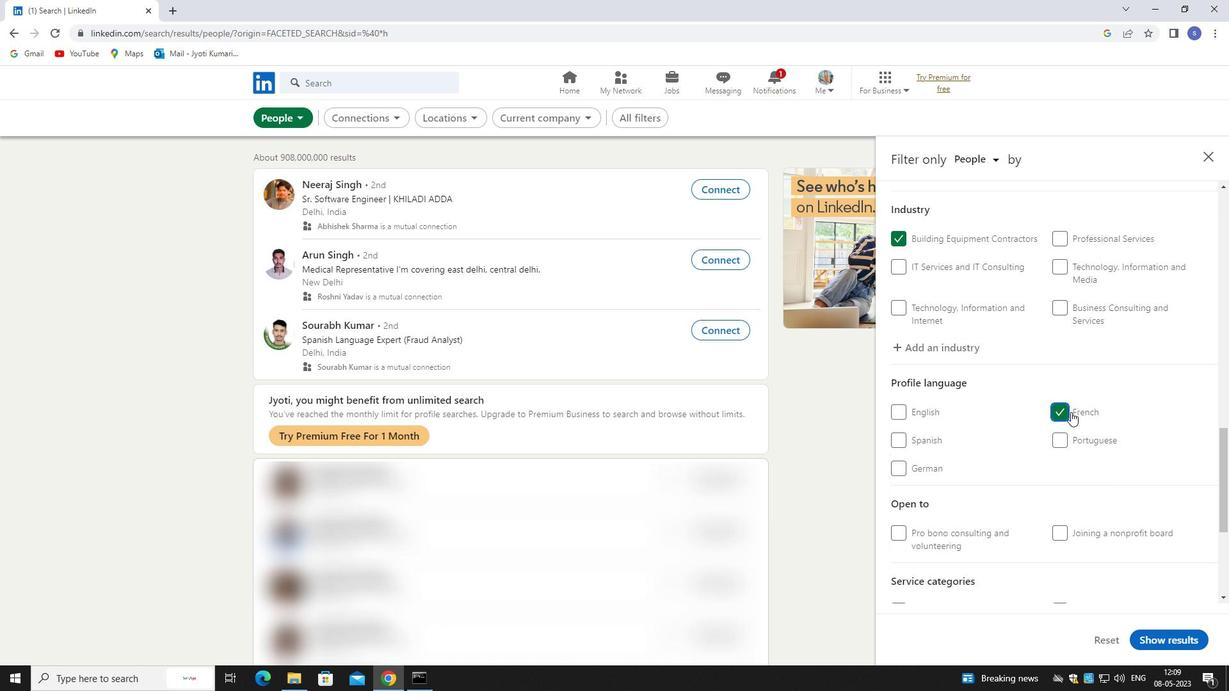 
Action: Mouse moved to (1092, 426)
Screenshot: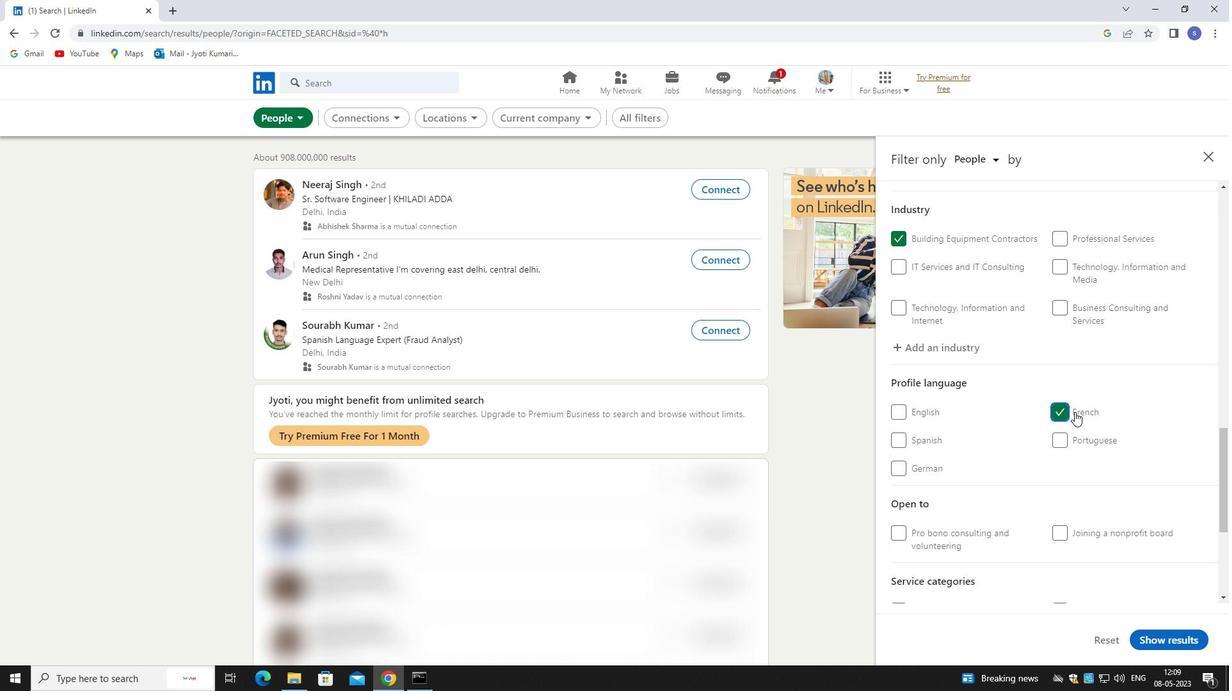 
Action: Mouse scrolled (1092, 426) with delta (0, 0)
Screenshot: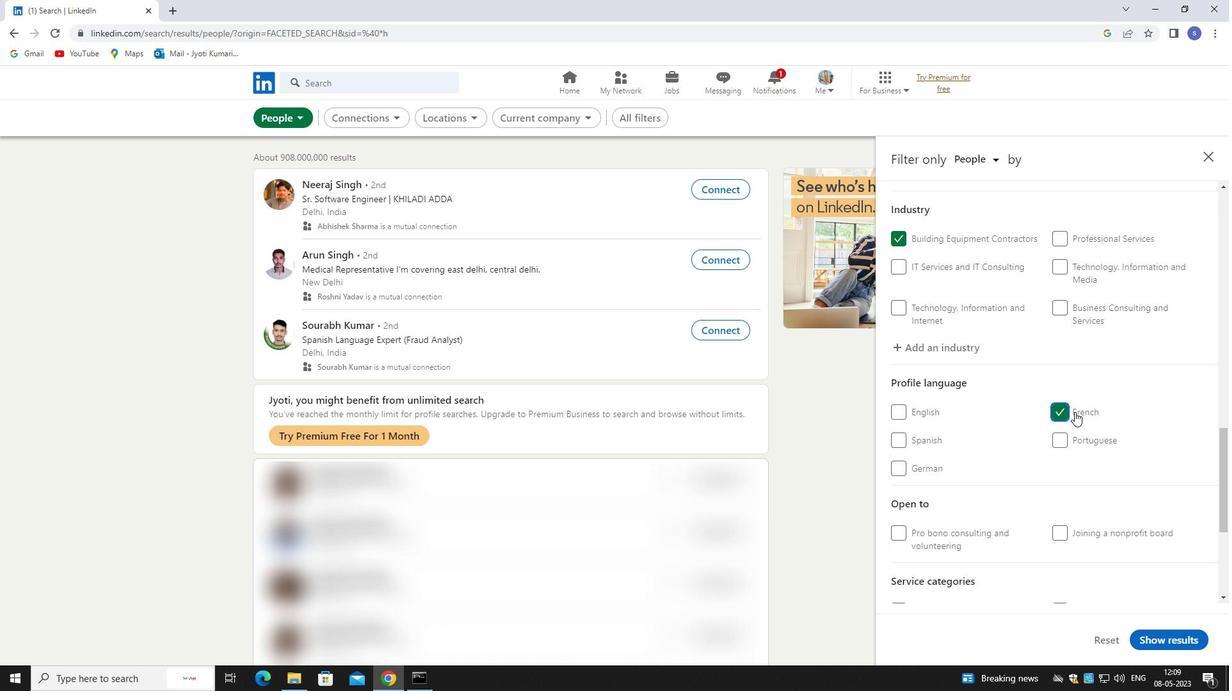 
Action: Mouse moved to (1095, 432)
Screenshot: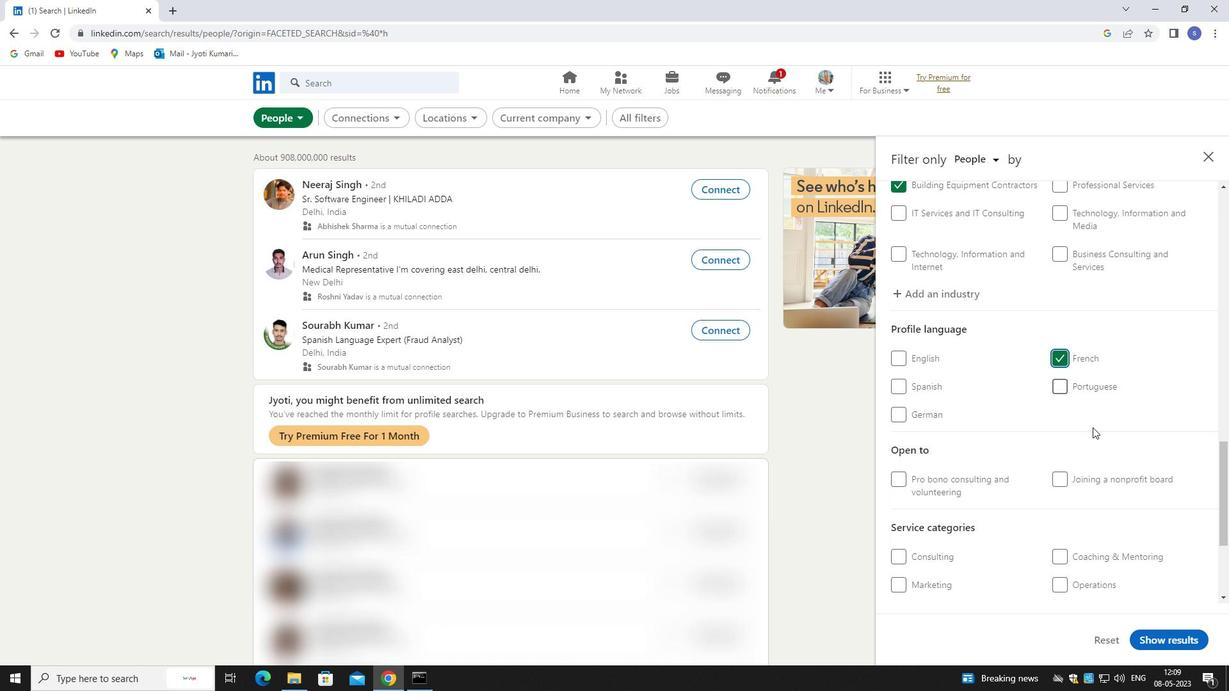 
Action: Mouse scrolled (1095, 432) with delta (0, 0)
Screenshot: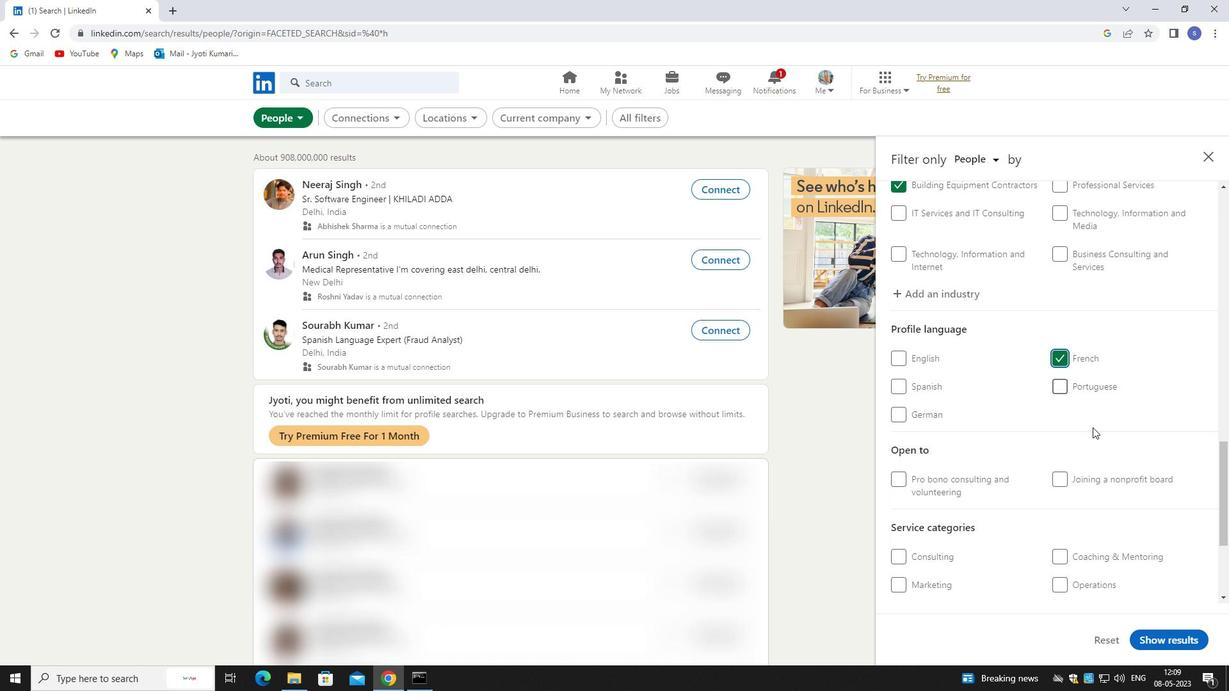 
Action: Mouse moved to (1099, 437)
Screenshot: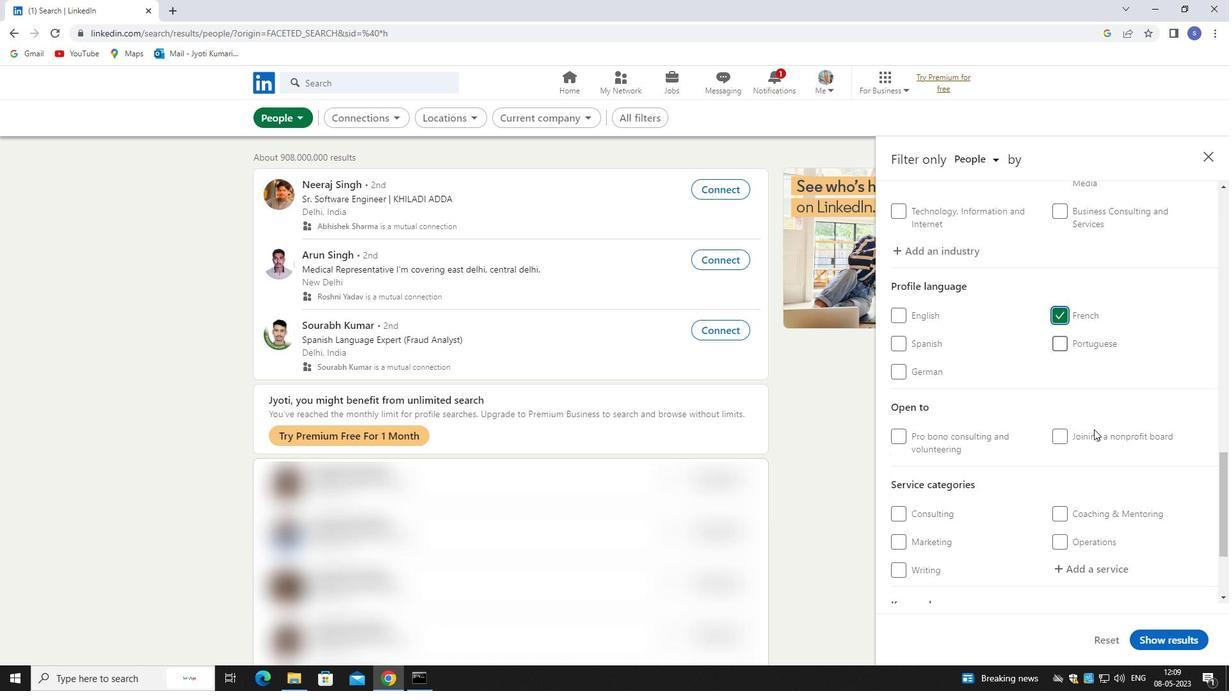 
Action: Mouse scrolled (1099, 436) with delta (0, 0)
Screenshot: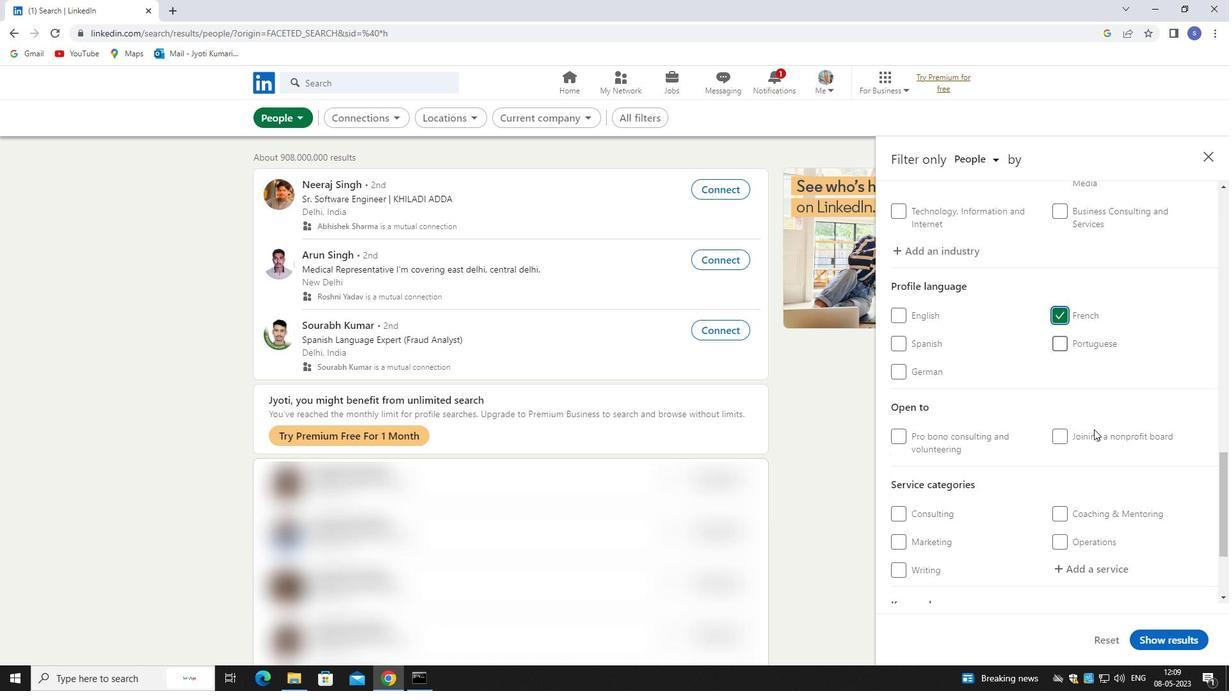 
Action: Mouse moved to (1097, 423)
Screenshot: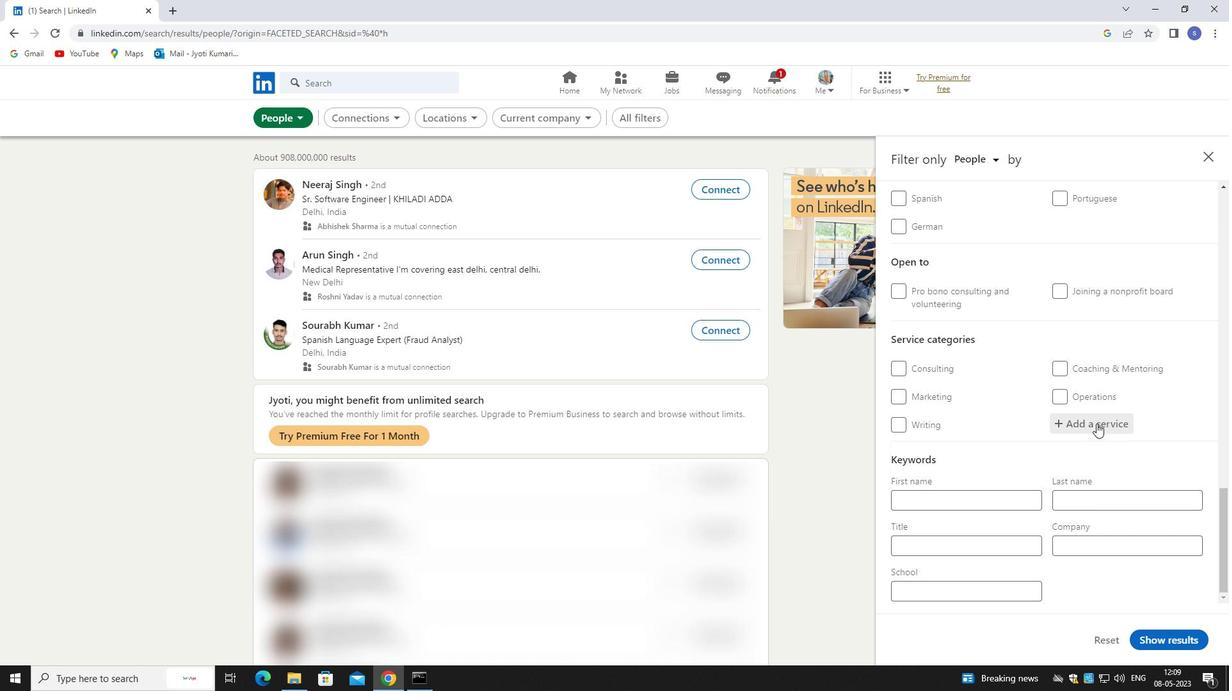 
Action: Mouse pressed left at (1097, 423)
Screenshot: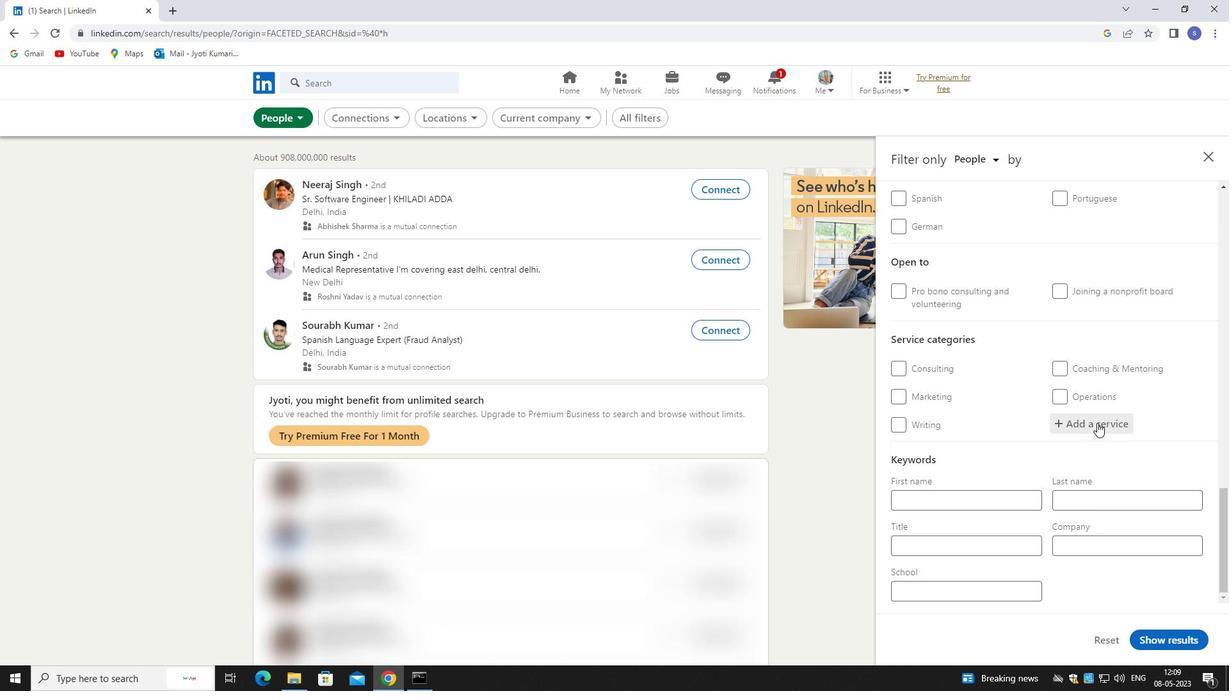 
Action: Mouse moved to (1099, 423)
Screenshot: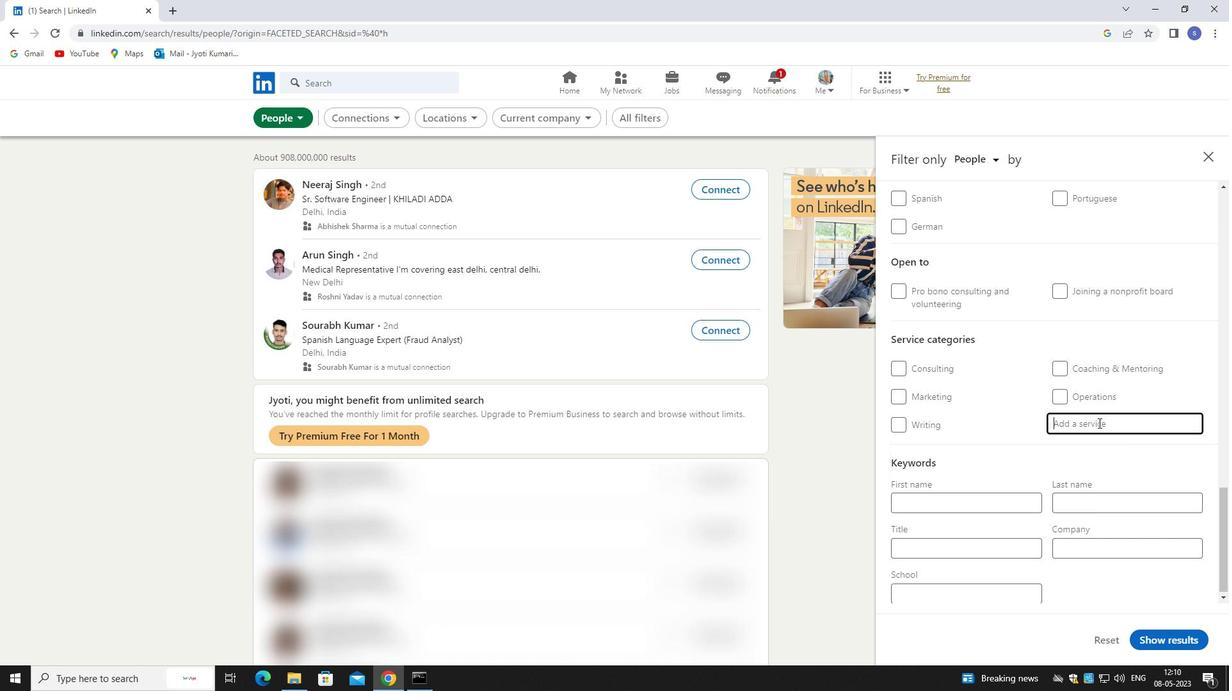 
Action: Key pressed <Key.shift><Key.shift><Key.shift><Key.shift><Key.shift><Key.shift><Key.shift><Key.shift><Key.shift><Key.shift>CONTENT
Screenshot: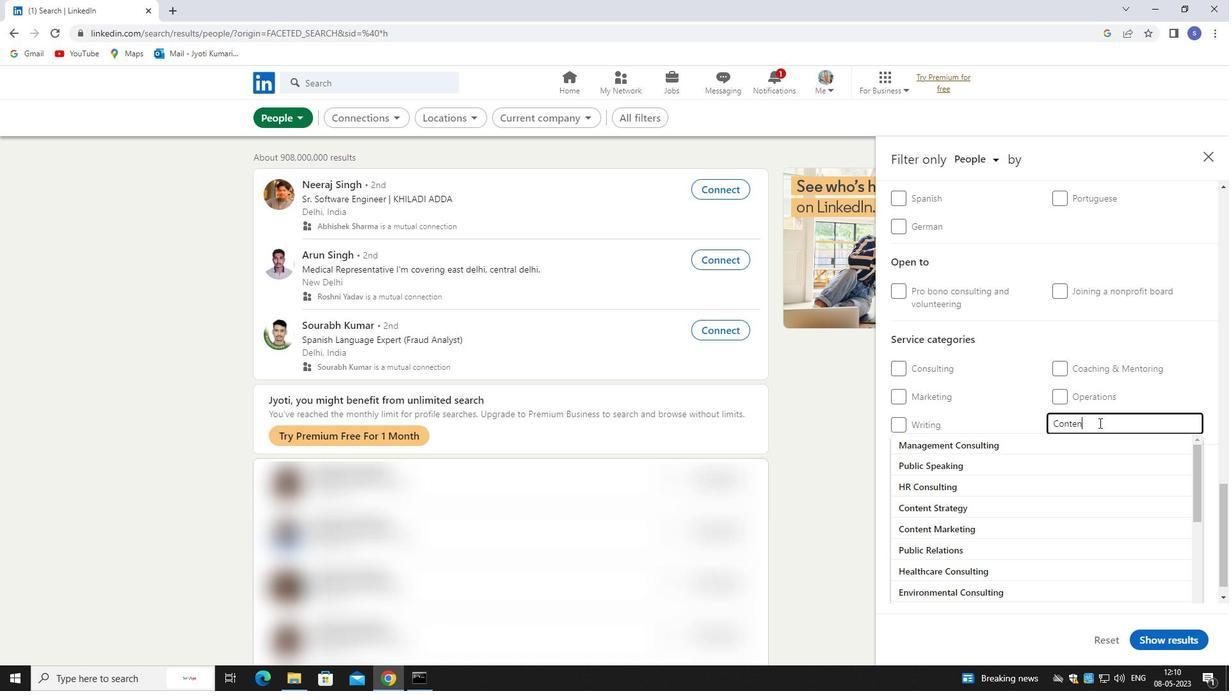 
Action: Mouse moved to (1104, 441)
Screenshot: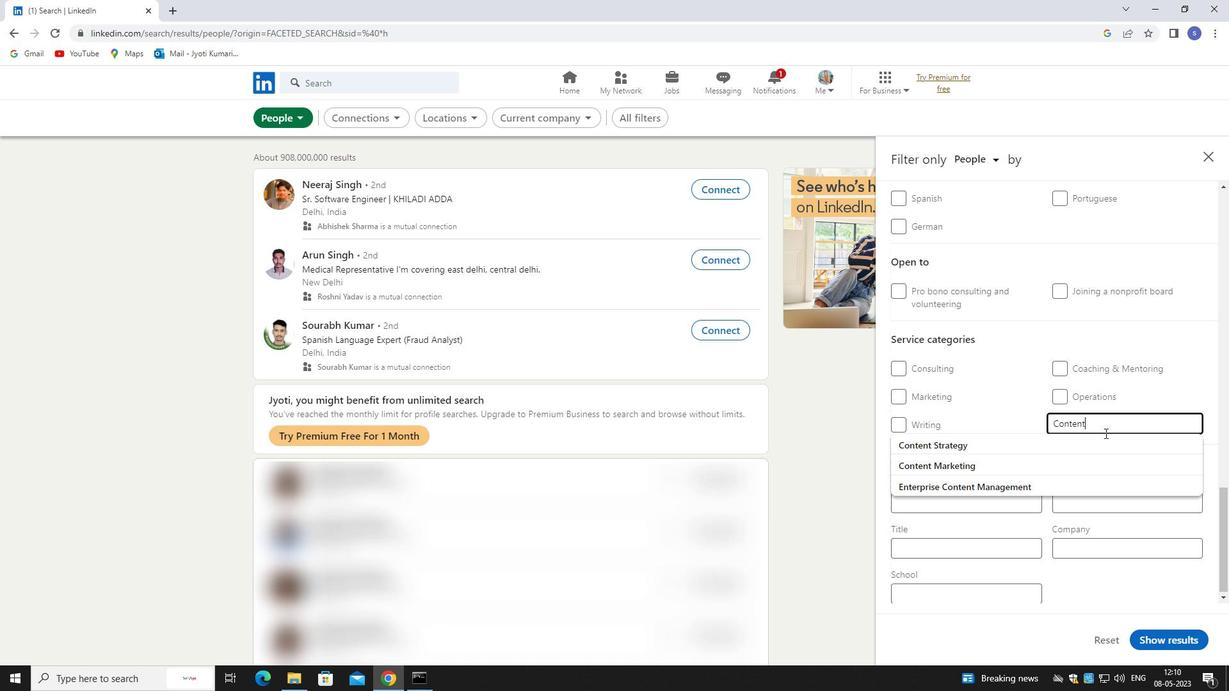 
Action: Mouse pressed left at (1104, 441)
Screenshot: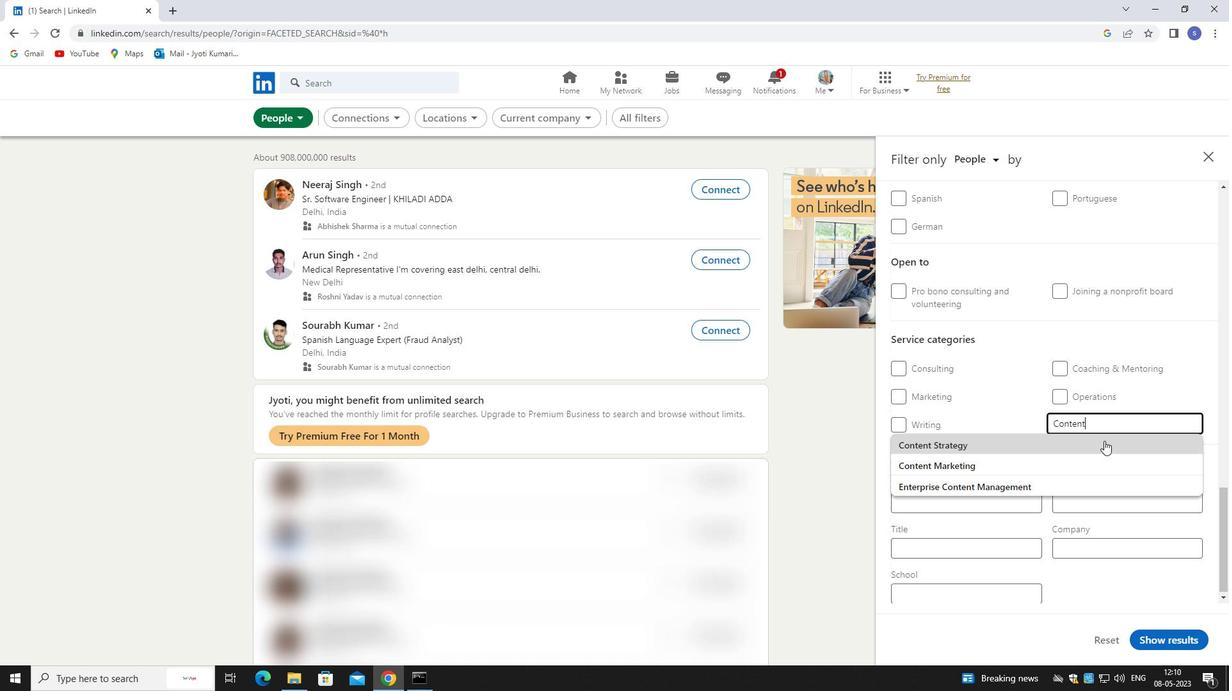 
Action: Mouse moved to (1107, 442)
Screenshot: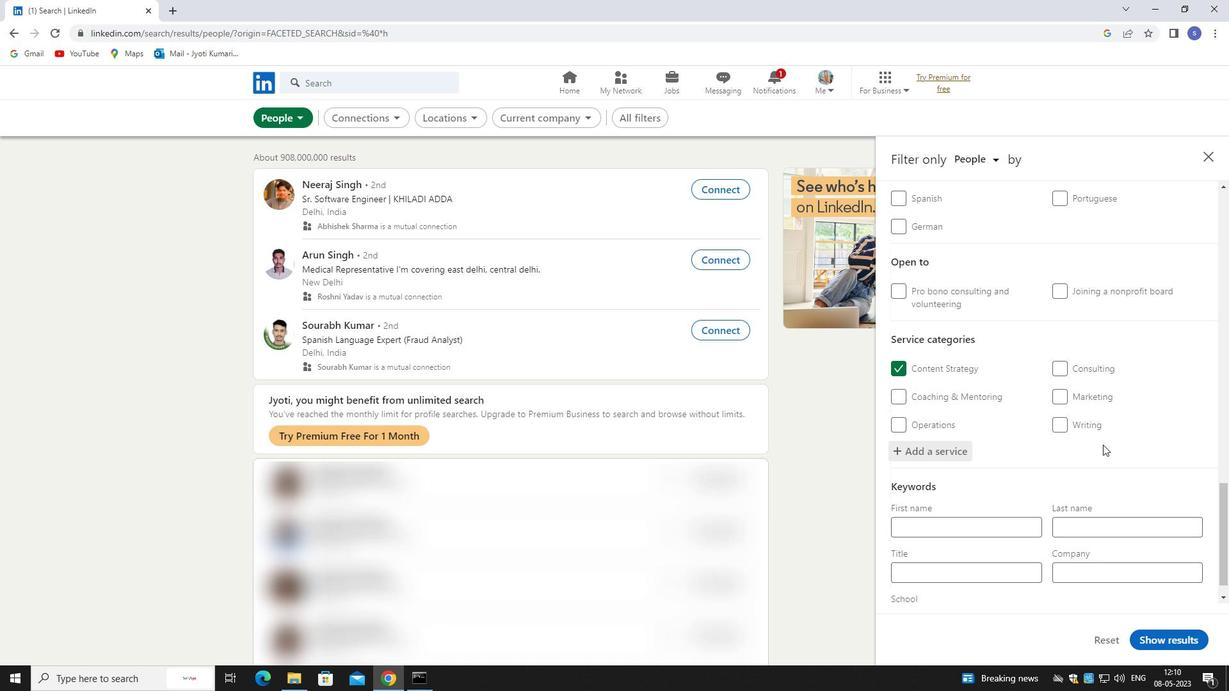 
Action: Mouse scrolled (1107, 442) with delta (0, 0)
Screenshot: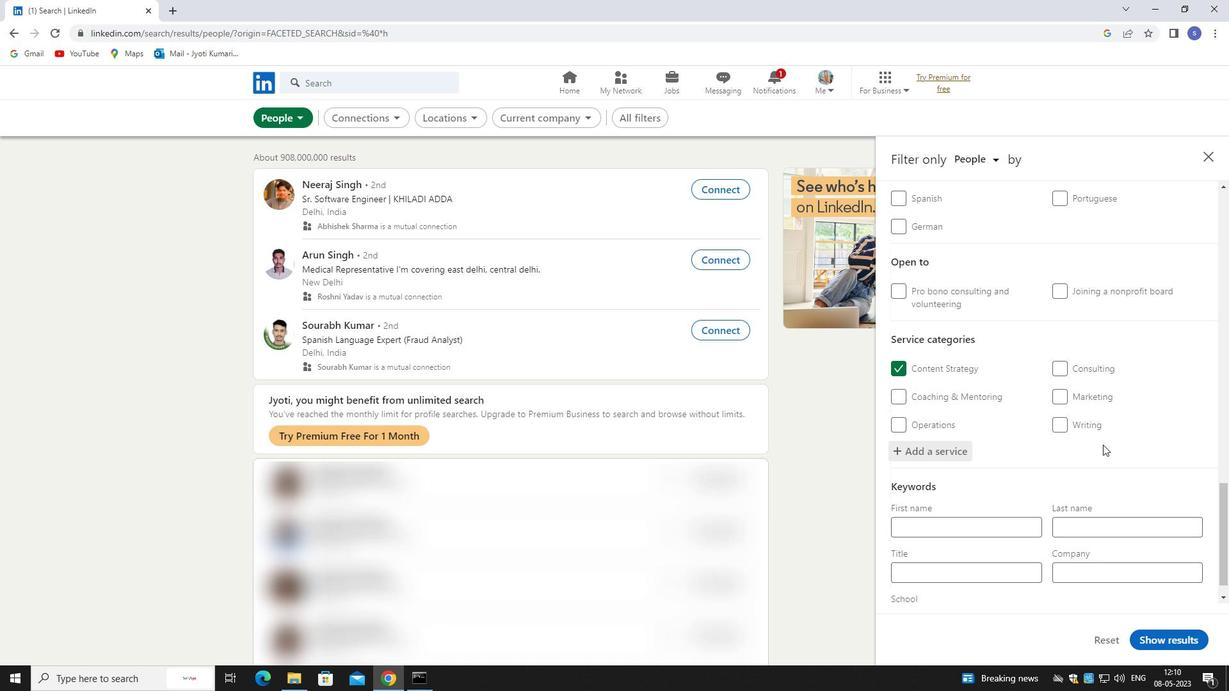 
Action: Mouse scrolled (1107, 442) with delta (0, 0)
Screenshot: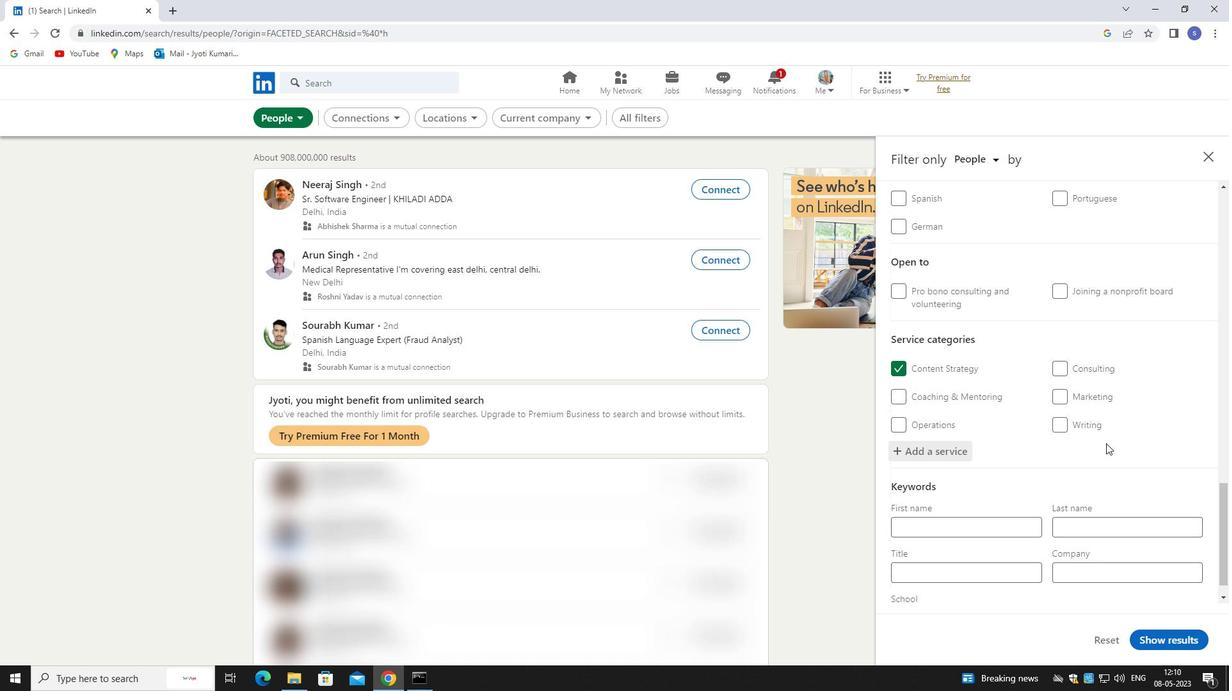 
Action: Mouse scrolled (1107, 442) with delta (0, 0)
Screenshot: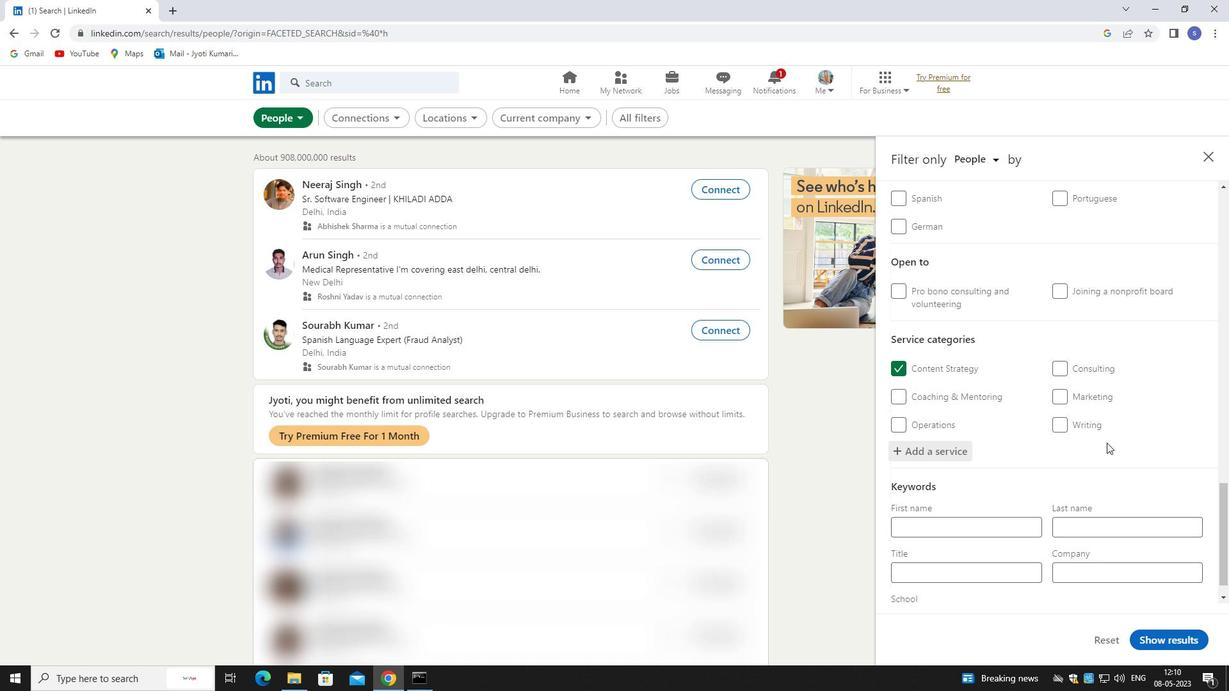 
Action: Mouse moved to (1107, 442)
Screenshot: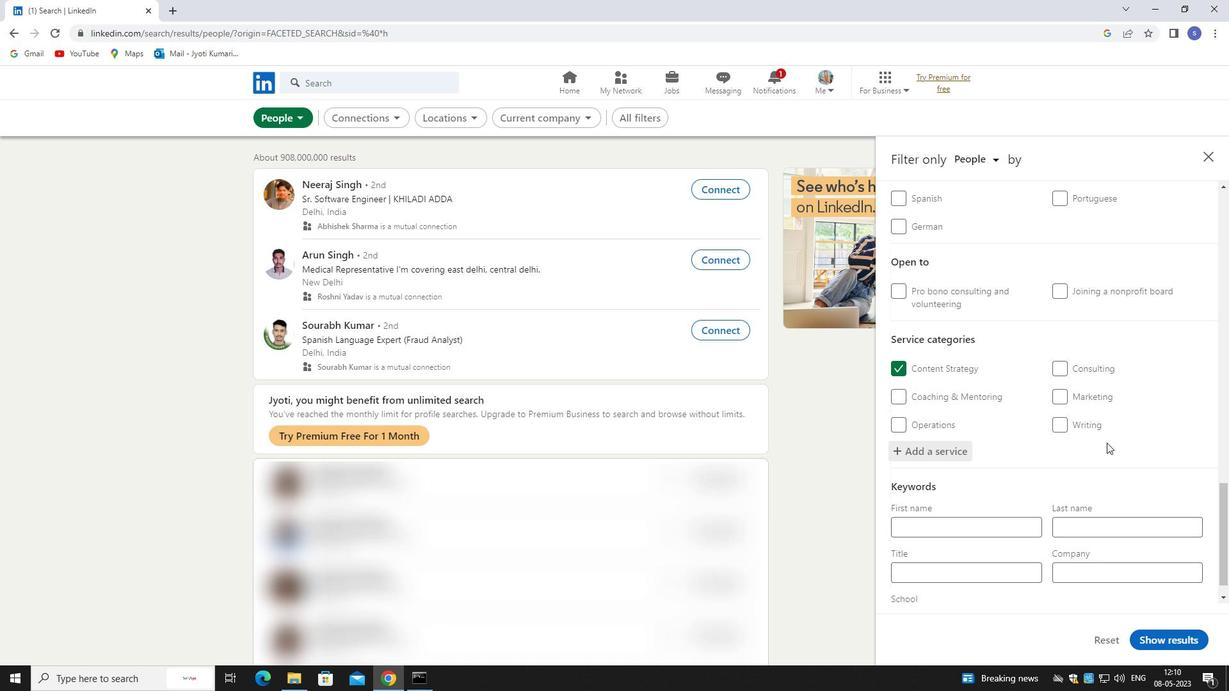 
Action: Mouse scrolled (1107, 442) with delta (0, 0)
Screenshot: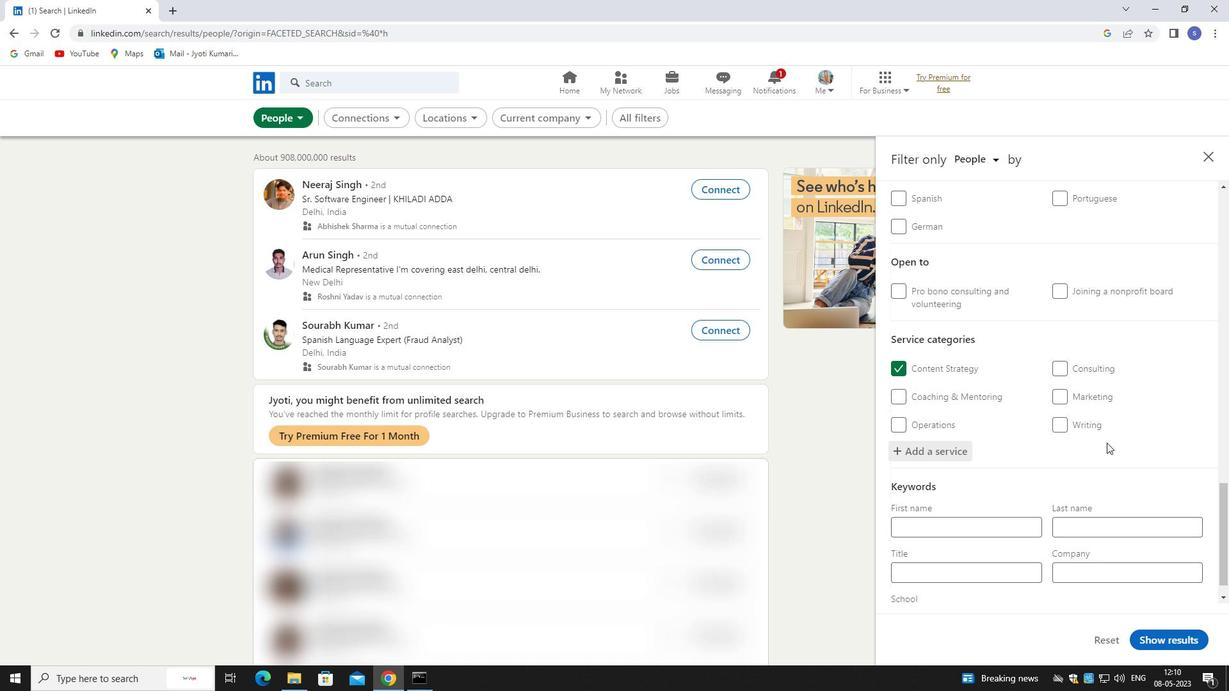 
Action: Mouse moved to (1017, 544)
Screenshot: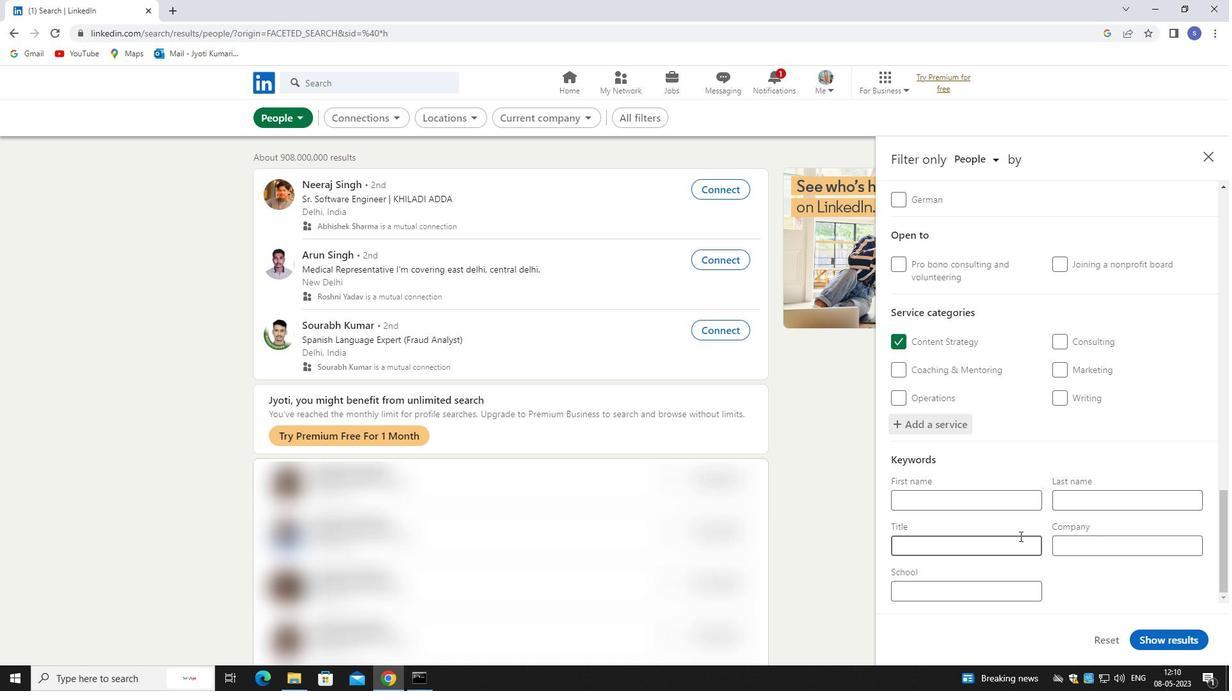 
Action: Mouse pressed left at (1017, 544)
Screenshot: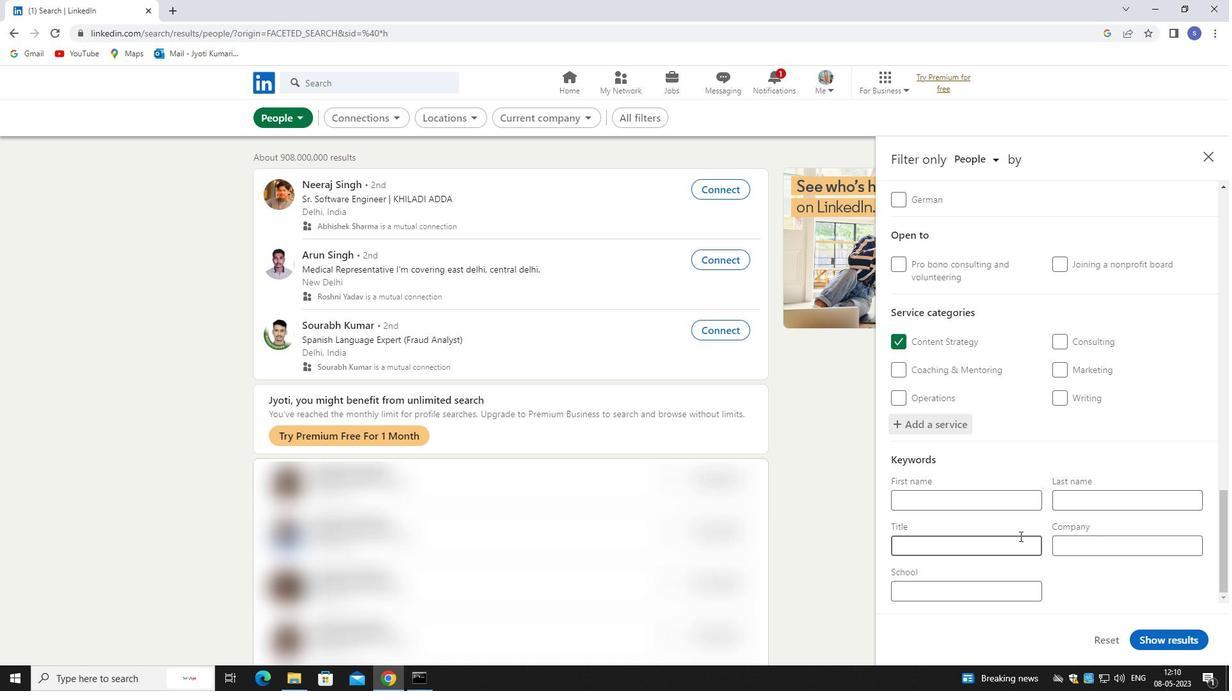 
Action: Mouse moved to (1019, 553)
Screenshot: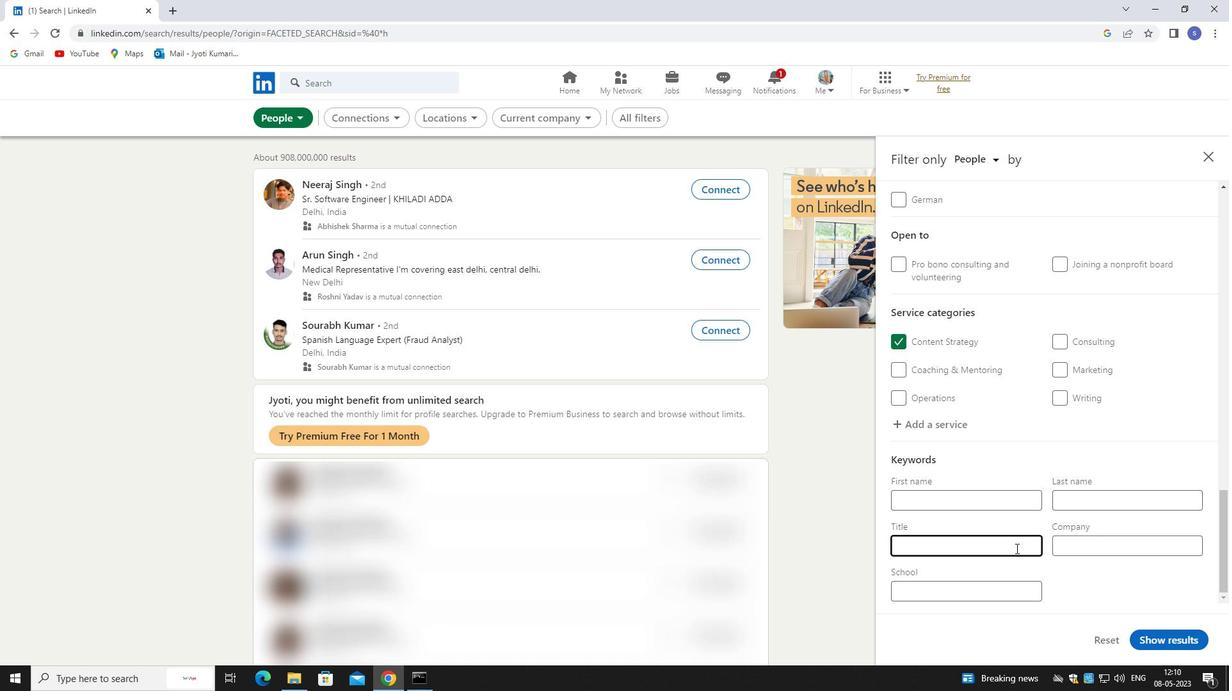 
Action: Key pressed <Key.shift>MANAGER
Screenshot: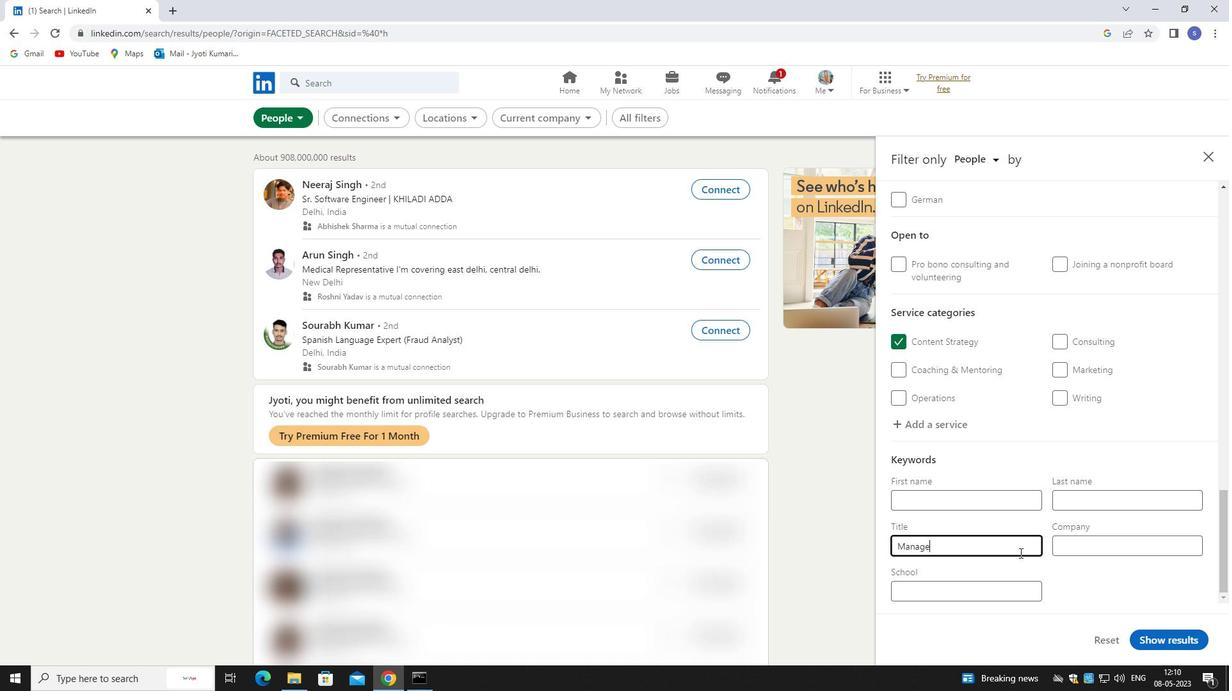 
Action: Mouse moved to (1150, 636)
Screenshot: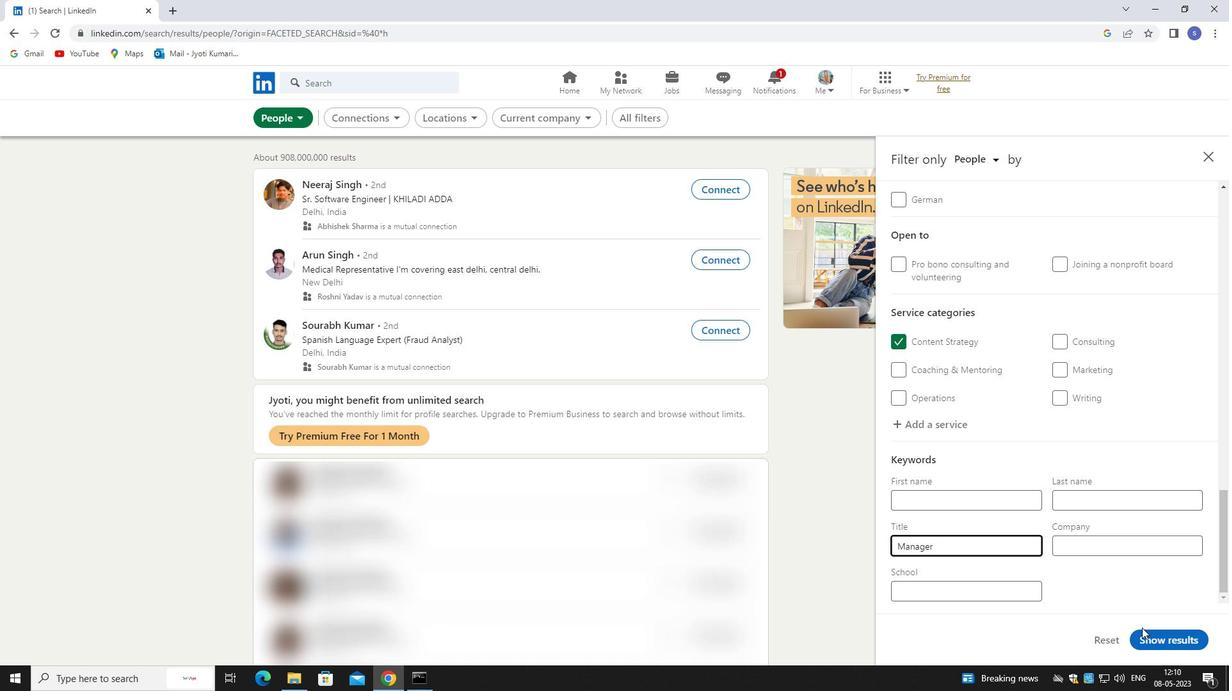 
Action: Mouse pressed left at (1150, 636)
Screenshot: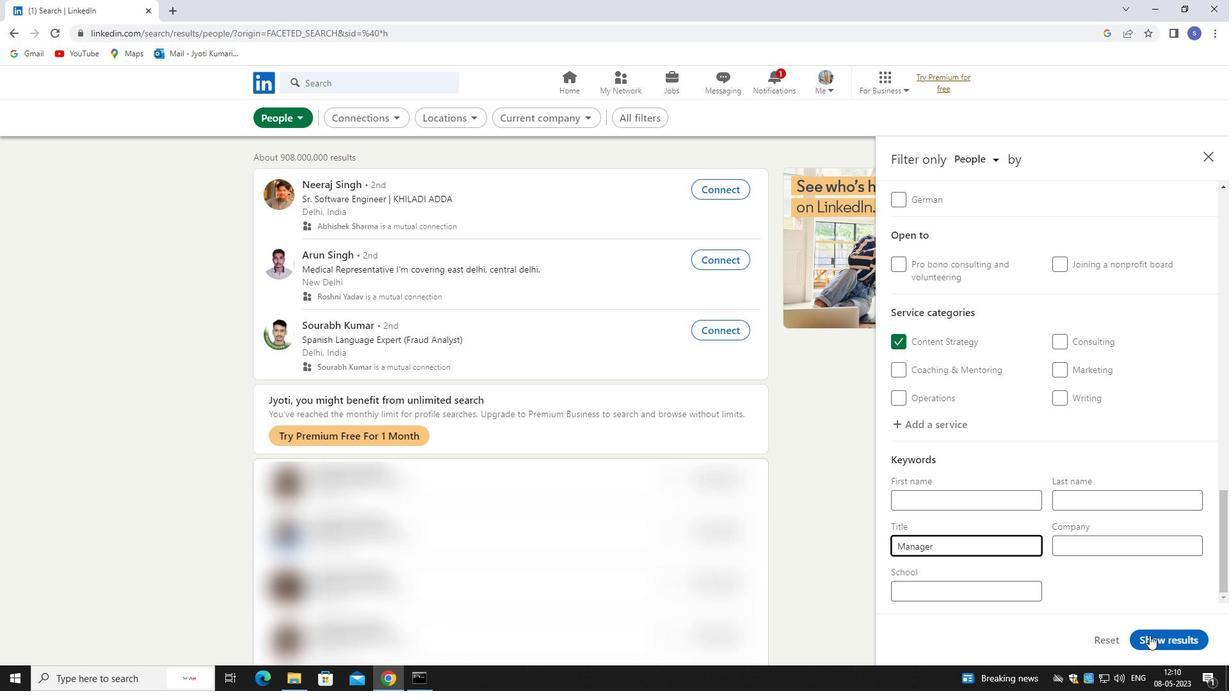 
Action: Mouse moved to (1056, 475)
Screenshot: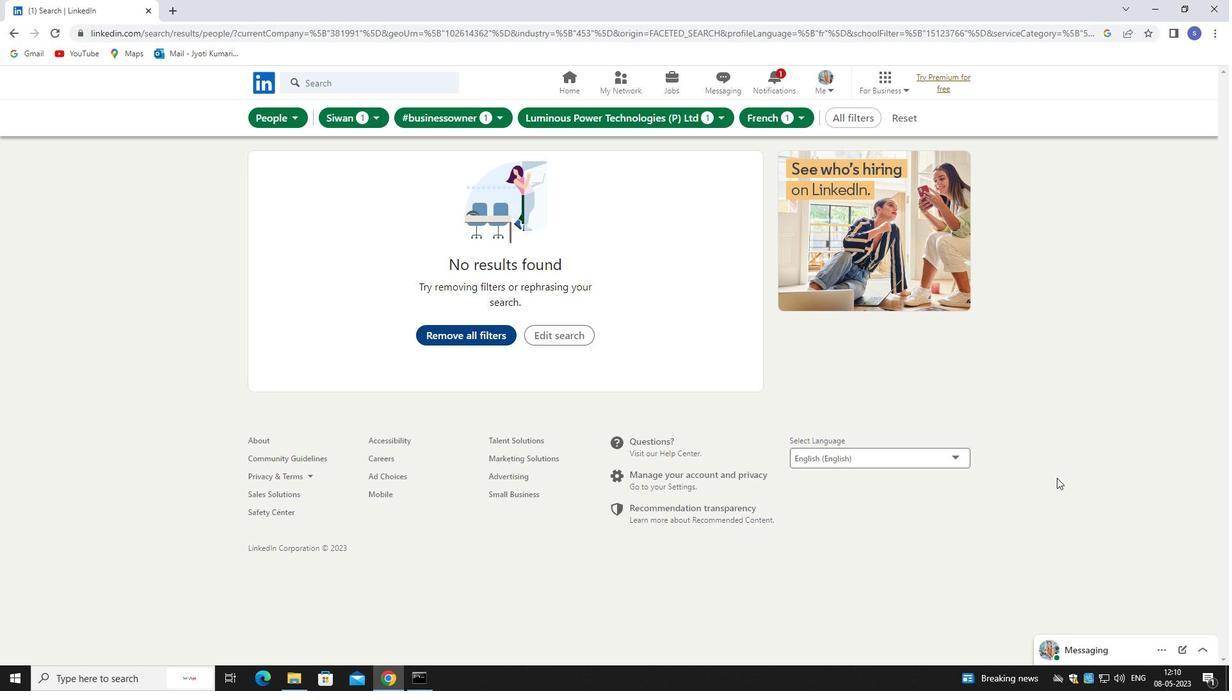 
